 Task: Create a new board in the eCampus Workspace with a specific background and set its visibility to 'Workspace'.
Action: Mouse moved to (228, 201)
Screenshot: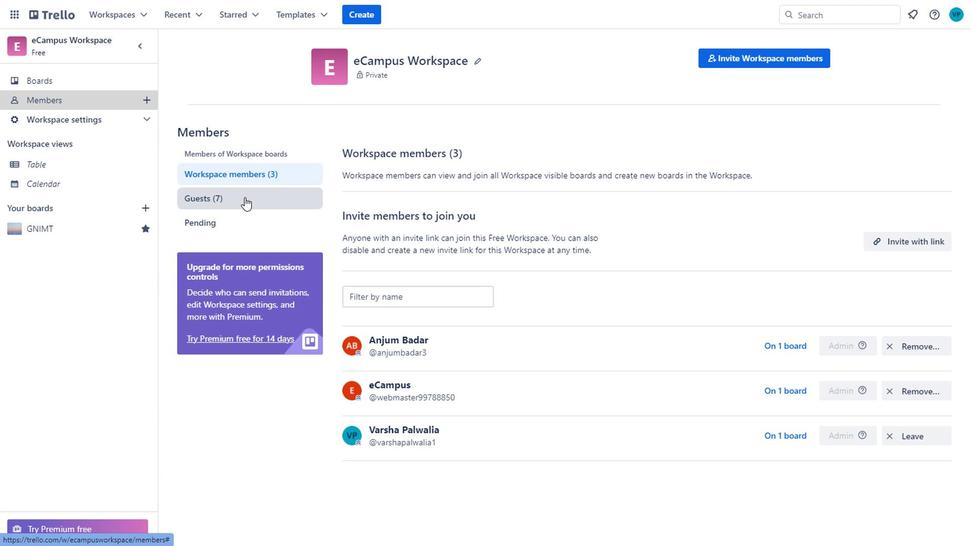 
Action: Mouse pressed left at (228, 201)
Screenshot: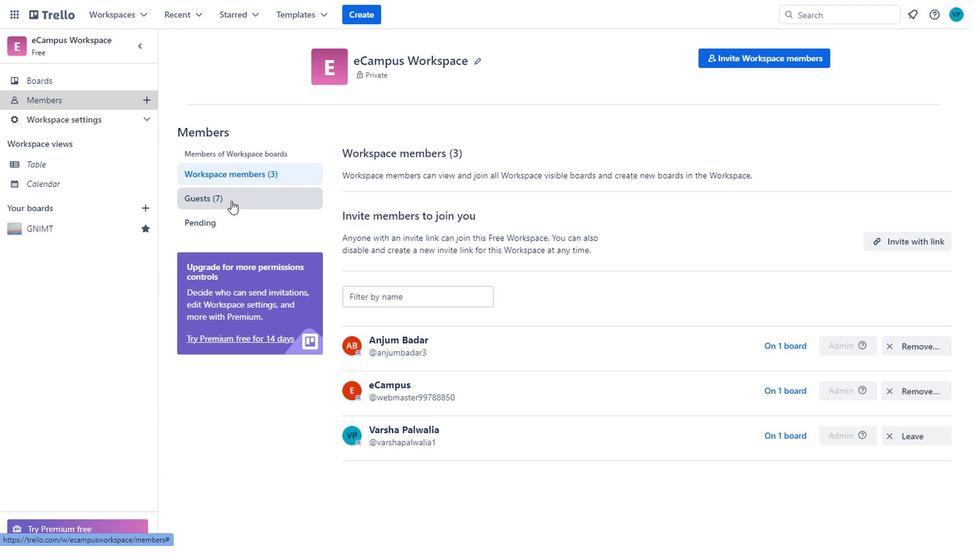 
Action: Mouse moved to (569, 283)
Screenshot: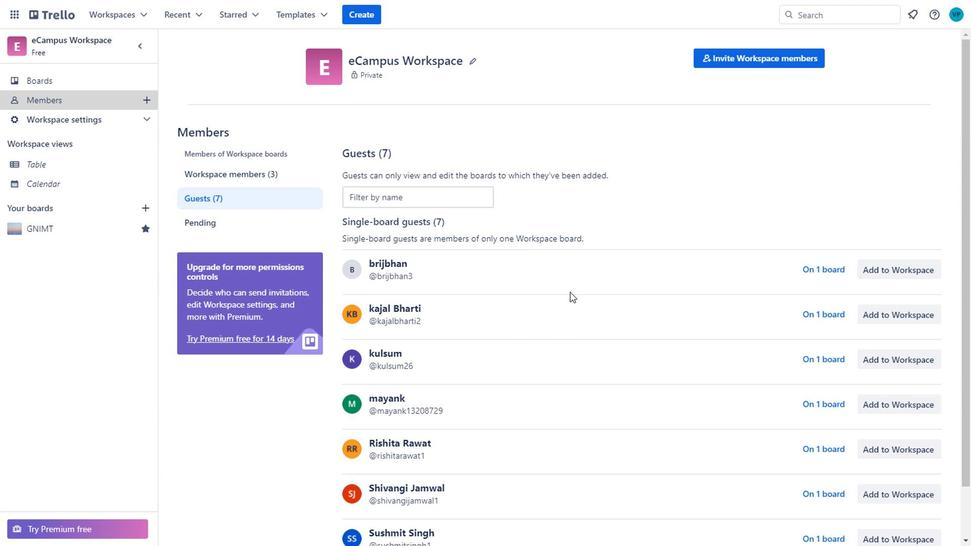 
Action: Mouse scrolled (569, 283) with delta (0, 0)
Screenshot: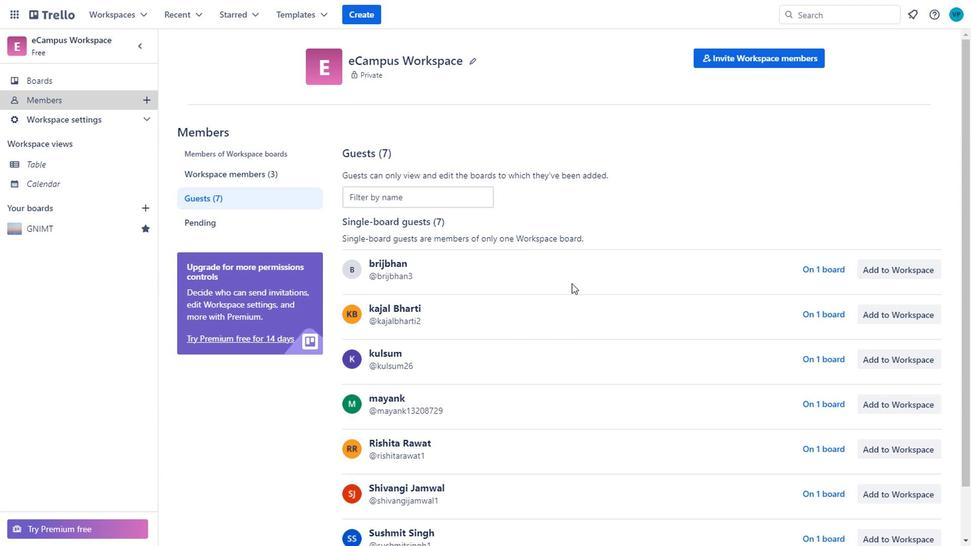 
Action: Mouse scrolled (569, 283) with delta (0, 0)
Screenshot: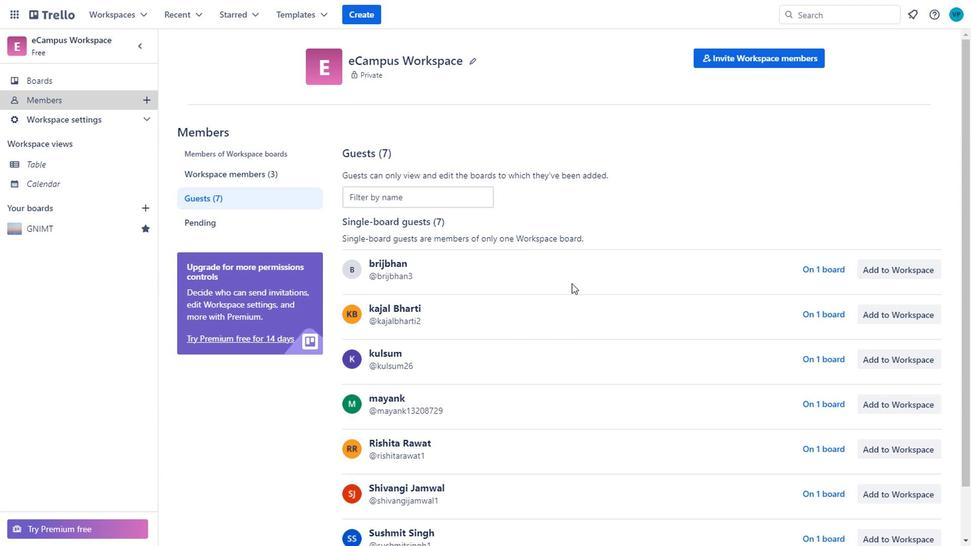 
Action: Mouse moved to (667, 294)
Screenshot: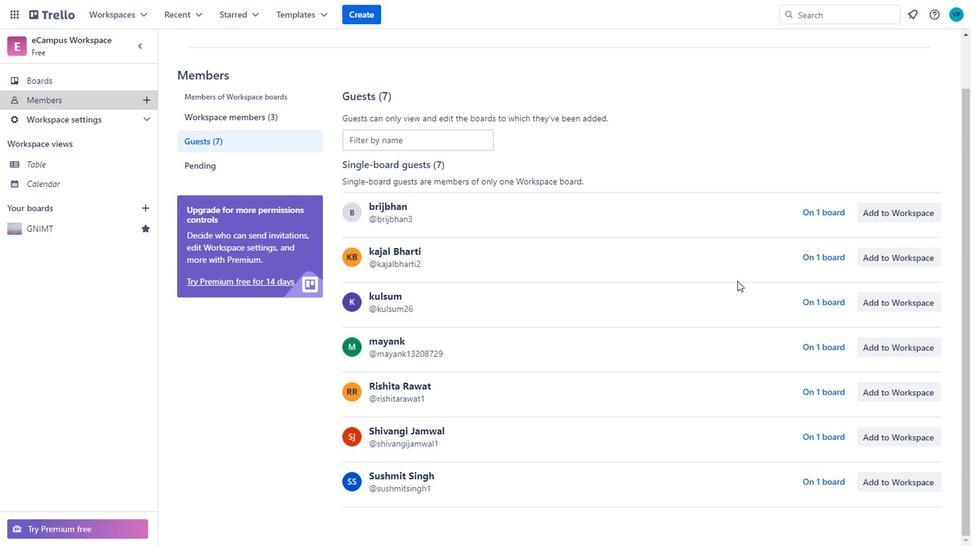 
Action: Mouse scrolled (667, 293) with delta (0, 0)
Screenshot: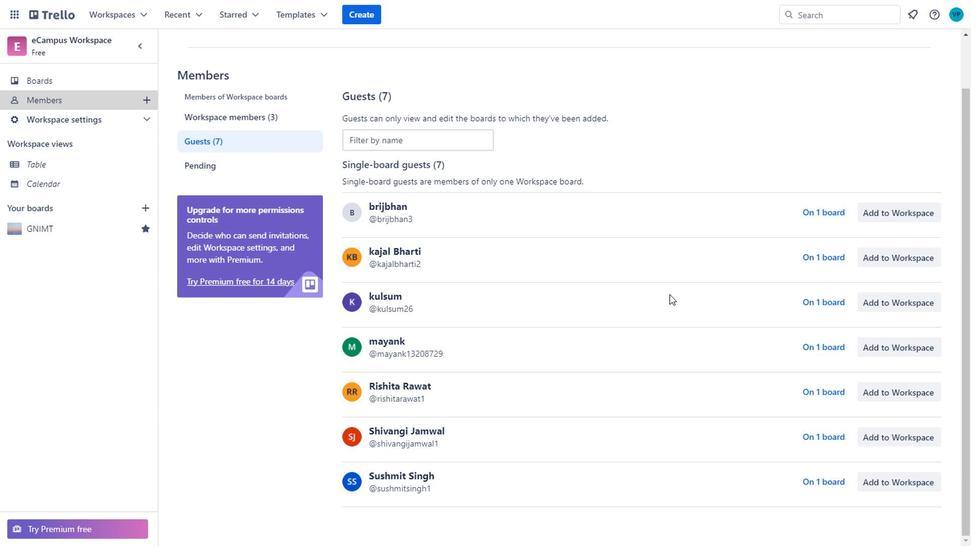 
Action: Mouse scrolled (667, 293) with delta (0, 0)
Screenshot: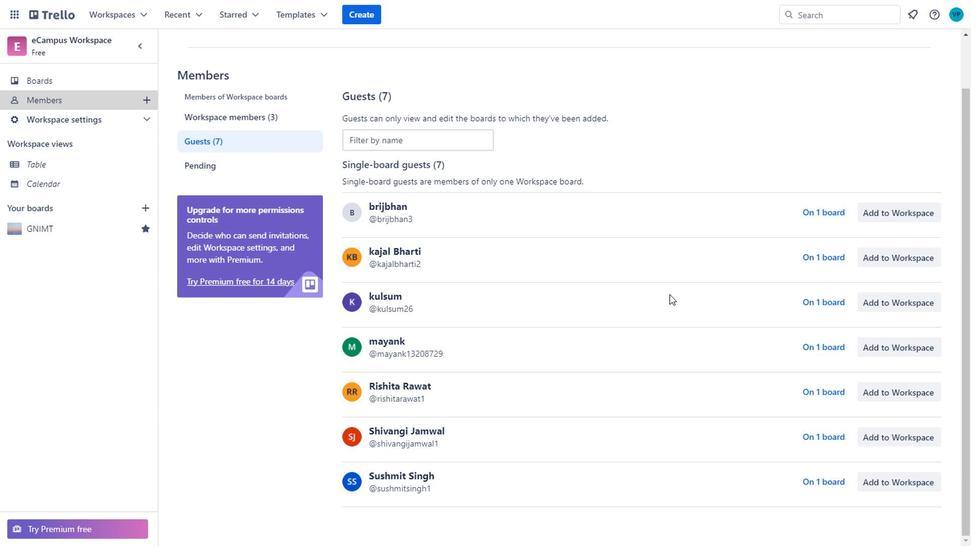 
Action: Mouse scrolled (667, 293) with delta (0, 0)
Screenshot: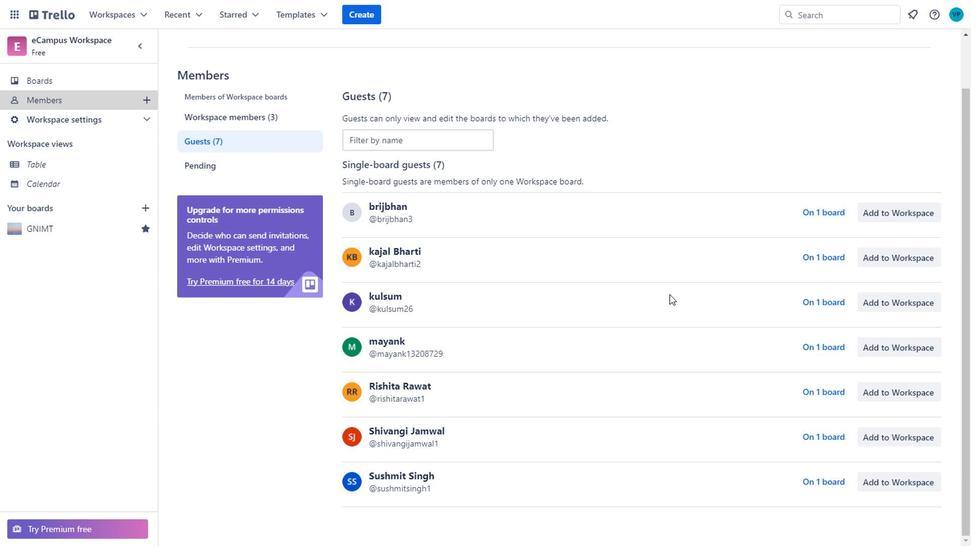 
Action: Mouse moved to (666, 292)
Screenshot: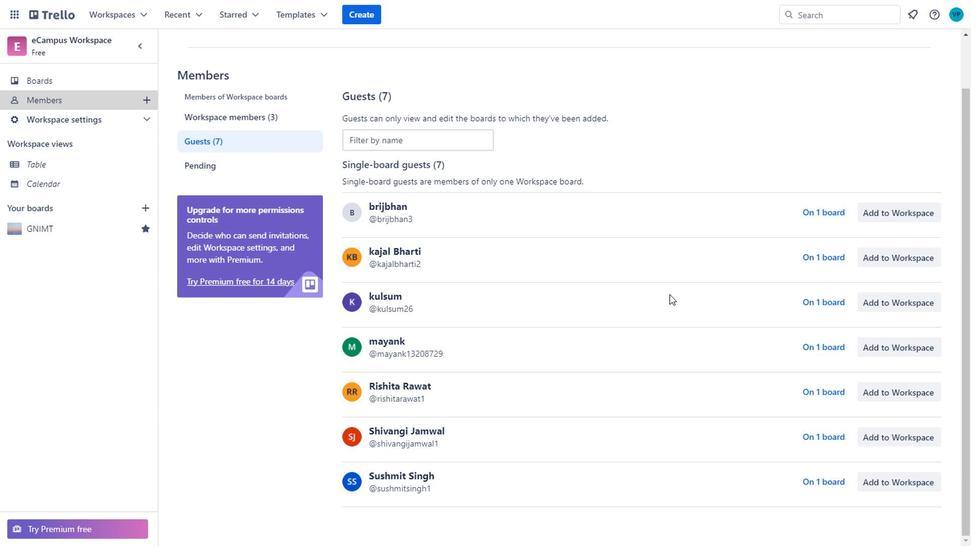 
Action: Mouse scrolled (666, 292) with delta (0, 0)
Screenshot: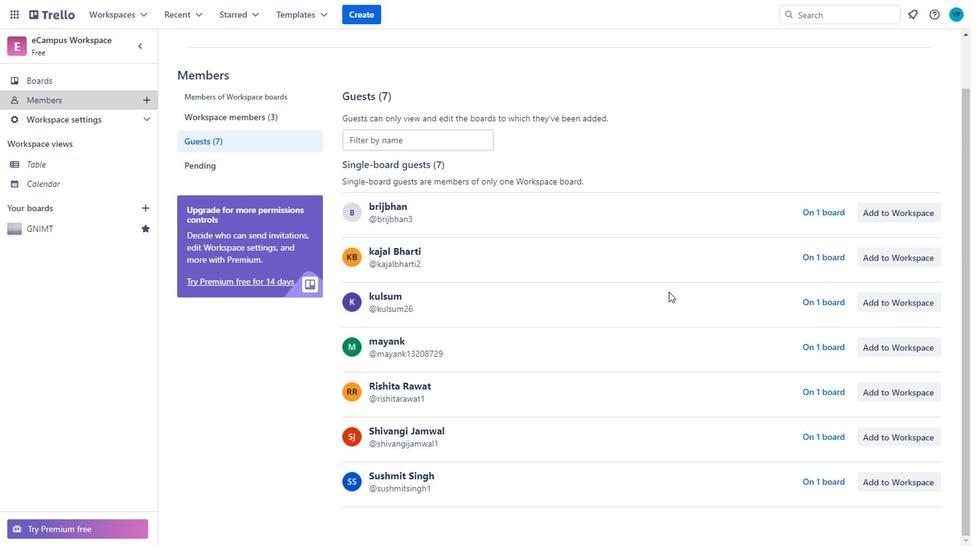 
Action: Mouse moved to (665, 287)
Screenshot: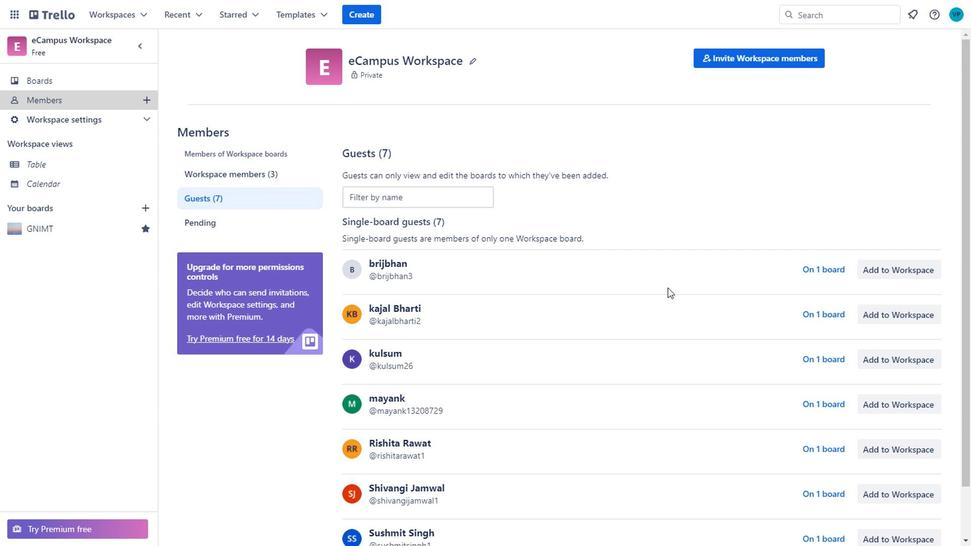 
Action: Mouse scrolled (665, 286) with delta (0, 0)
Screenshot: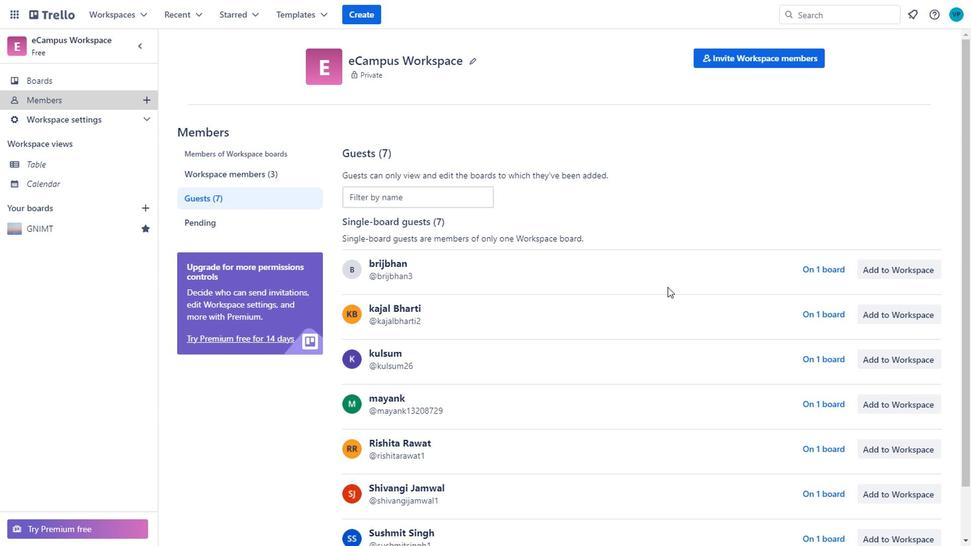 
Action: Mouse scrolled (665, 286) with delta (0, 0)
Screenshot: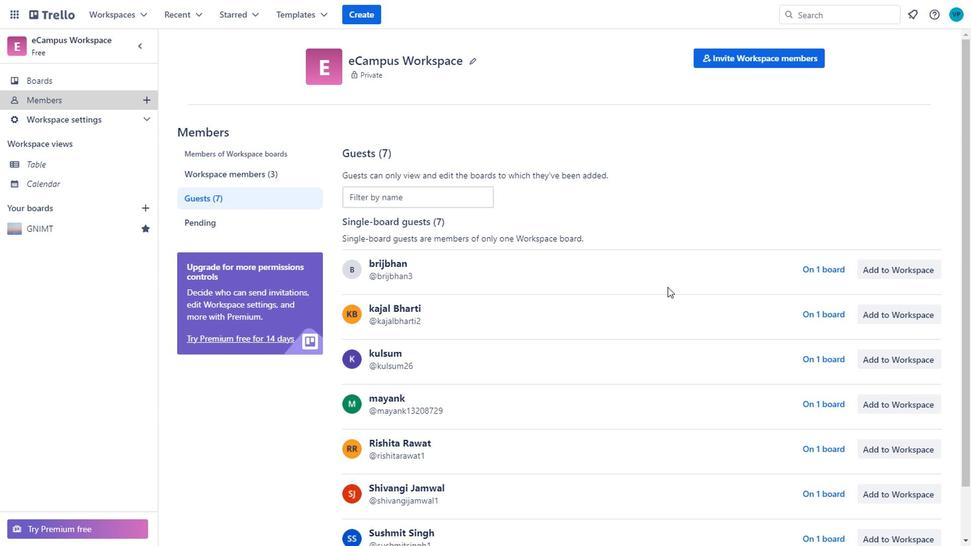 
Action: Mouse moved to (195, 178)
Screenshot: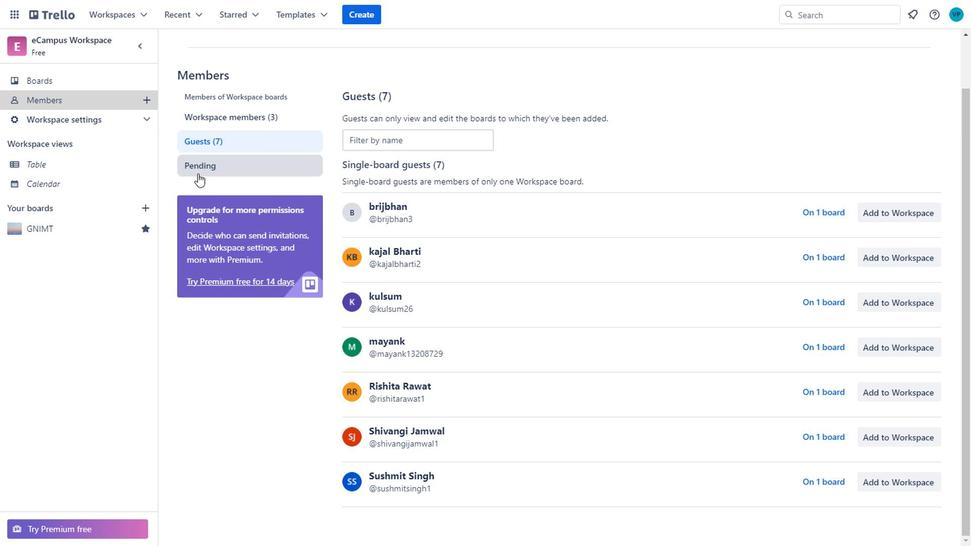 
Action: Mouse pressed left at (195, 178)
Screenshot: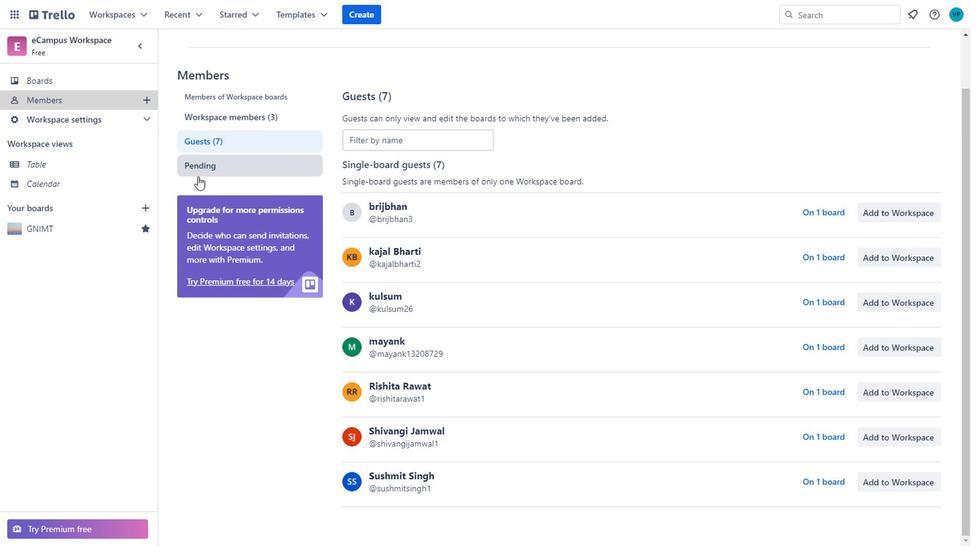 
Action: Mouse moved to (196, 174)
Screenshot: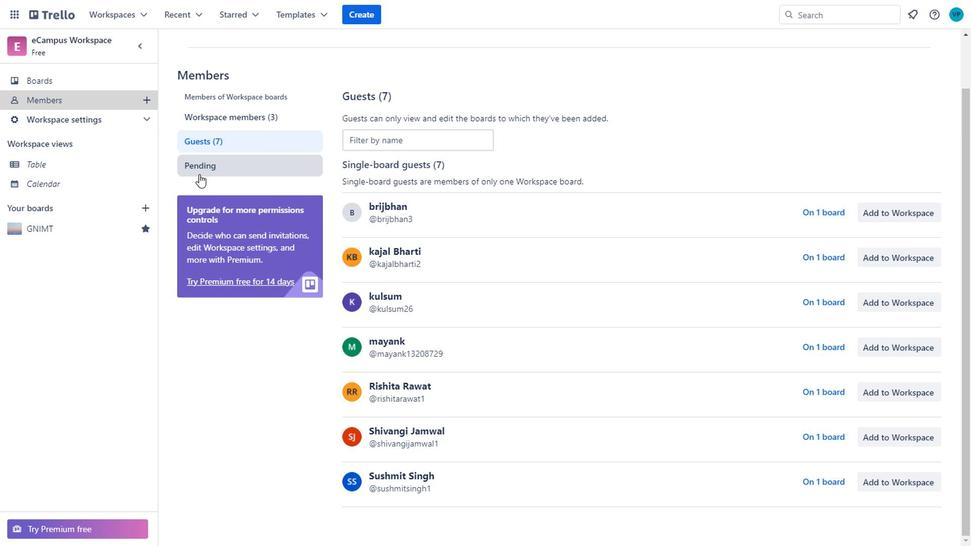 
Action: Mouse pressed left at (196, 174)
Screenshot: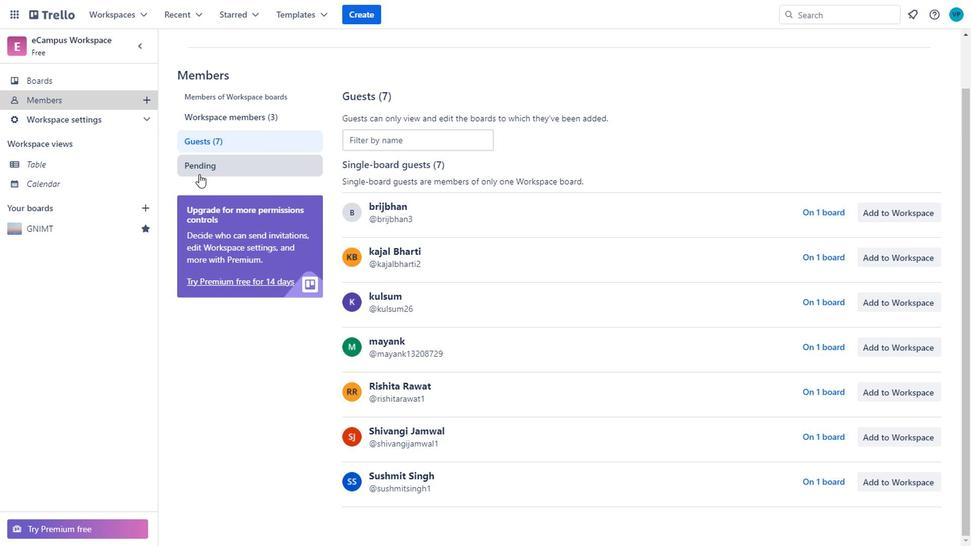
Action: Mouse moved to (474, 262)
Screenshot: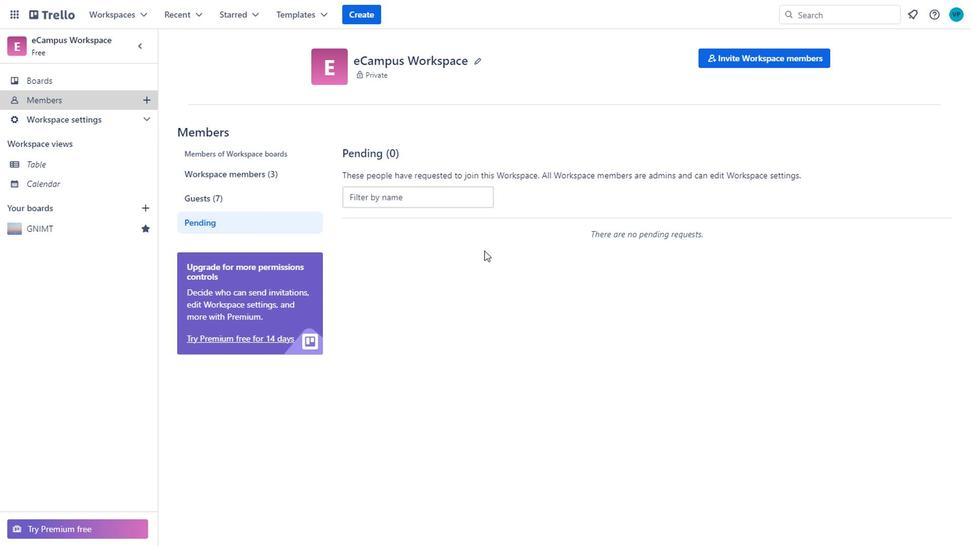
Action: Mouse scrolled (474, 261) with delta (0, 0)
Screenshot: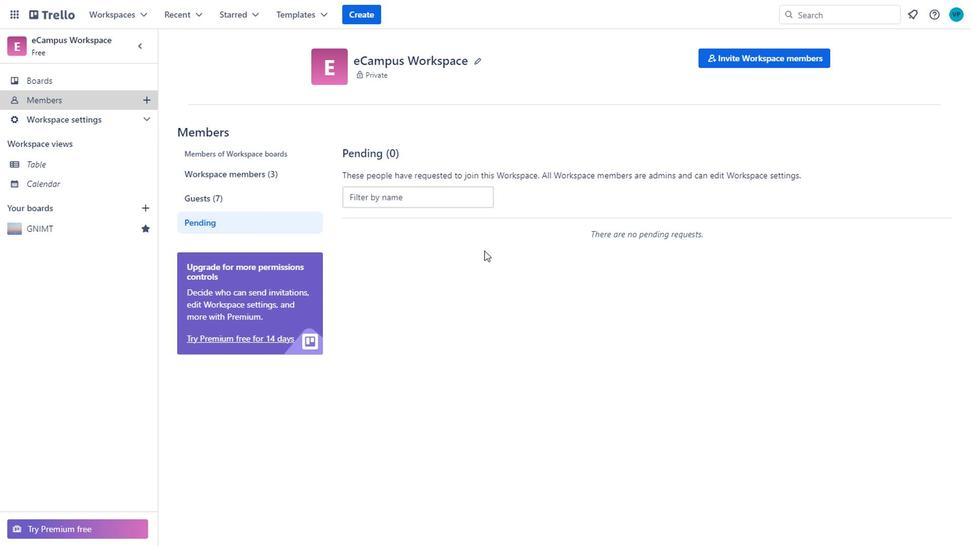 
Action: Mouse moved to (463, 257)
Screenshot: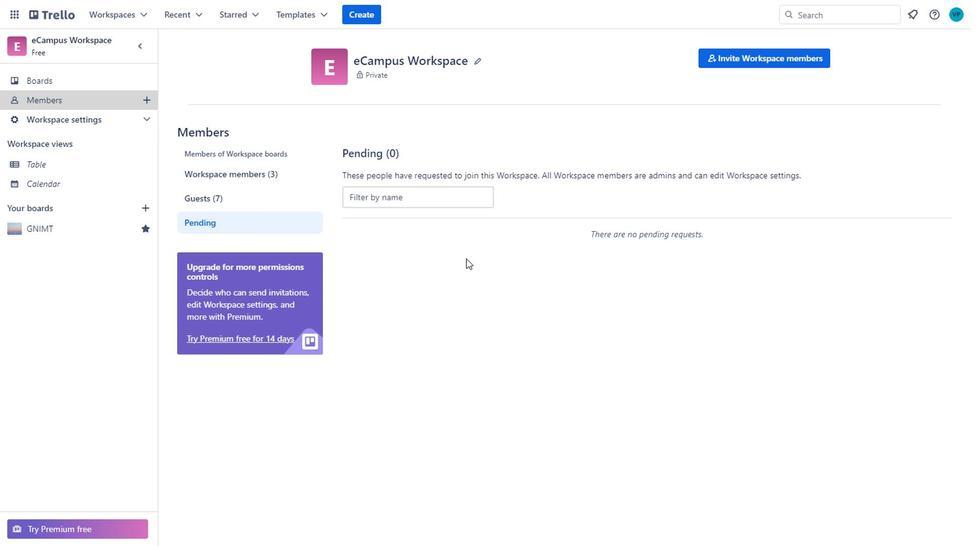 
Action: Mouse scrolled (463, 258) with delta (0, 0)
Screenshot: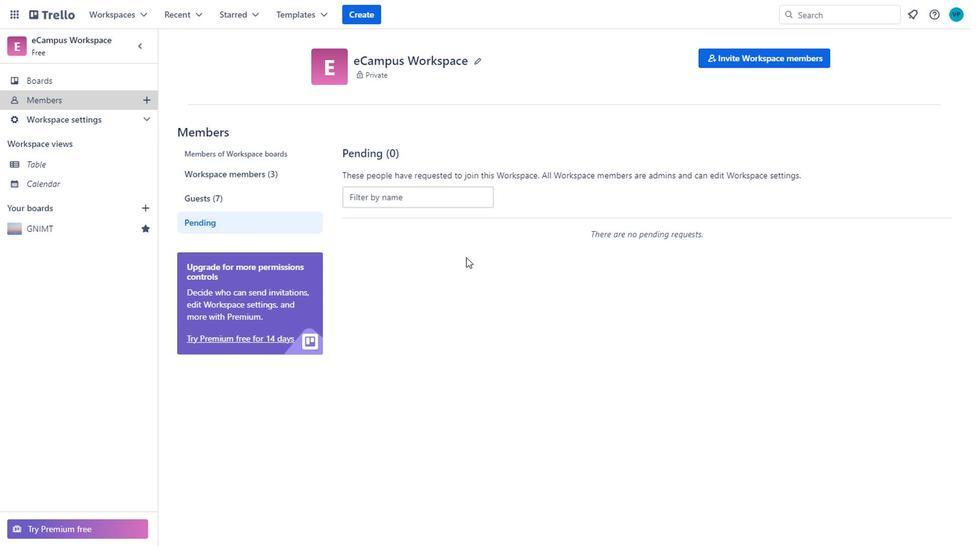 
Action: Mouse moved to (133, 48)
Screenshot: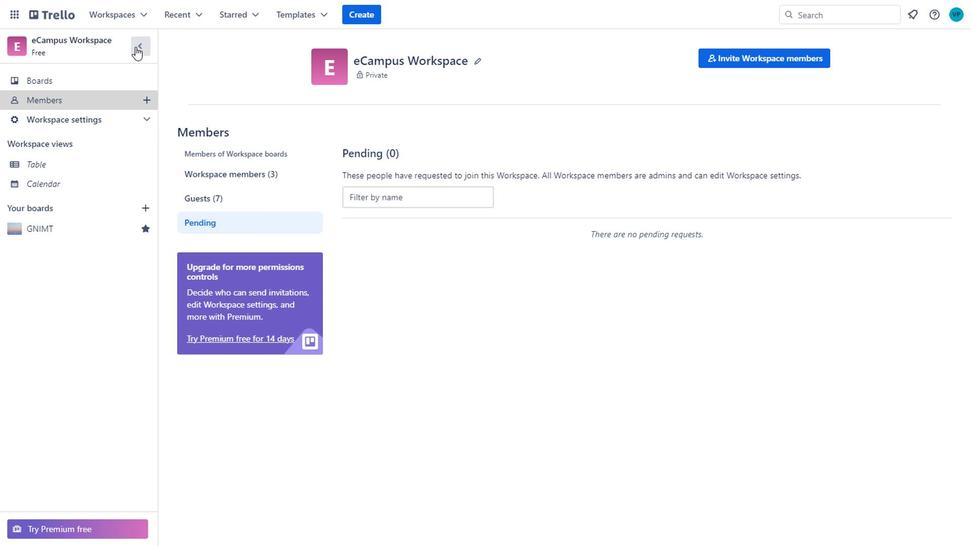 
Action: Mouse pressed left at (133, 48)
Screenshot: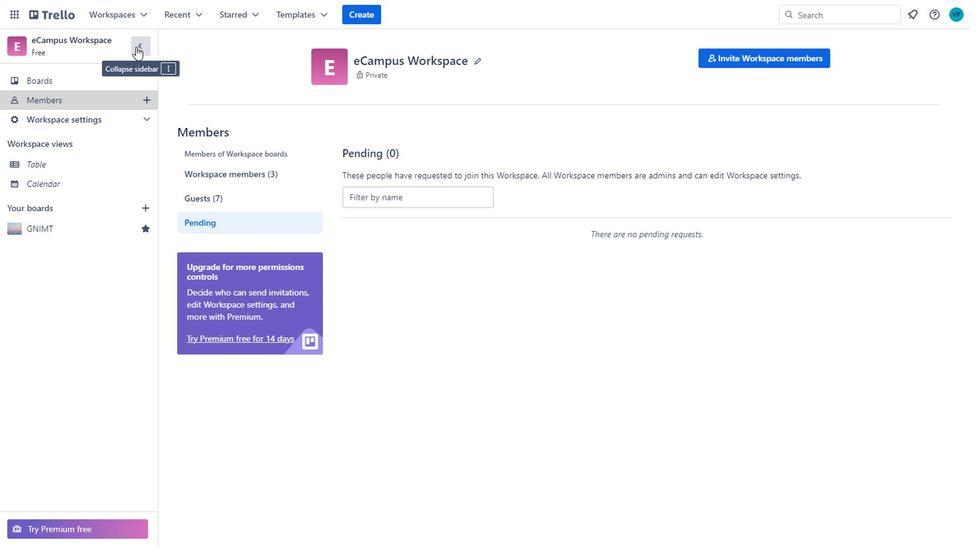 
Action: Mouse moved to (7, 52)
Screenshot: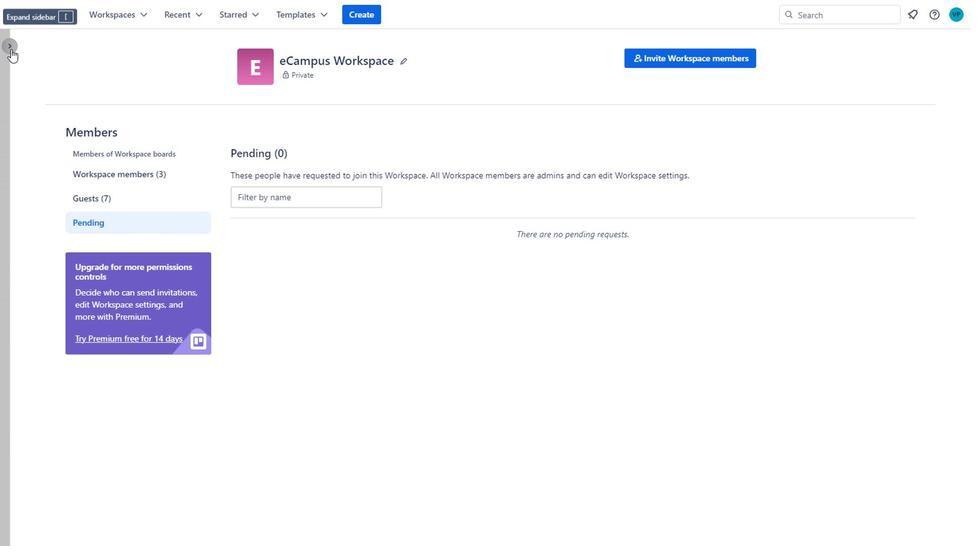 
Action: Mouse pressed left at (7, 52)
Screenshot: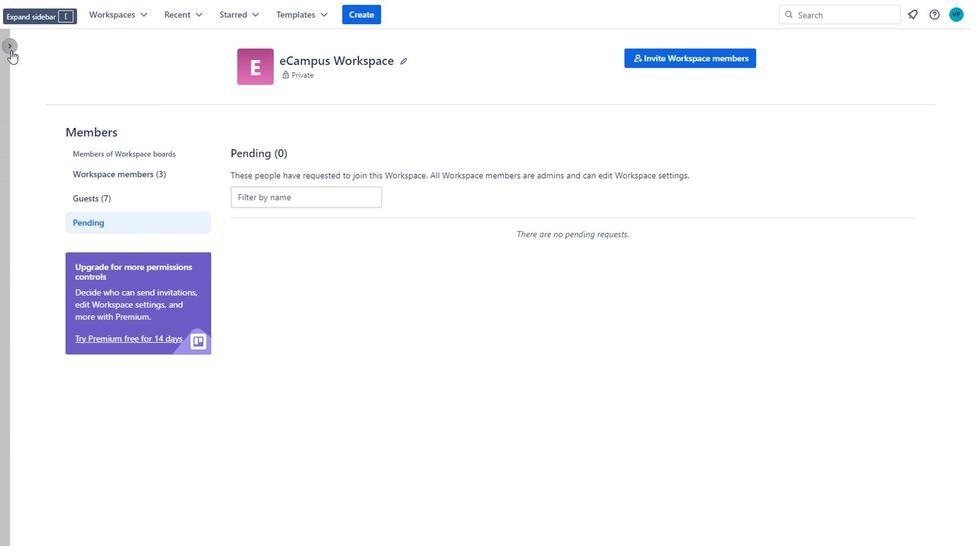 
Action: Mouse moved to (38, 83)
Screenshot: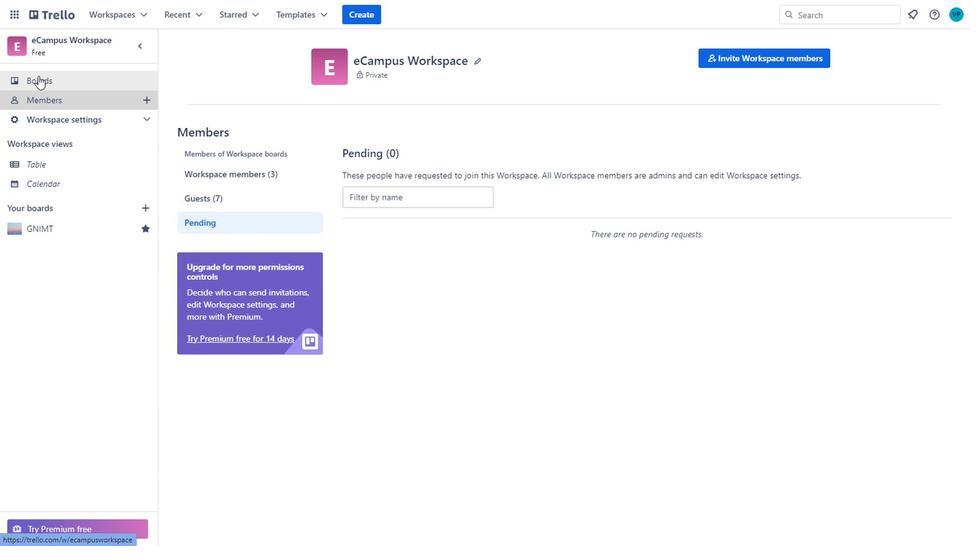 
Action: Mouse pressed left at (38, 83)
Screenshot: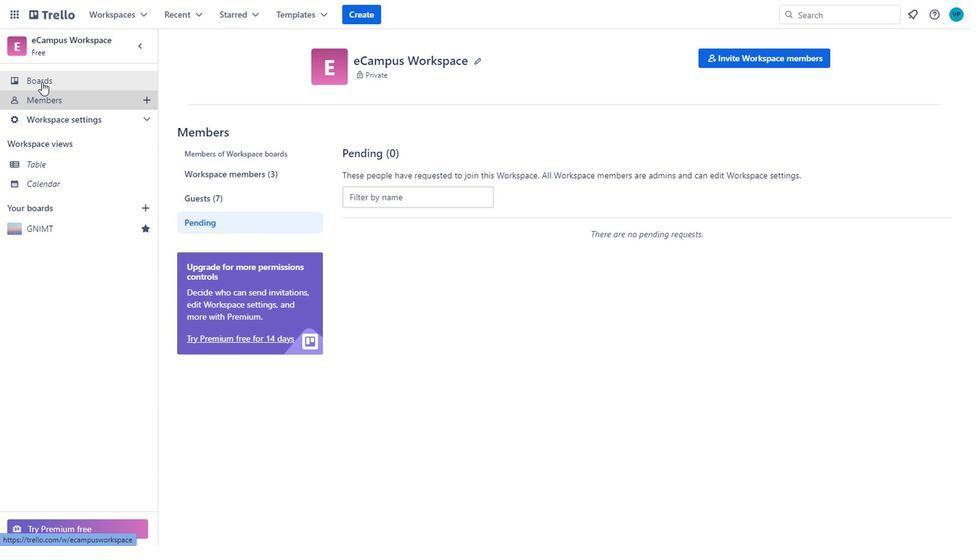 
Action: Mouse moved to (580, 236)
Screenshot: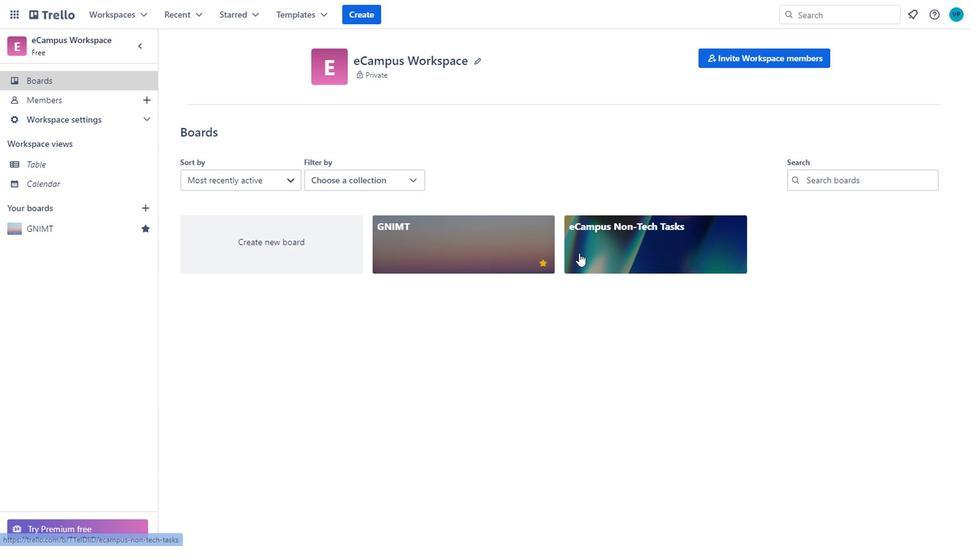 
Action: Mouse pressed left at (580, 236)
Screenshot: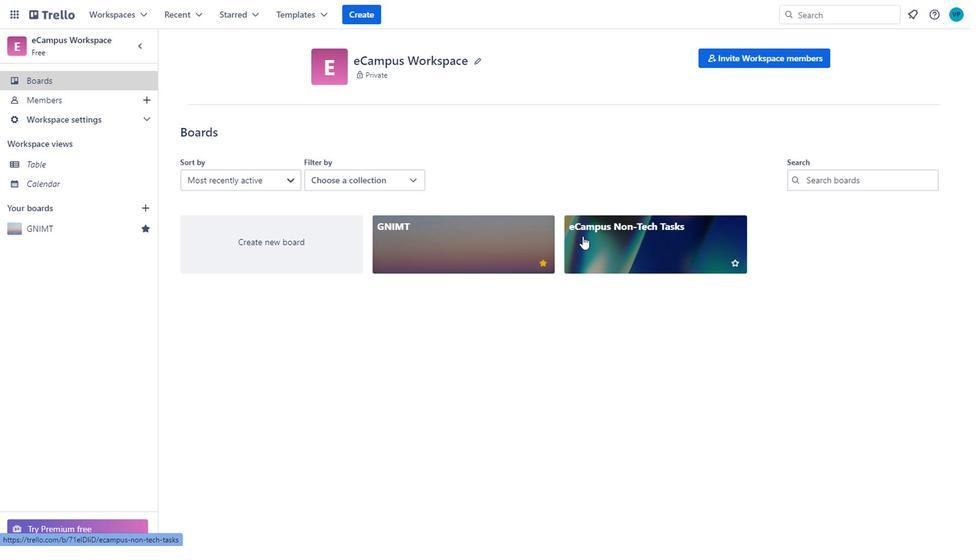 
Action: Mouse moved to (67, 51)
Screenshot: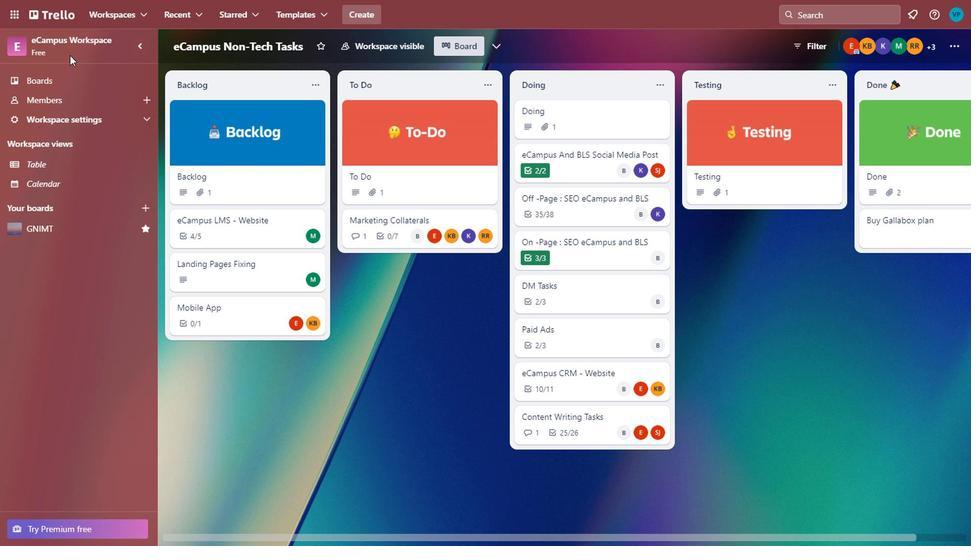 
Action: Mouse pressed left at (67, 51)
Screenshot: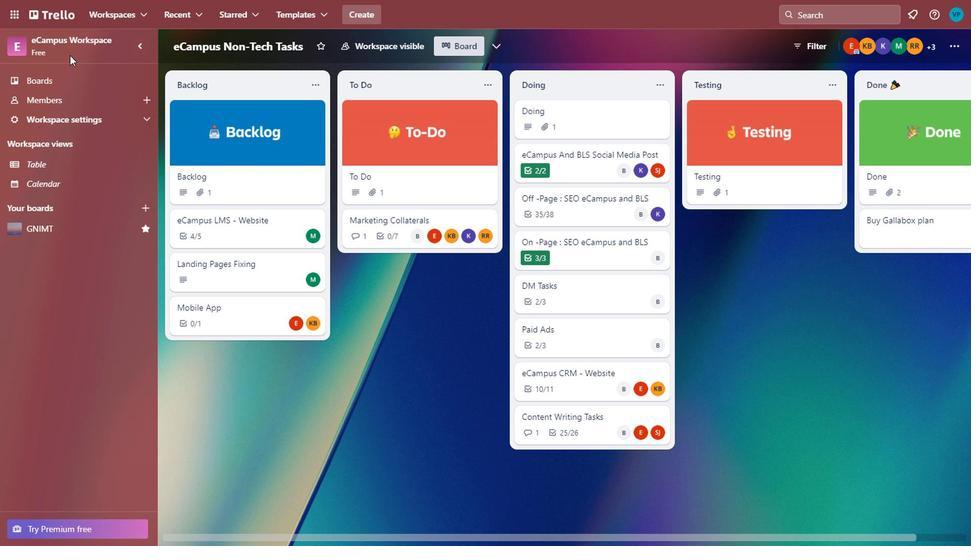 
Action: Mouse moved to (13, 50)
Screenshot: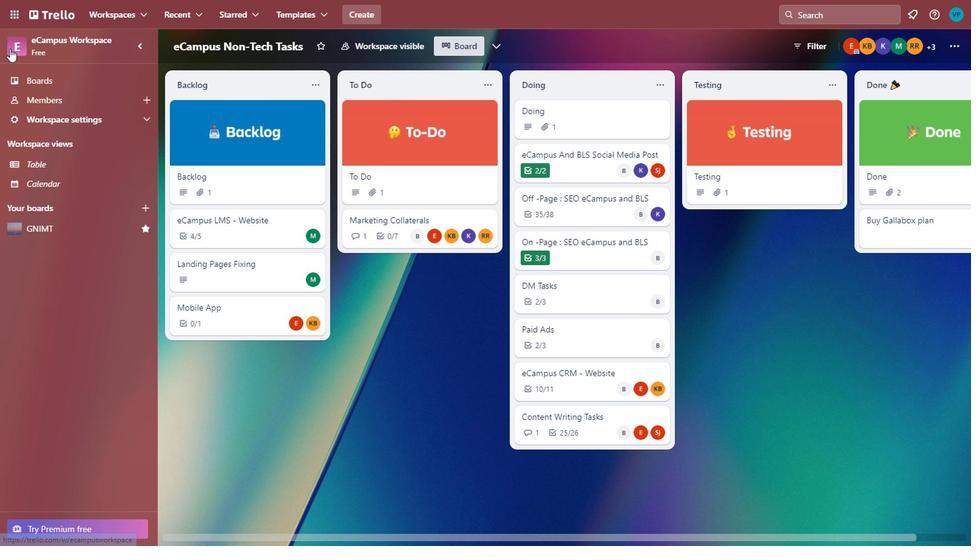 
Action: Mouse pressed left at (13, 50)
Screenshot: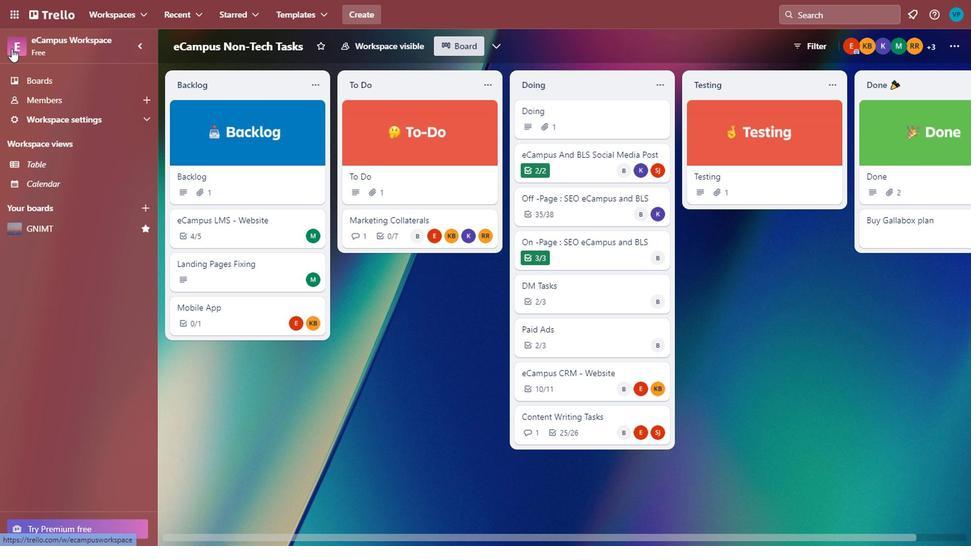 
Action: Mouse moved to (456, 255)
Screenshot: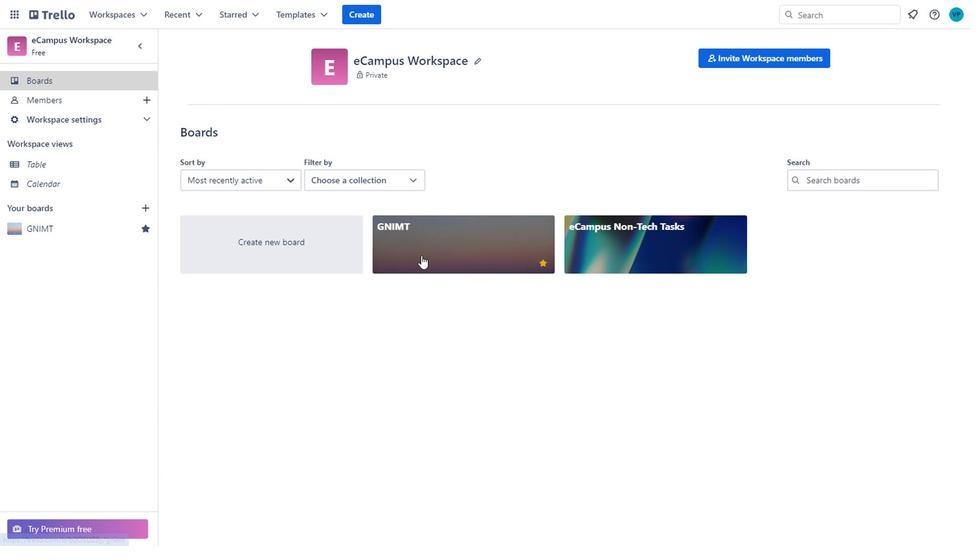 
Action: Mouse pressed left at (456, 255)
Screenshot: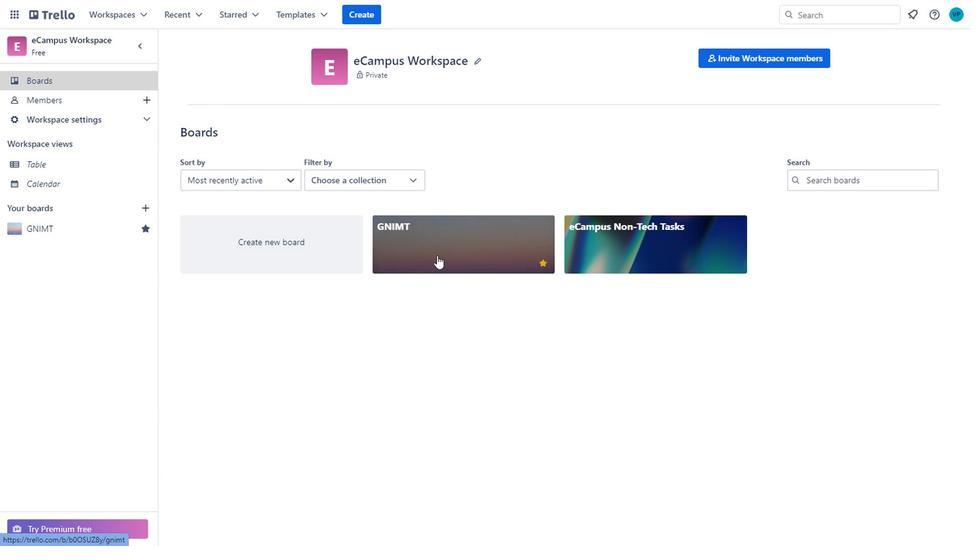 
Action: Mouse moved to (494, 226)
Screenshot: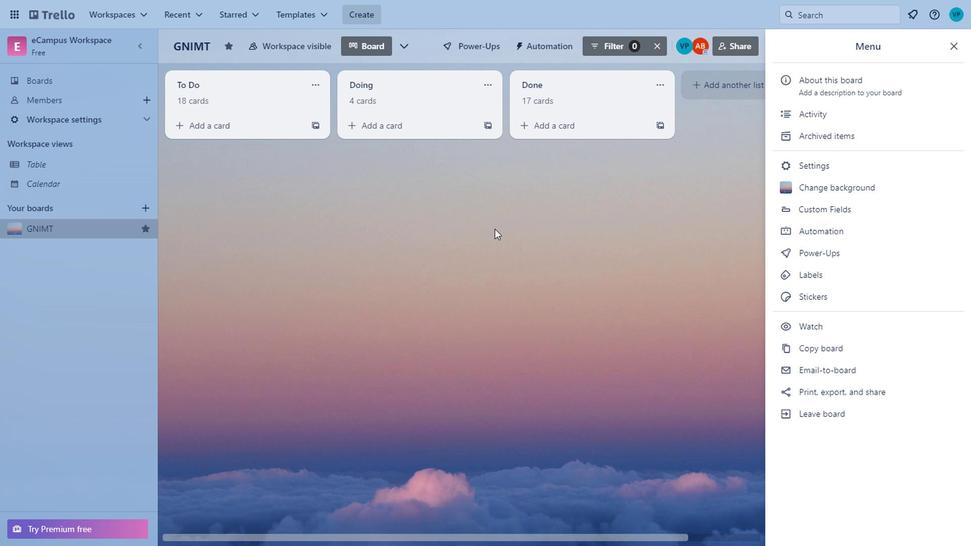 
Action: Mouse scrolled (494, 225) with delta (0, -1)
Screenshot: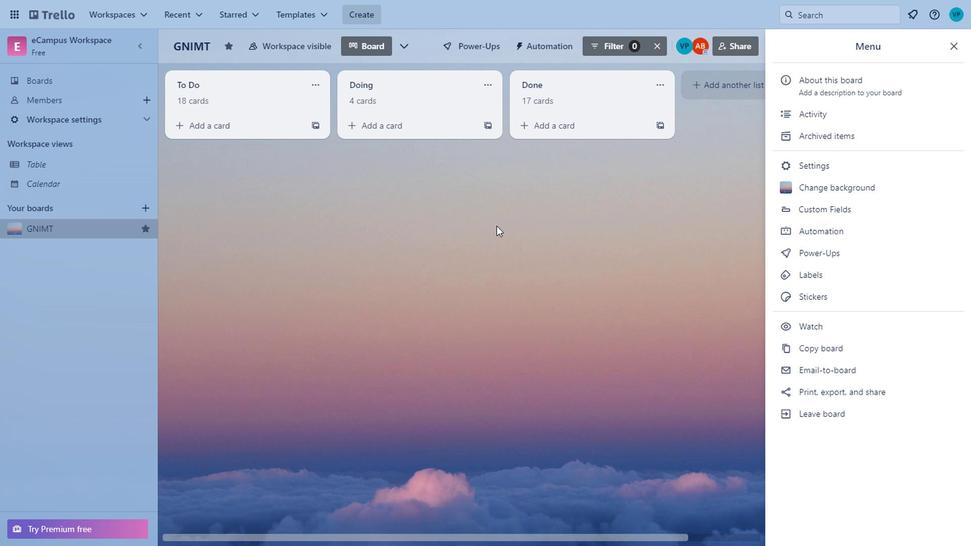 
Action: Mouse scrolled (494, 225) with delta (0, -1)
Screenshot: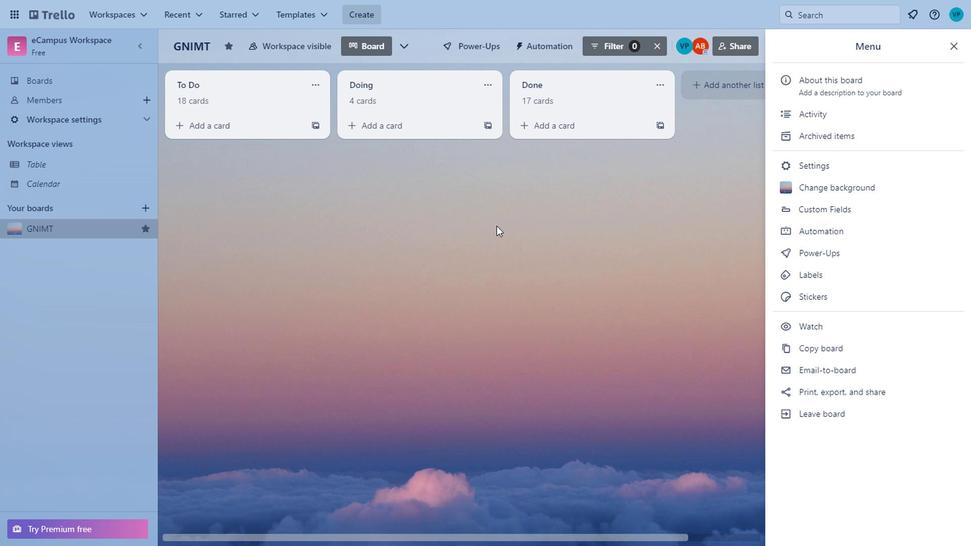 
Action: Mouse scrolled (494, 225) with delta (0, -1)
Screenshot: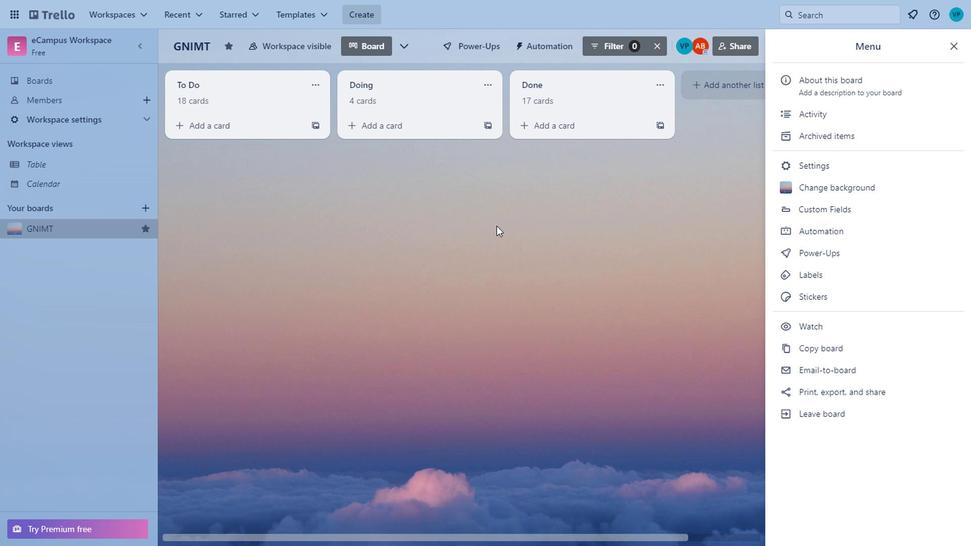 
Action: Mouse moved to (73, 115)
Screenshot: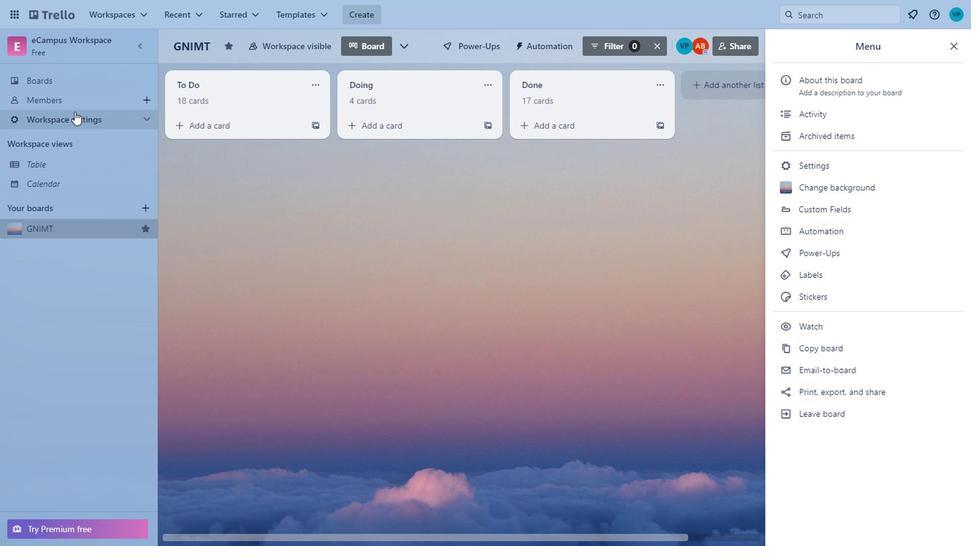 
Action: Mouse pressed left at (73, 115)
Screenshot: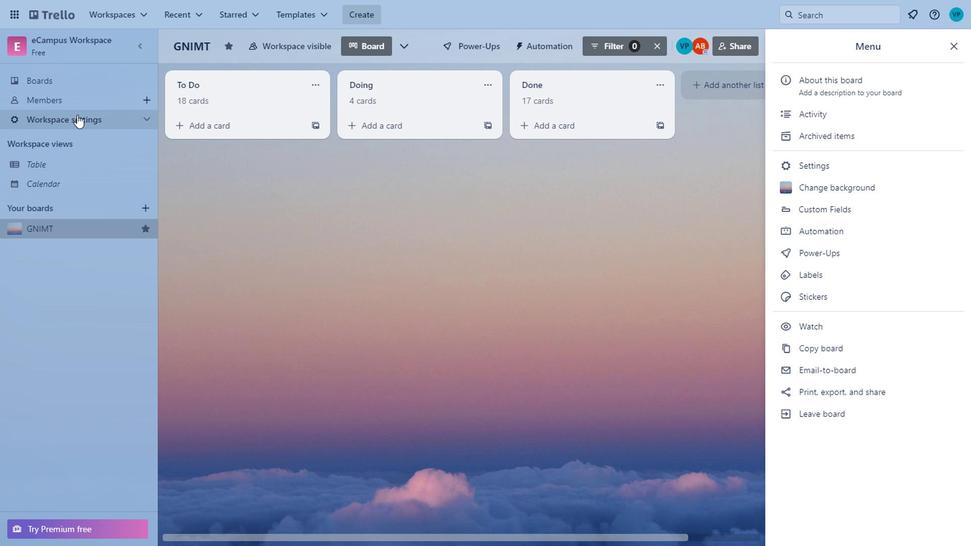 
Action: Mouse moved to (200, 152)
Screenshot: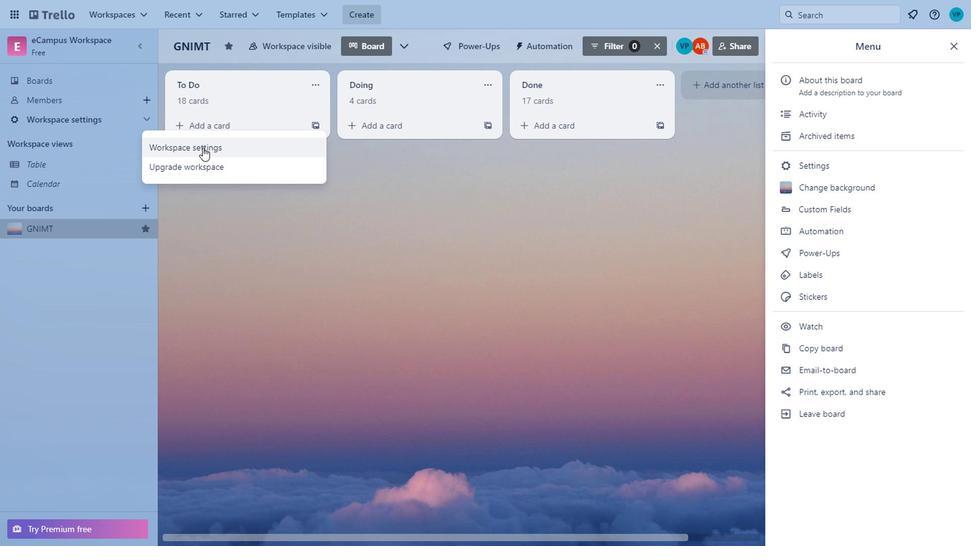 
Action: Mouse pressed left at (200, 152)
Screenshot: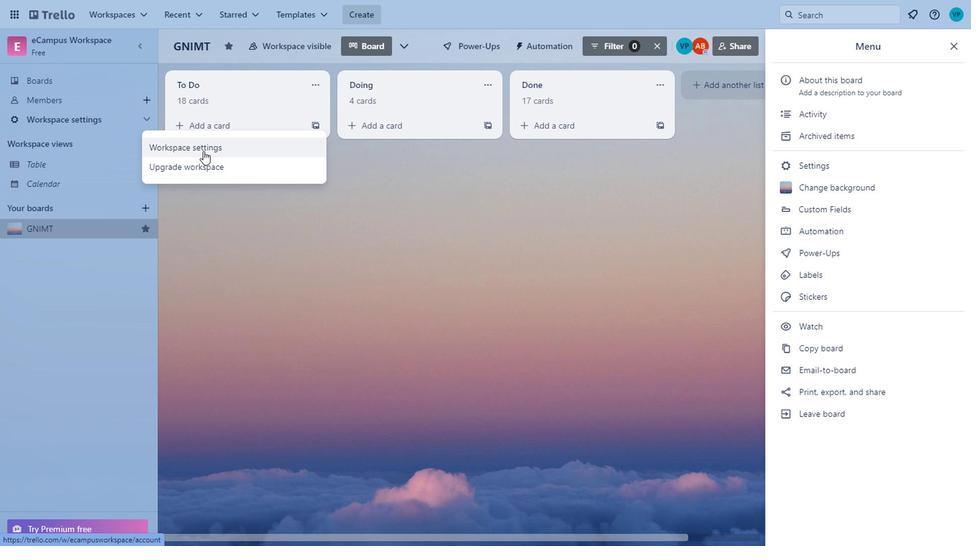 
Action: Mouse moved to (419, 279)
Screenshot: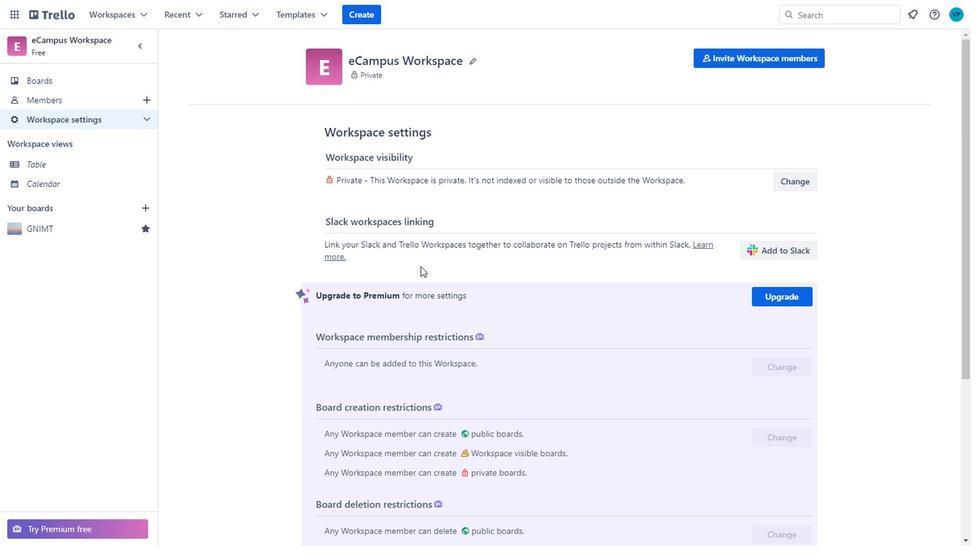 
Action: Mouse scrolled (419, 278) with delta (0, -1)
Screenshot: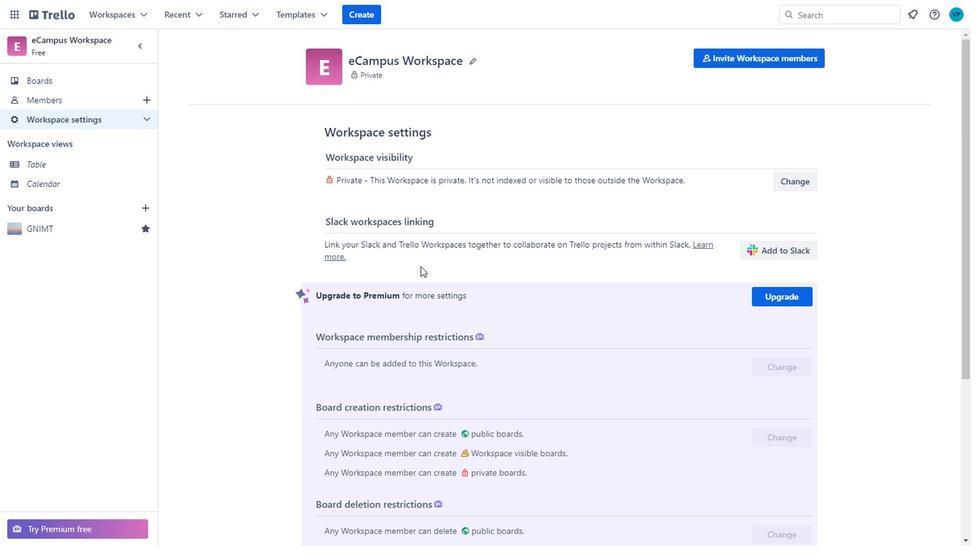 
Action: Mouse moved to (420, 281)
Screenshot: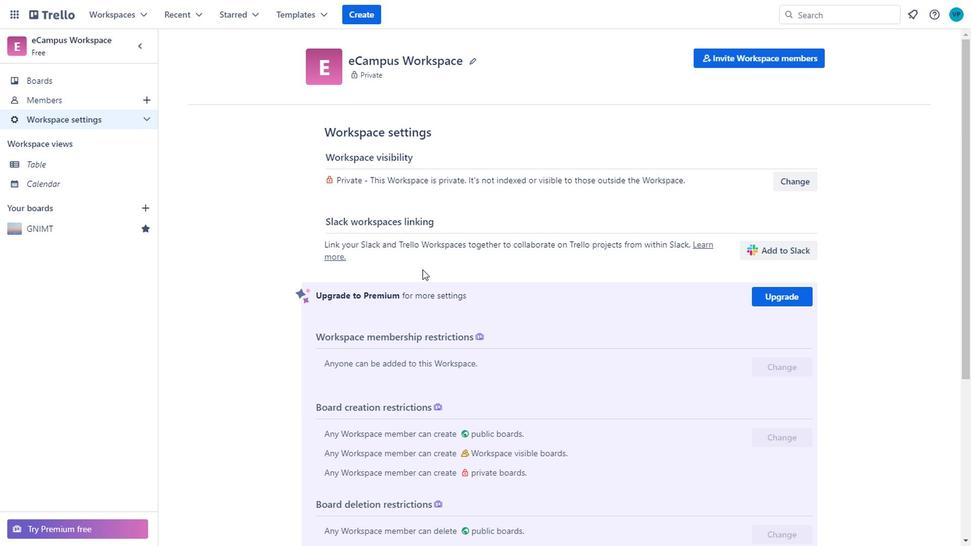 
Action: Mouse scrolled (420, 280) with delta (0, 0)
Screenshot: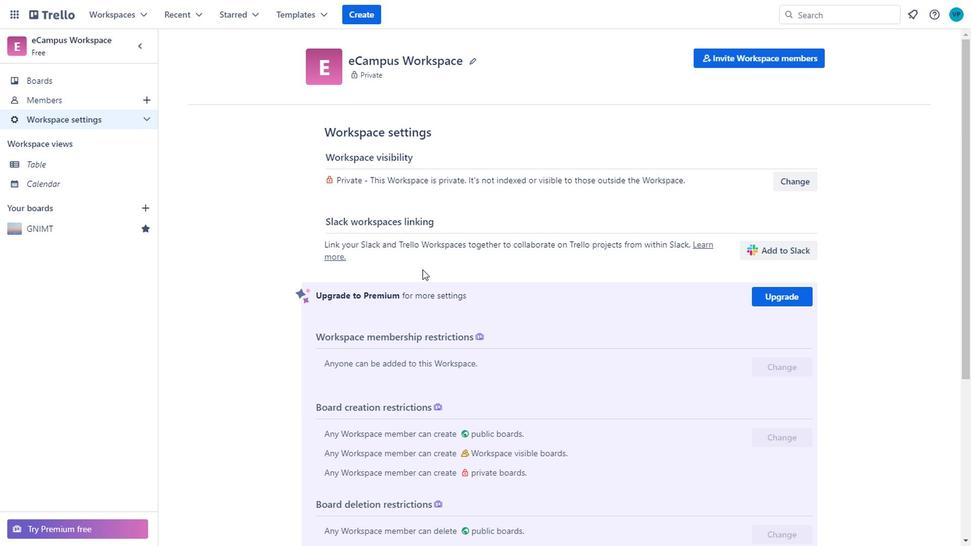 
Action: Mouse scrolled (420, 280) with delta (0, 0)
Screenshot: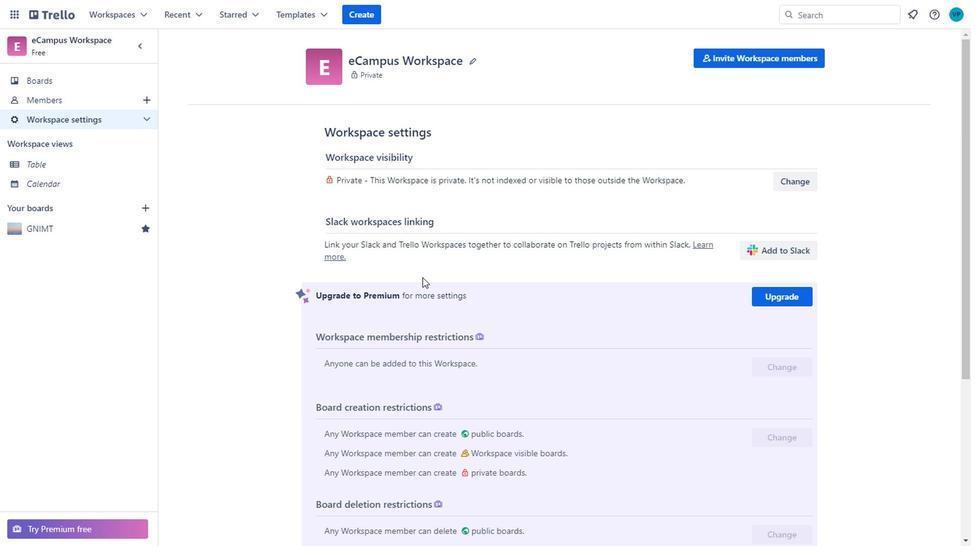 
Action: Mouse scrolled (420, 280) with delta (0, 0)
Screenshot: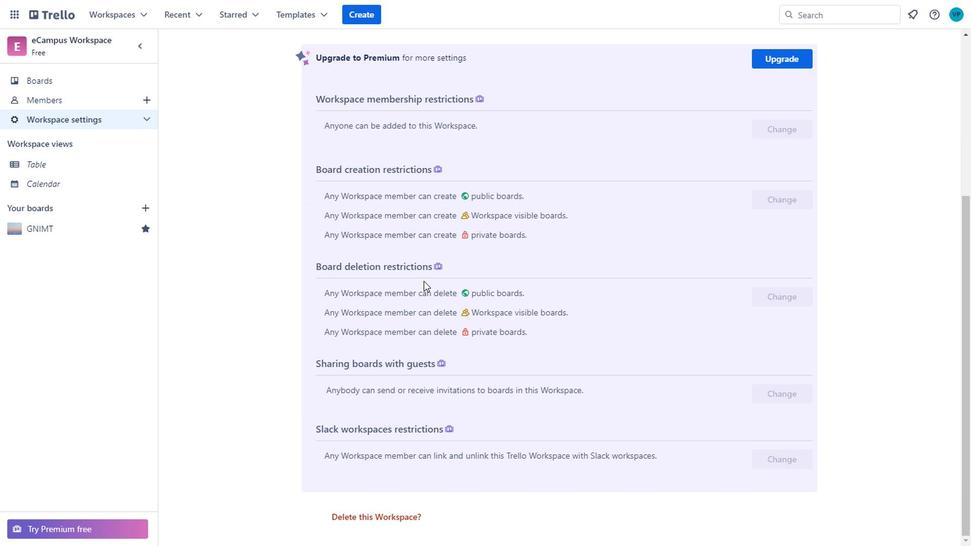 
Action: Mouse scrolled (420, 280) with delta (0, 0)
Screenshot: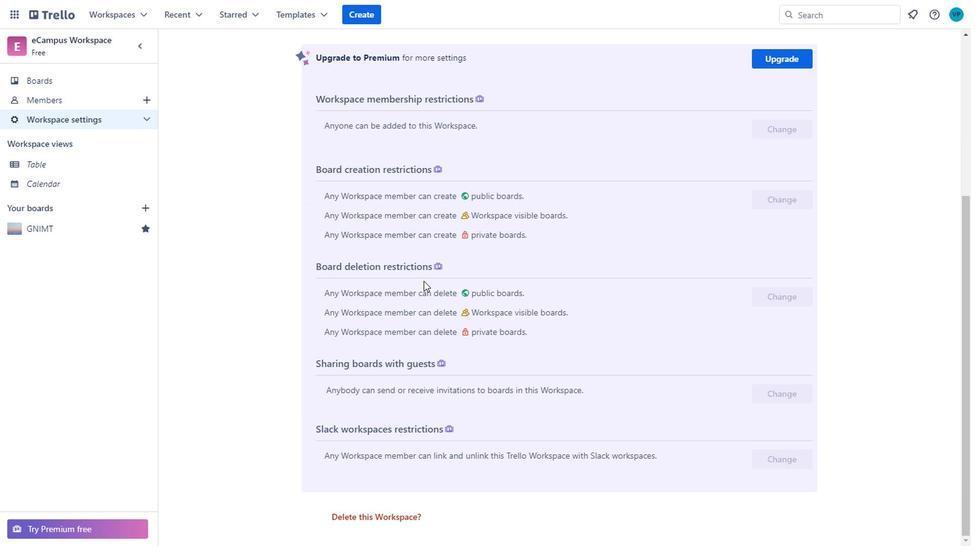 
Action: Mouse scrolled (420, 280) with delta (0, 0)
Screenshot: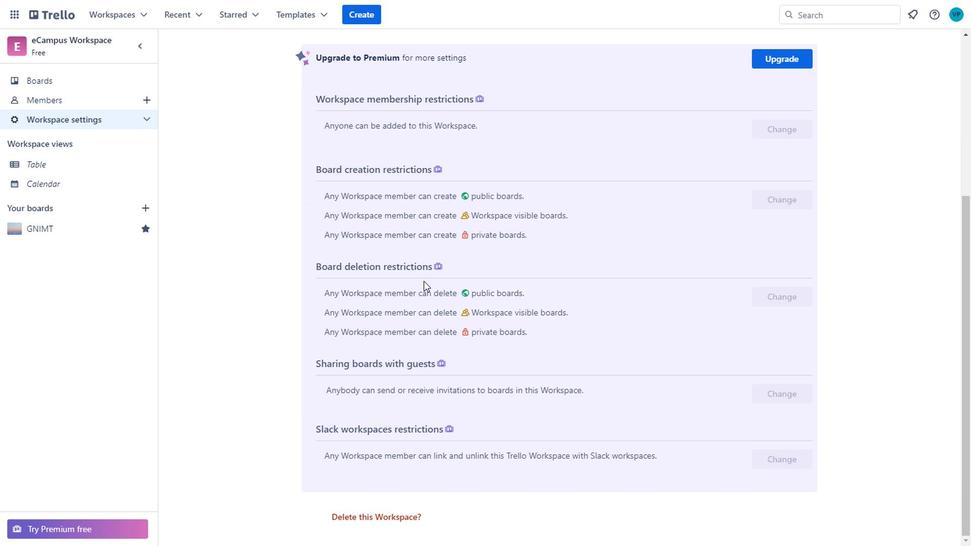 
Action: Mouse moved to (357, 323)
Screenshot: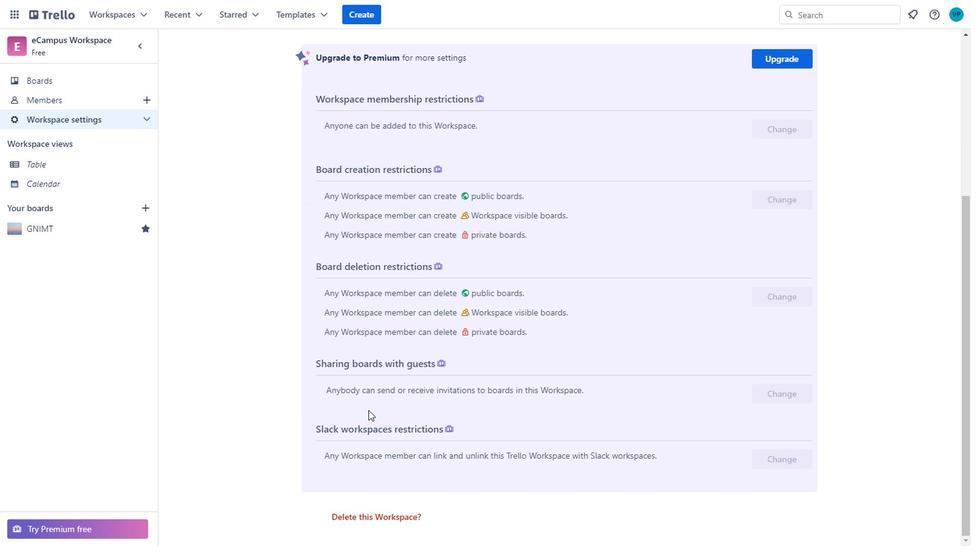 
Action: Mouse scrolled (357, 324) with delta (0, 0)
Screenshot: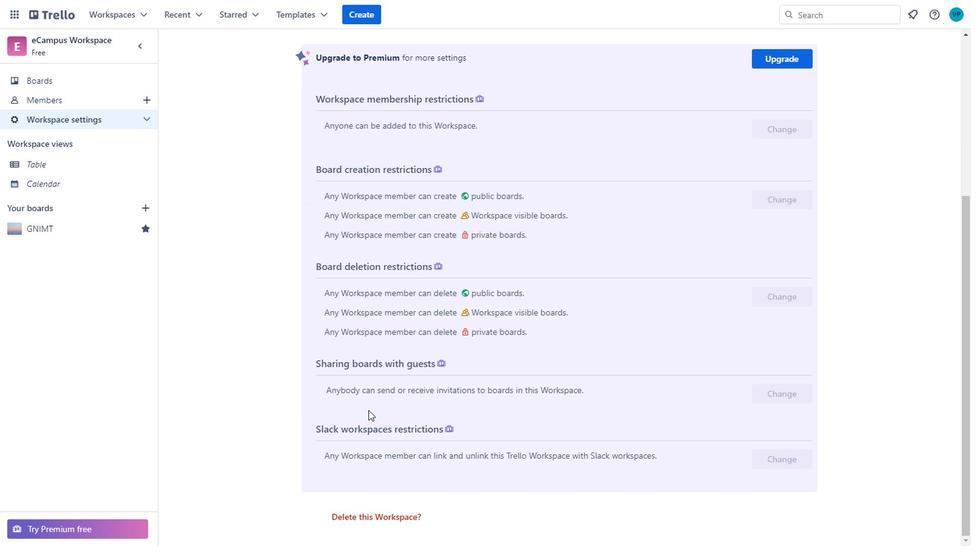 
Action: Mouse moved to (353, 314)
Screenshot: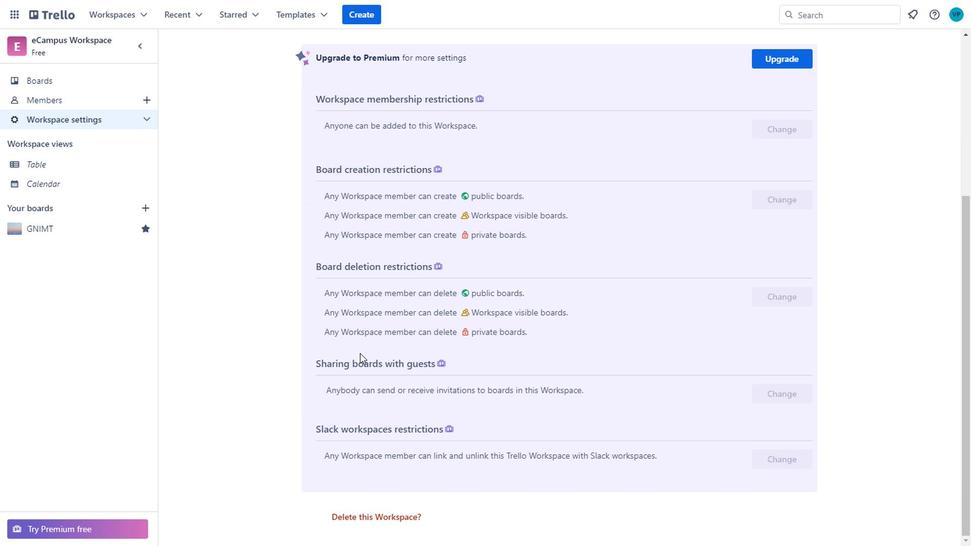 
Action: Mouse scrolled (353, 314) with delta (0, 0)
Screenshot: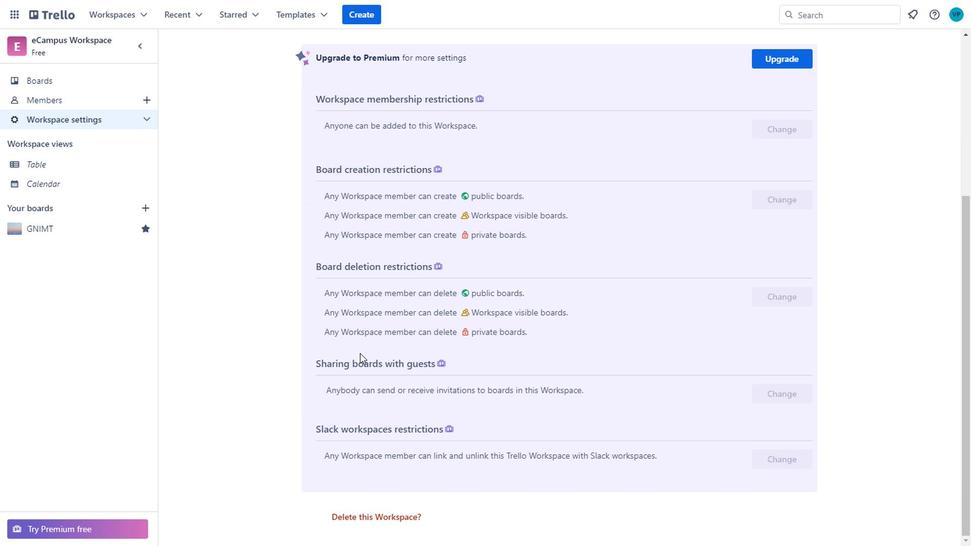 
Action: Mouse moved to (49, 227)
Screenshot: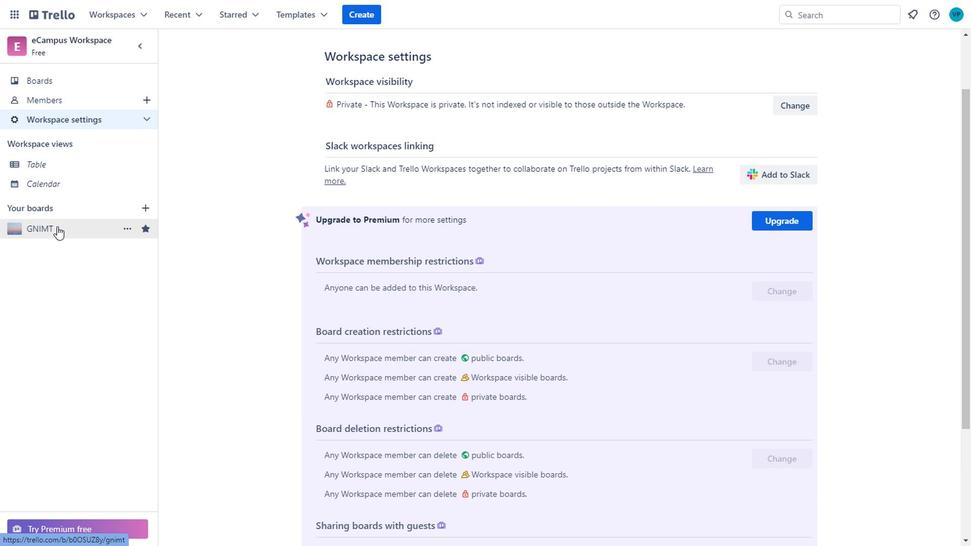 
Action: Mouse pressed left at (49, 227)
Screenshot: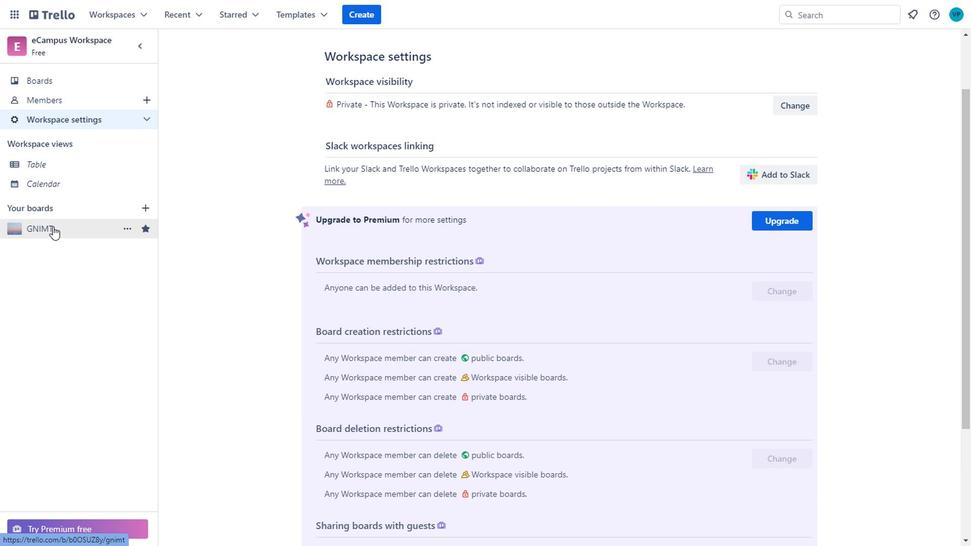 
Action: Mouse moved to (654, 50)
Screenshot: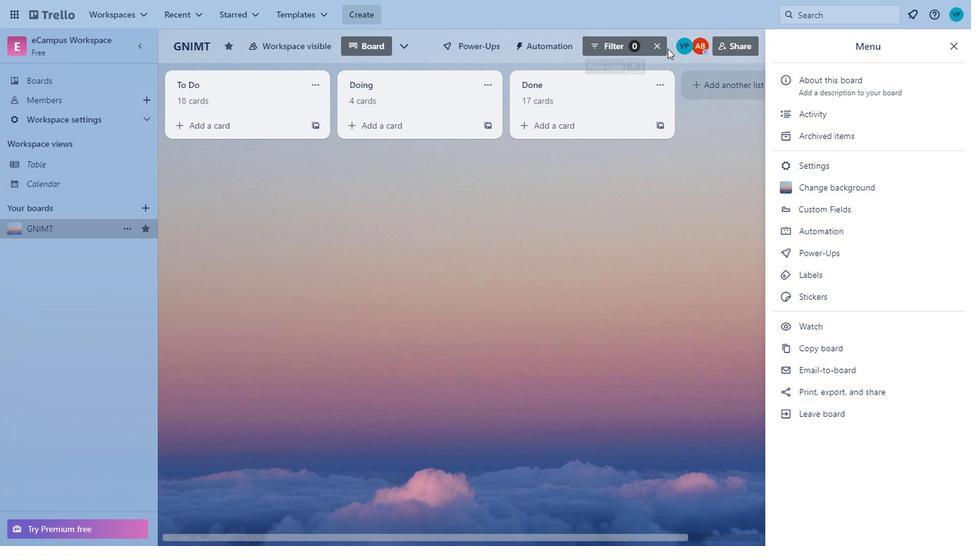 
Action: Mouse pressed left at (654, 50)
Screenshot: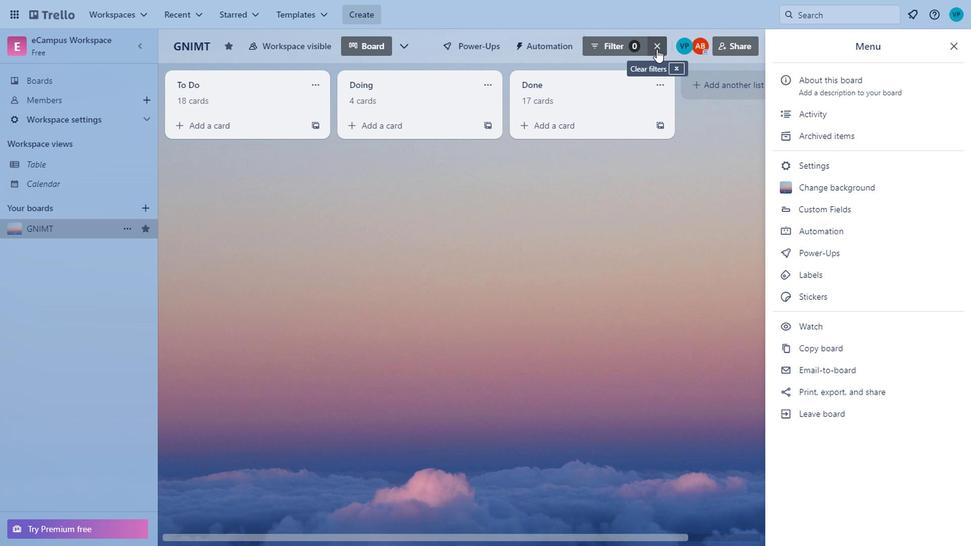
Action: Mouse moved to (390, 212)
Screenshot: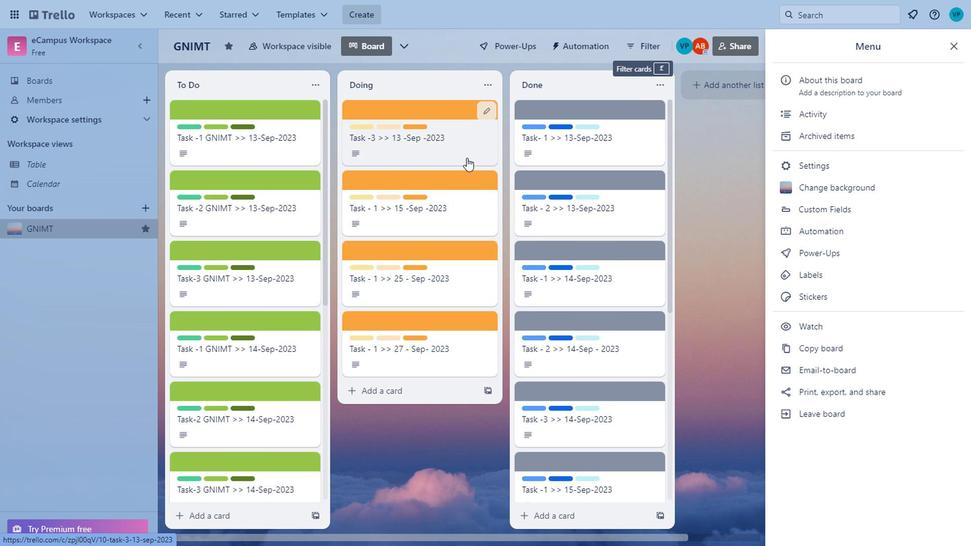 
Action: Mouse scrolled (390, 212) with delta (0, 0)
Screenshot: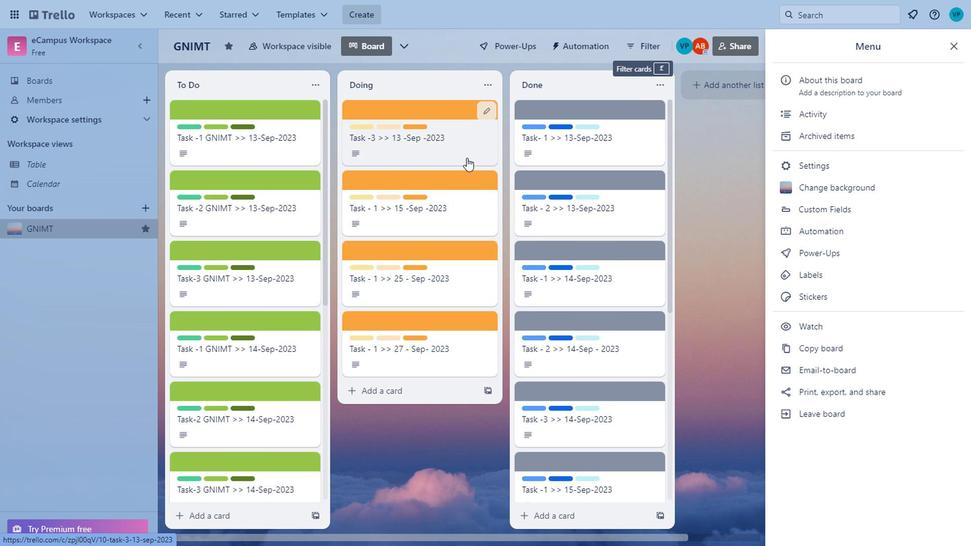 
Action: Mouse moved to (381, 228)
Screenshot: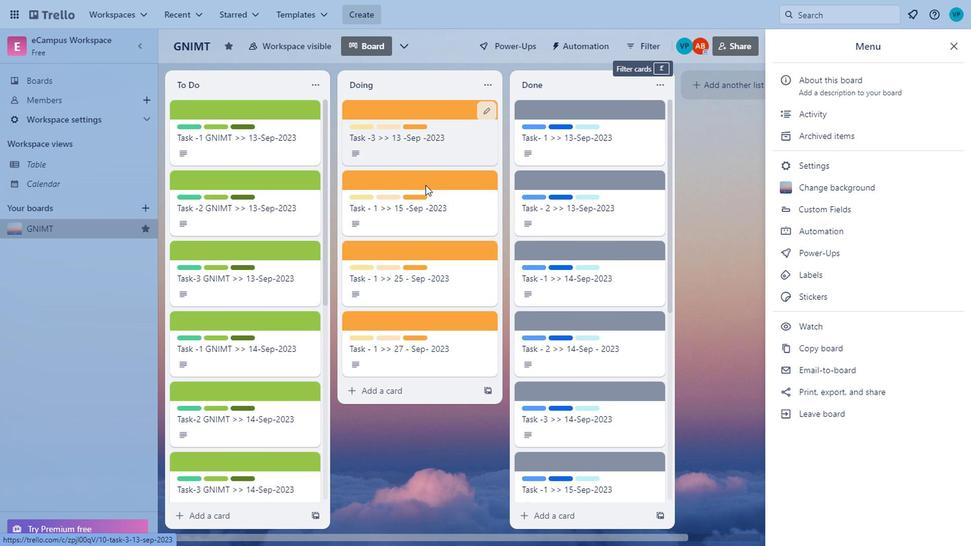 
Action: Mouse scrolled (381, 228) with delta (0, 0)
Screenshot: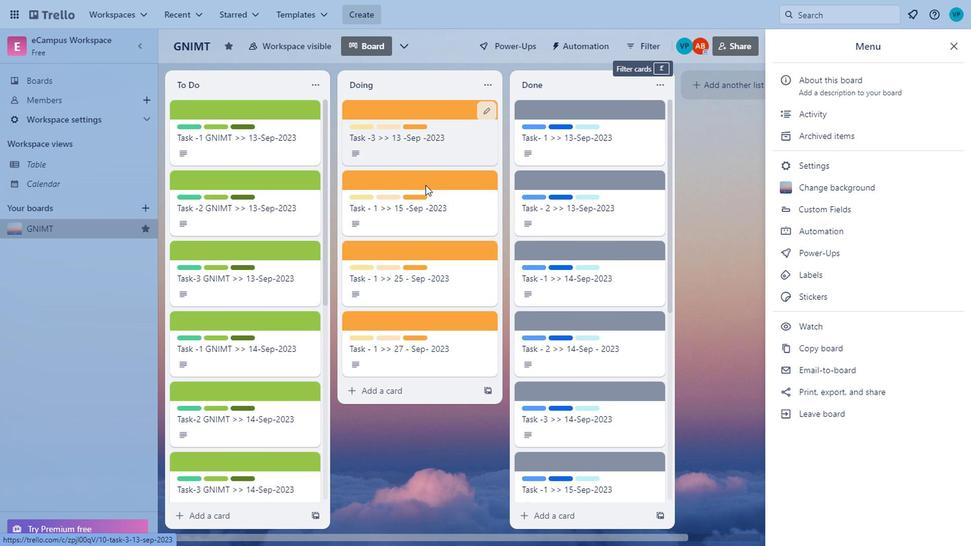 
Action: Mouse moved to (377, 239)
Screenshot: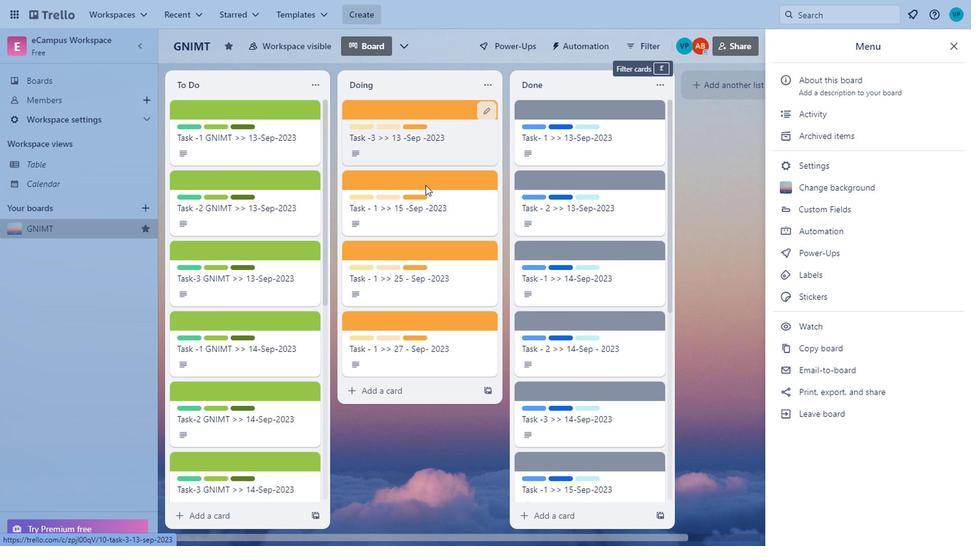 
Action: Mouse scrolled (377, 238) with delta (0, -1)
Screenshot: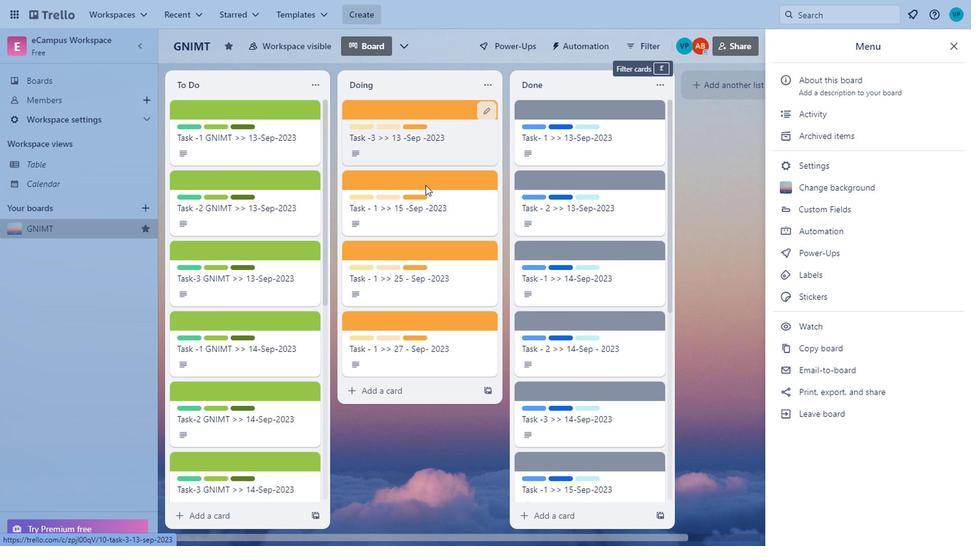 
Action: Mouse moved to (374, 243)
Screenshot: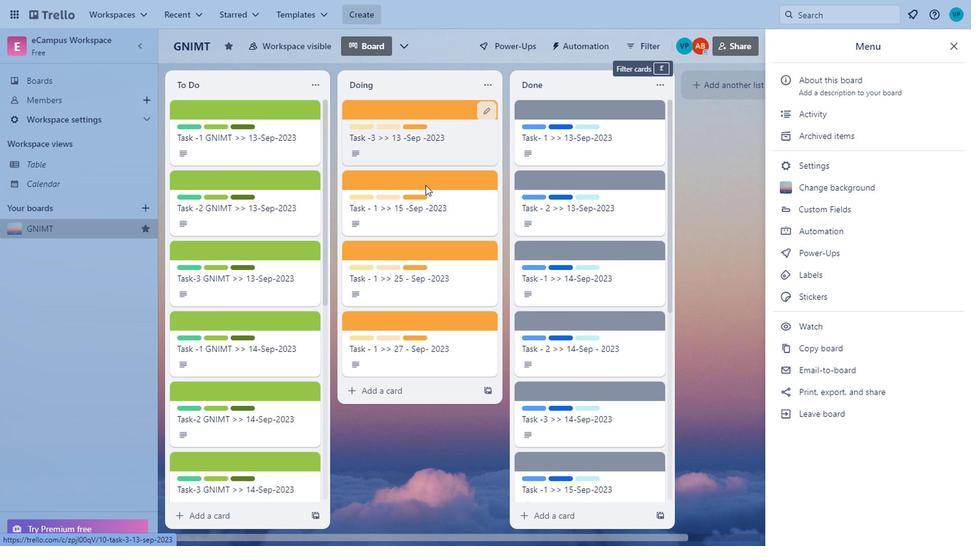 
Action: Mouse scrolled (374, 242) with delta (0, 0)
Screenshot: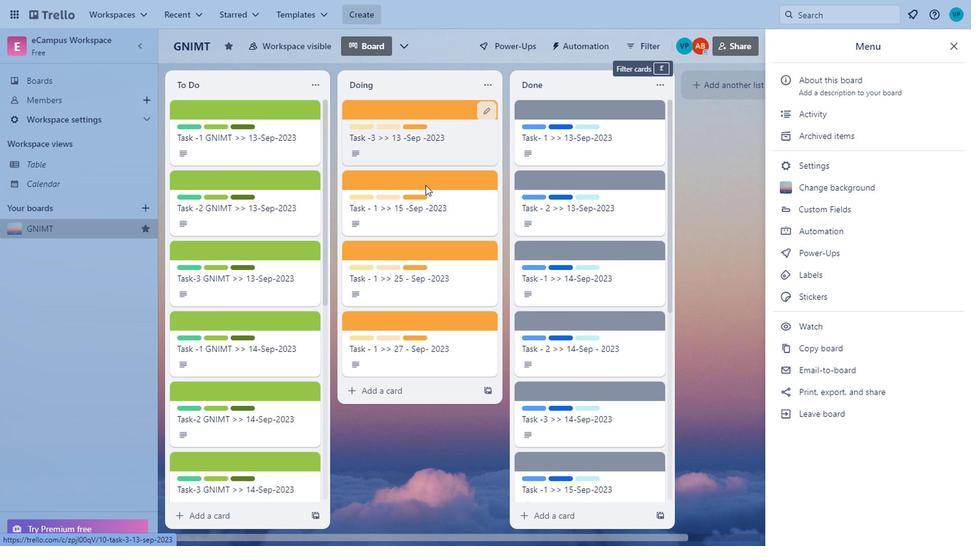
Action: Mouse moved to (368, 255)
Screenshot: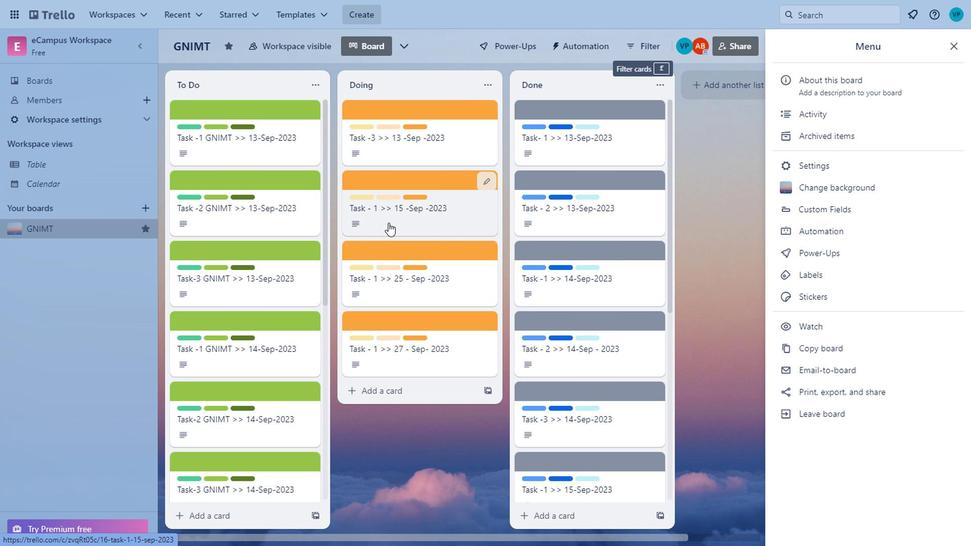 
Action: Mouse scrolled (368, 254) with delta (0, 0)
Screenshot: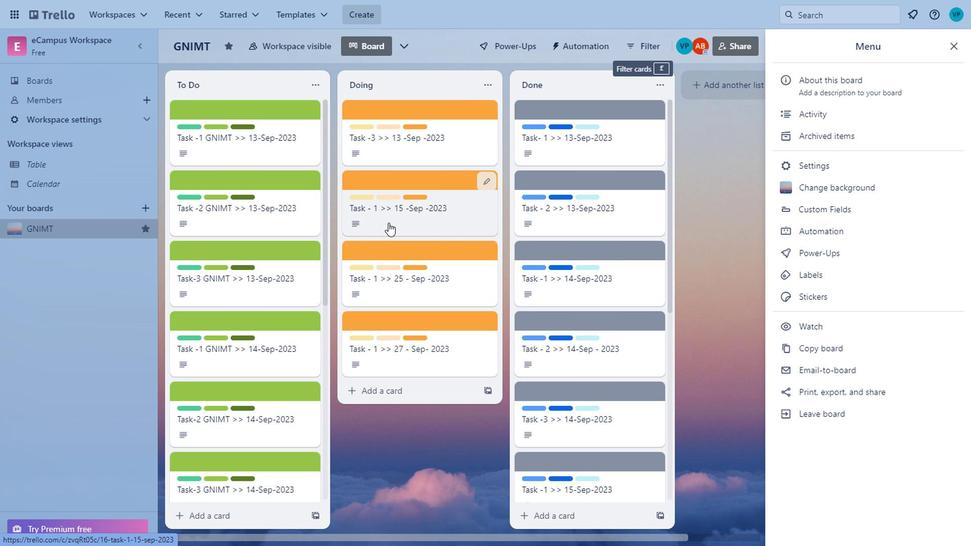 
Action: Mouse moved to (466, 425)
Screenshot: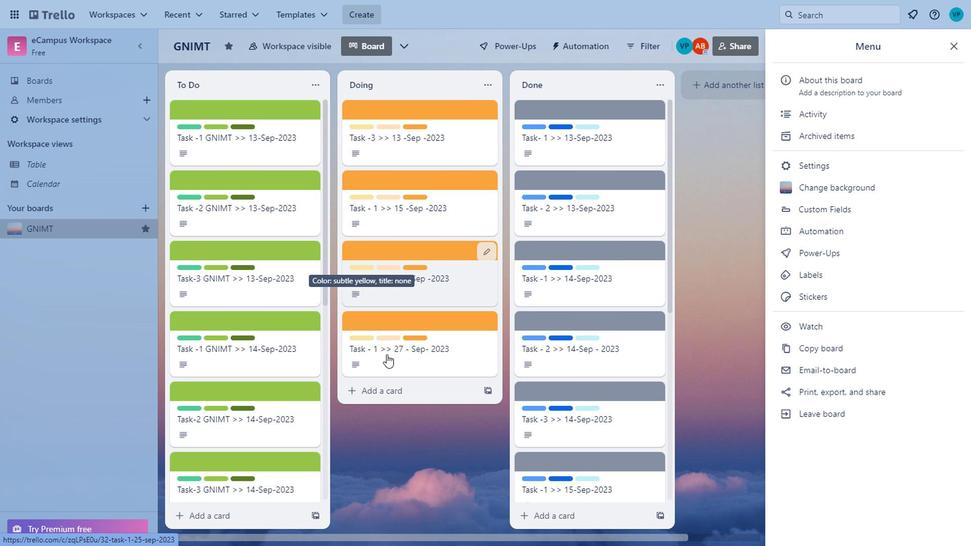 
Action: Mouse scrolled (466, 424) with delta (0, 0)
Screenshot: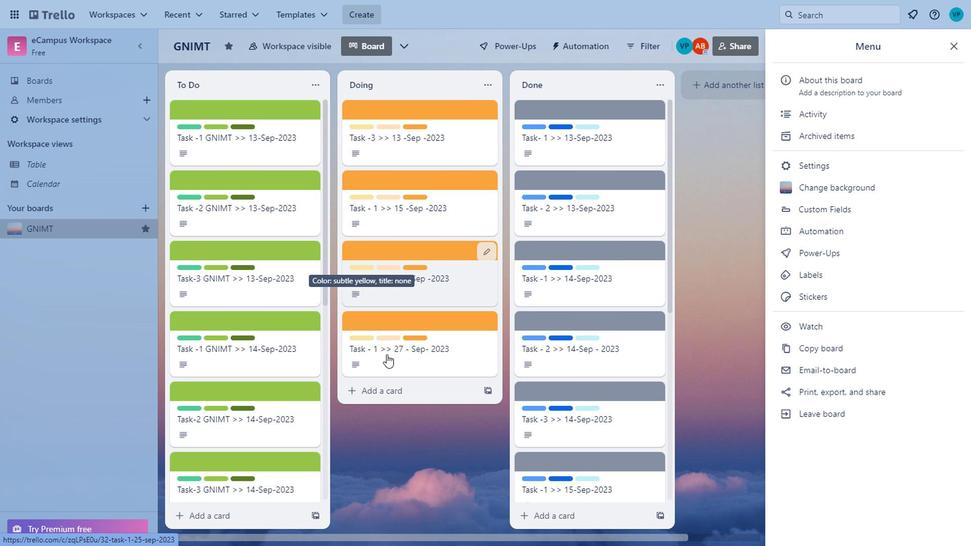 
Action: Mouse moved to (485, 438)
Screenshot: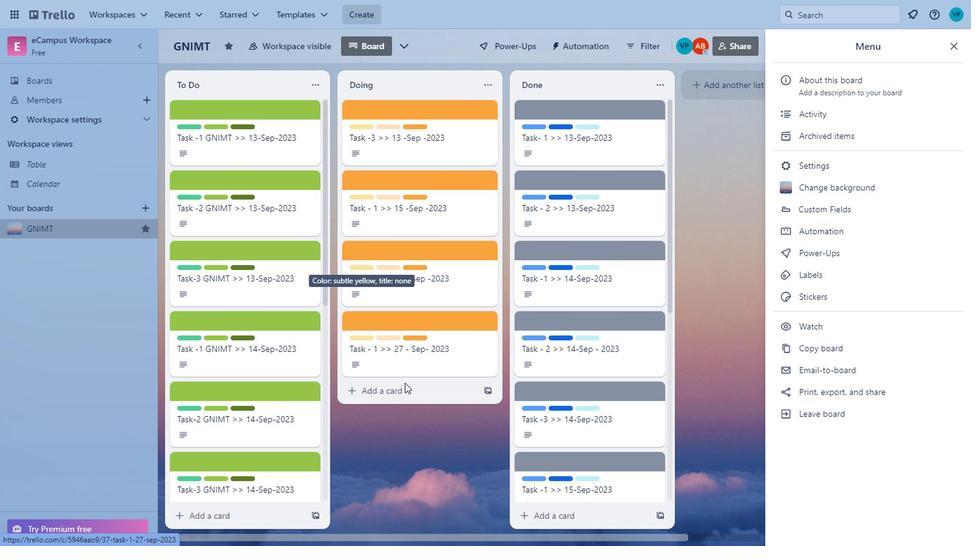 
Action: Mouse scrolled (485, 437) with delta (0, 0)
Screenshot: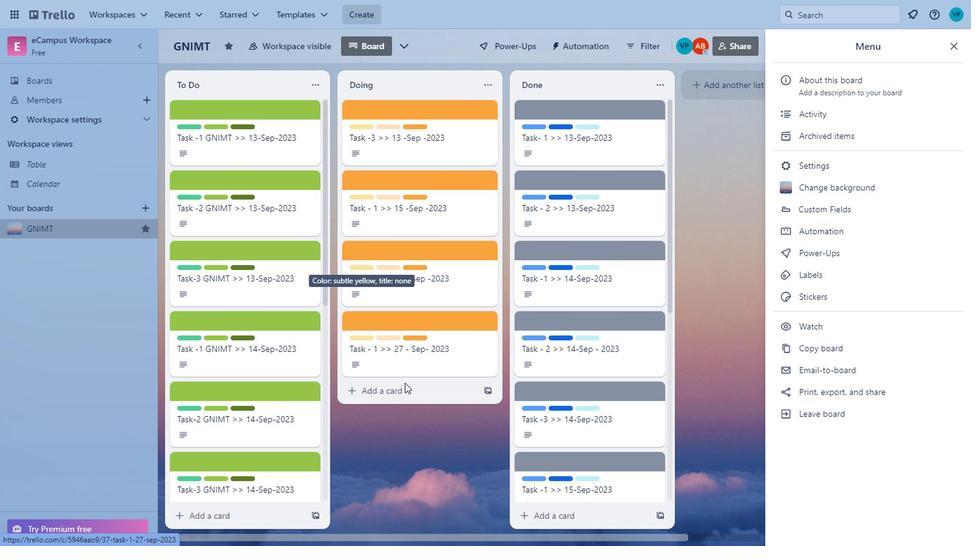 
Action: Mouse moved to (488, 444)
Screenshot: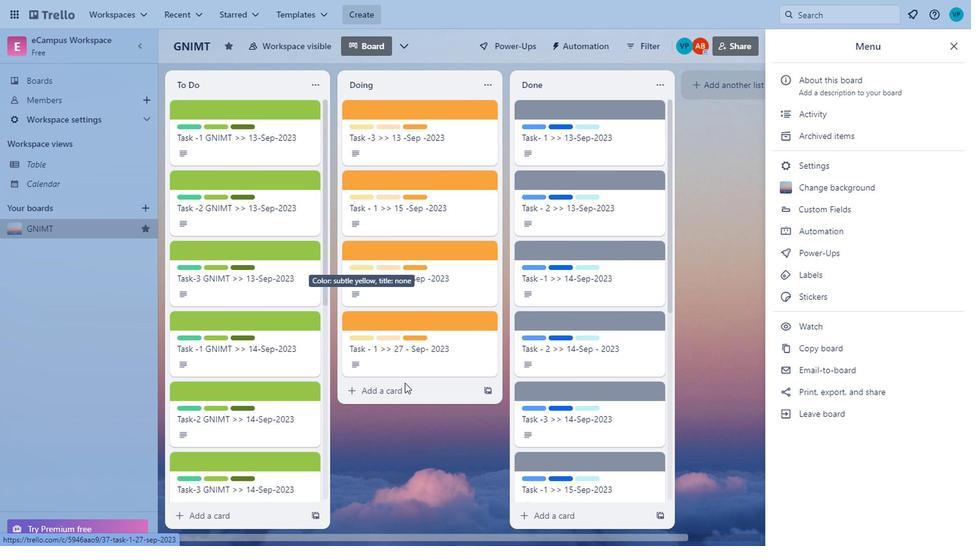 
Action: Mouse scrolled (488, 443) with delta (0, 0)
Screenshot: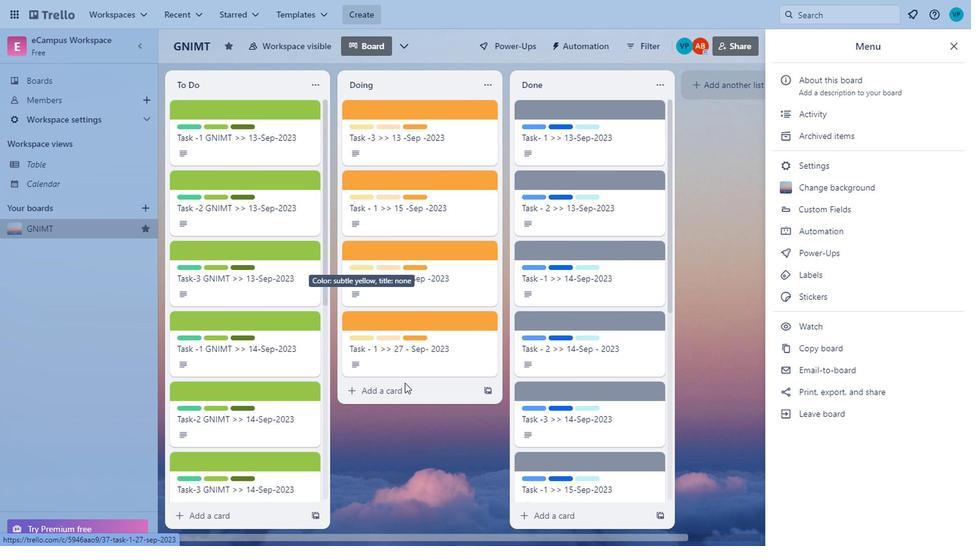 
Action: Mouse moved to (606, 482)
Screenshot: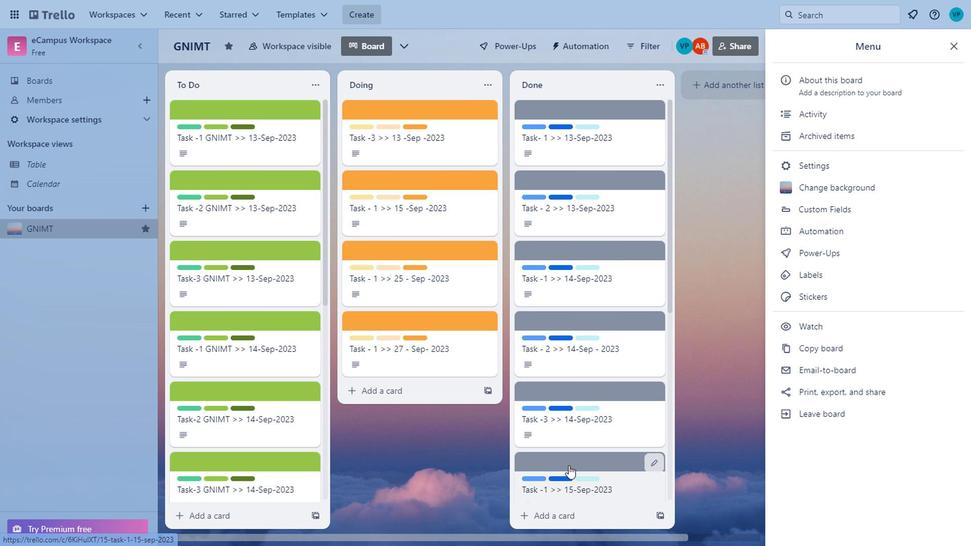 
Action: Mouse scrolled (606, 482) with delta (0, 0)
Screenshot: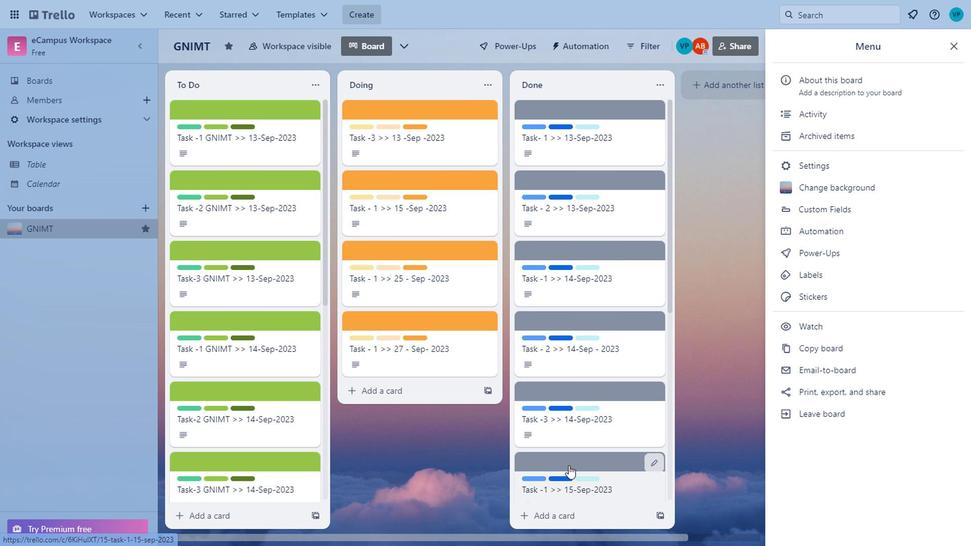 
Action: Mouse moved to (606, 483)
Screenshot: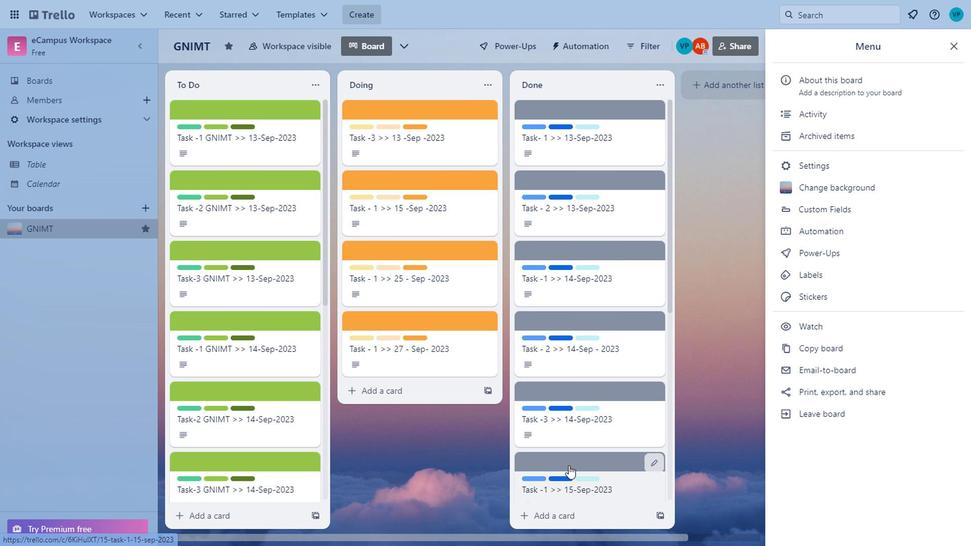 
Action: Mouse scrolled (606, 482) with delta (0, -1)
Screenshot: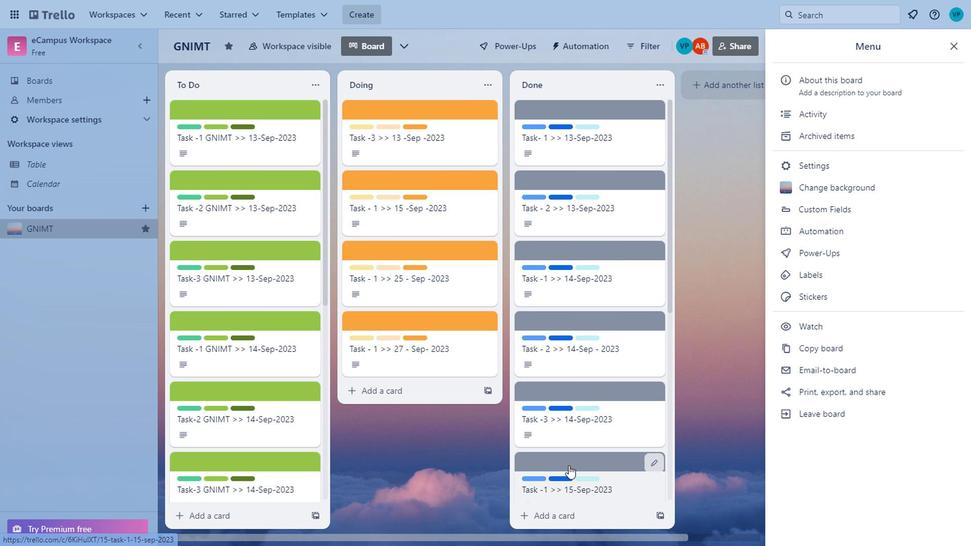 
Action: Mouse moved to (610, 490)
Screenshot: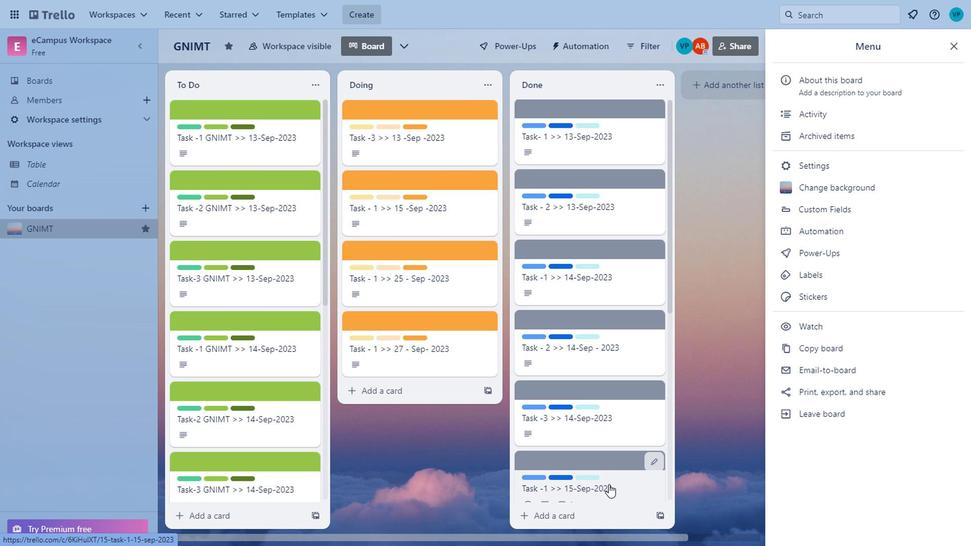 
Action: Mouse scrolled (610, 489) with delta (0, 0)
Screenshot: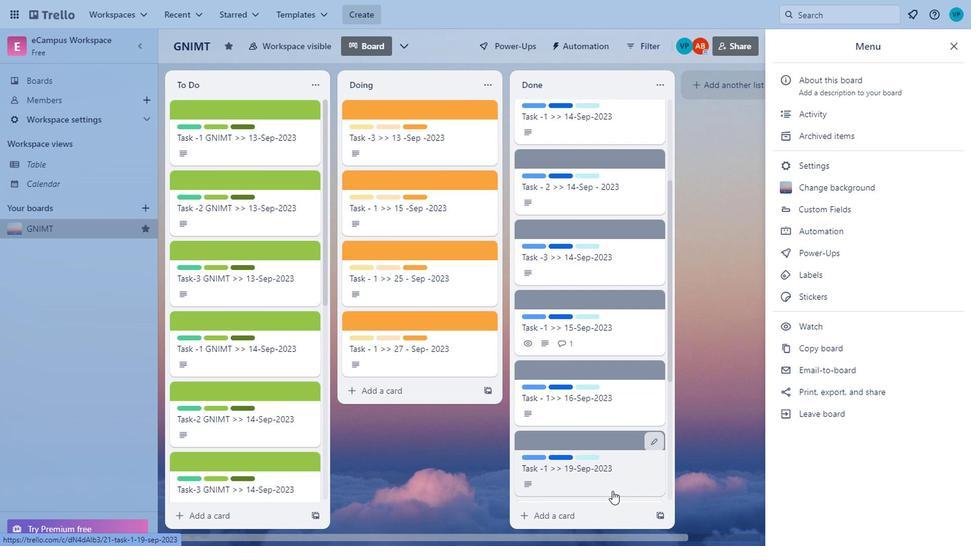 
Action: Mouse scrolled (610, 489) with delta (0, 0)
Screenshot: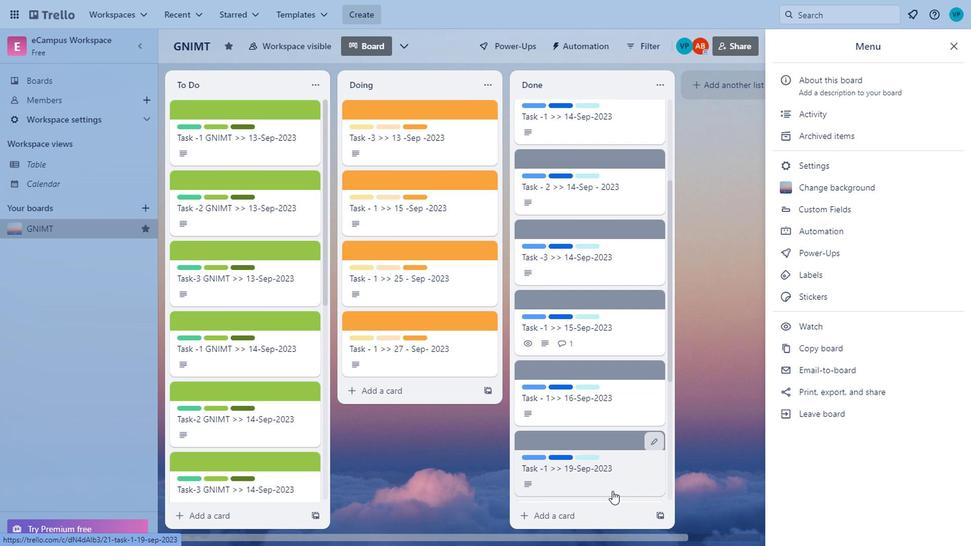 
Action: Mouse moved to (610, 491)
Screenshot: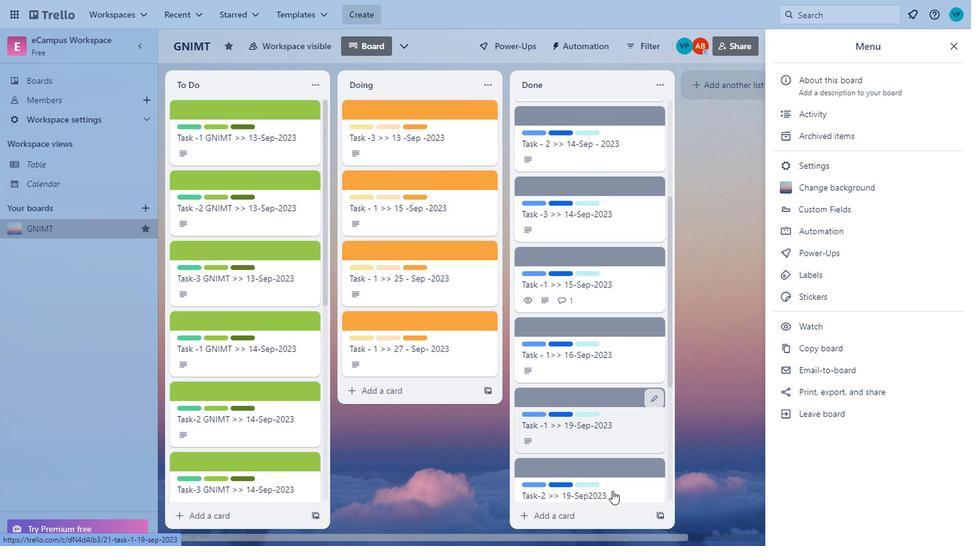 
Action: Mouse scrolled (610, 490) with delta (0, 0)
Screenshot: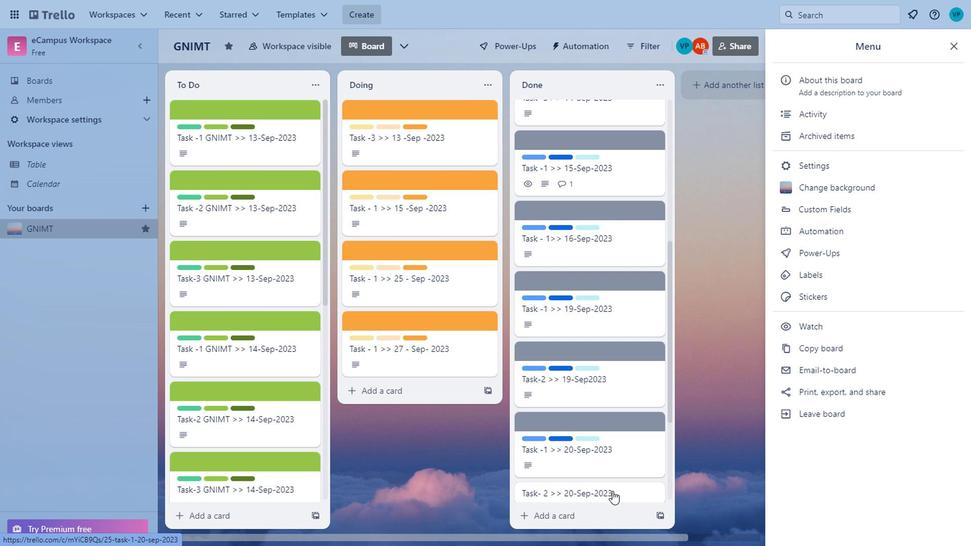 
Action: Mouse scrolled (610, 490) with delta (0, 0)
Screenshot: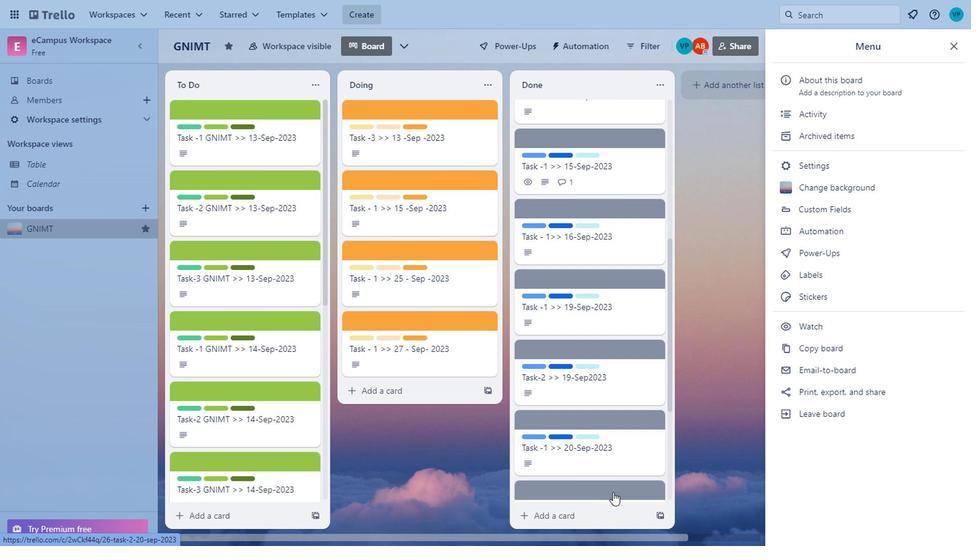 
Action: Mouse scrolled (610, 490) with delta (0, 0)
Screenshot: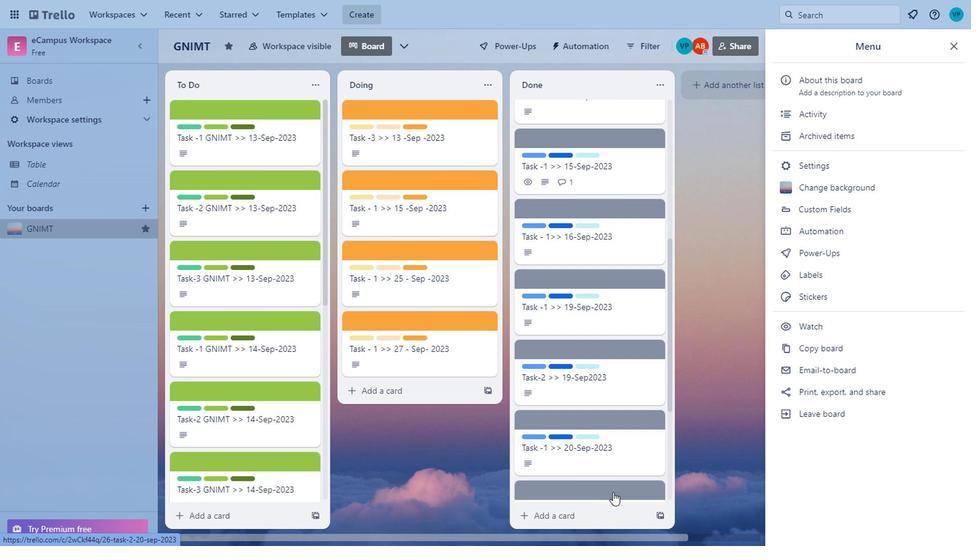 
Action: Mouse moved to (611, 490)
Screenshot: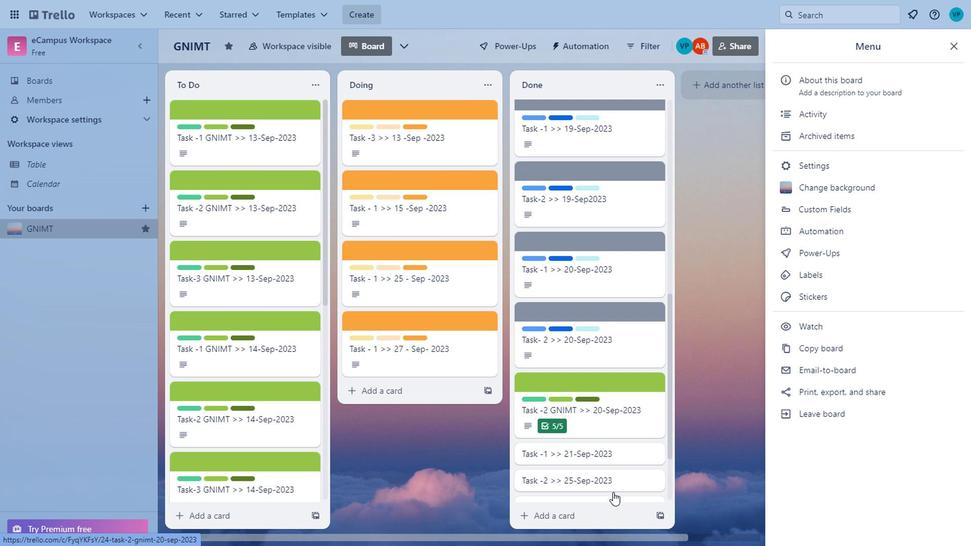 
Action: Mouse scrolled (611, 490) with delta (0, 0)
Screenshot: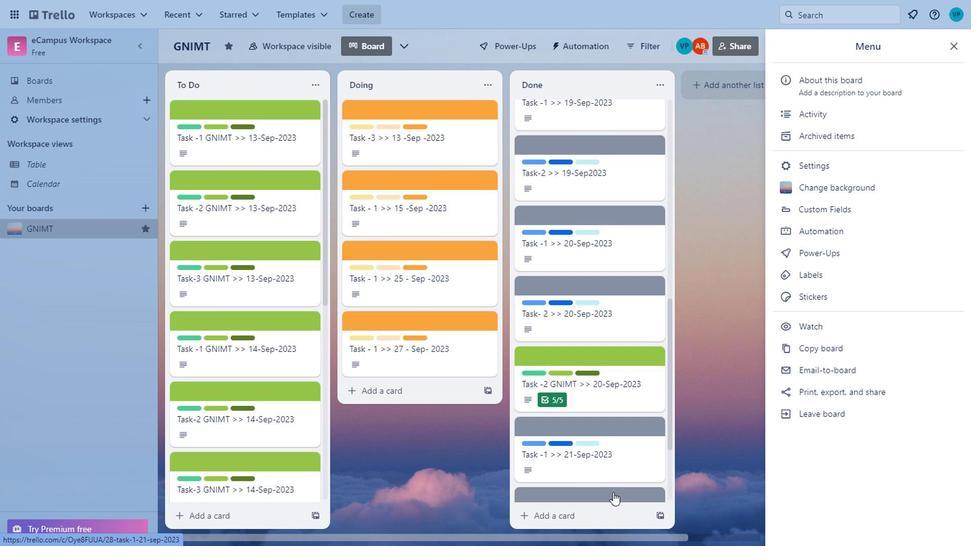 
Action: Mouse scrolled (611, 490) with delta (0, 0)
Screenshot: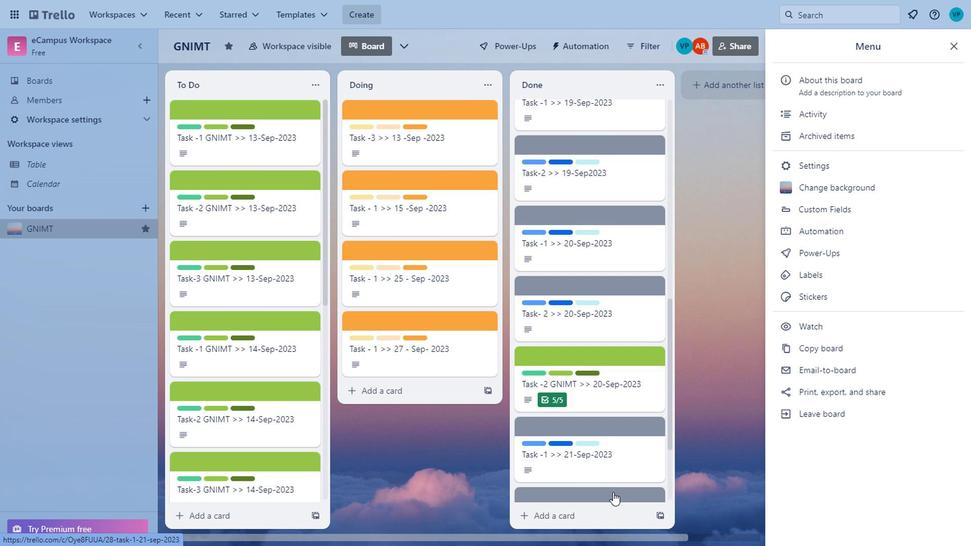 
Action: Mouse scrolled (611, 490) with delta (0, 0)
Screenshot: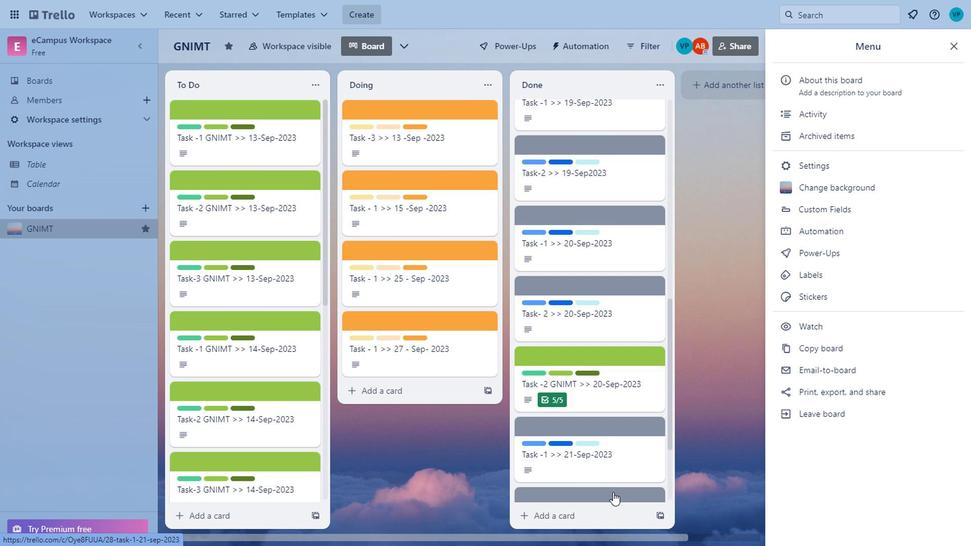 
Action: Mouse scrolled (611, 490) with delta (0, 0)
Screenshot: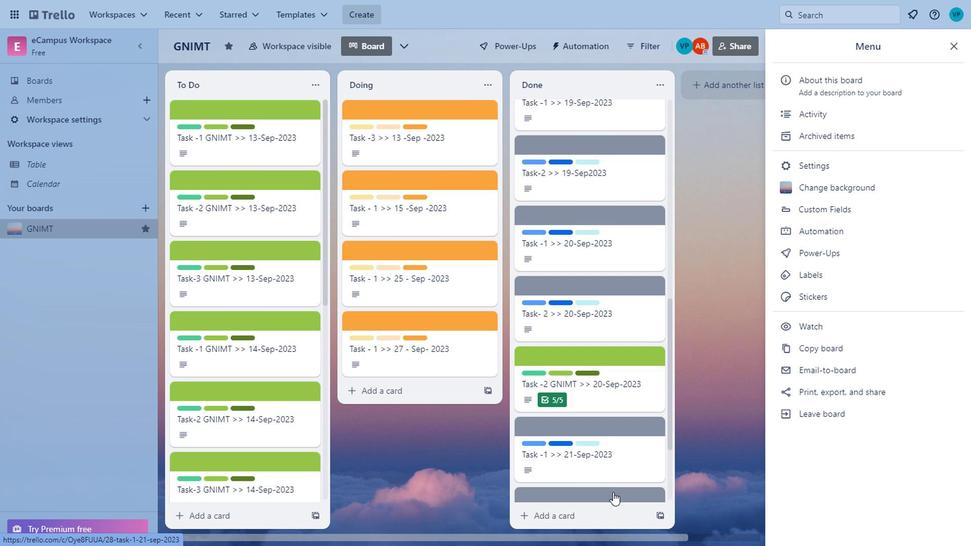 
Action: Mouse moved to (597, 441)
Screenshot: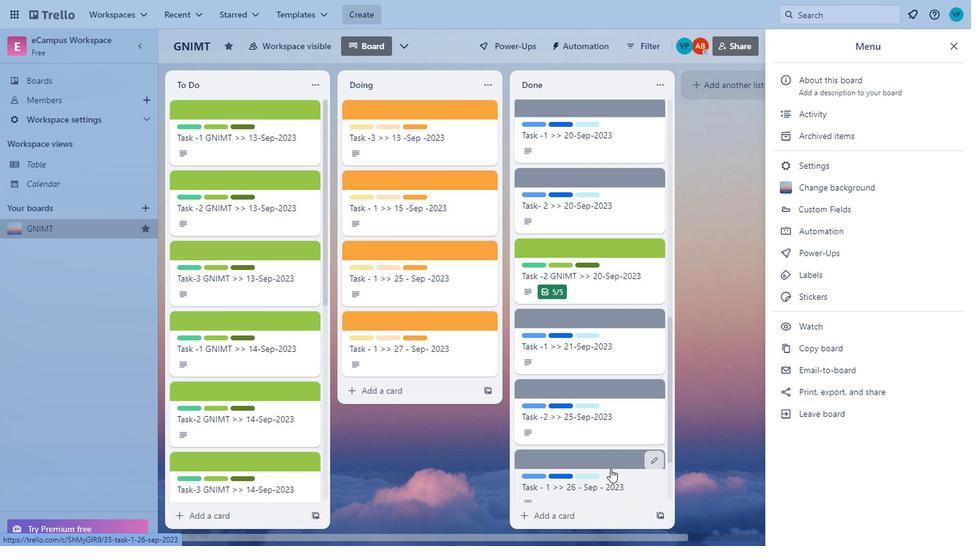 
Action: Mouse scrolled (597, 440) with delta (0, 0)
Screenshot: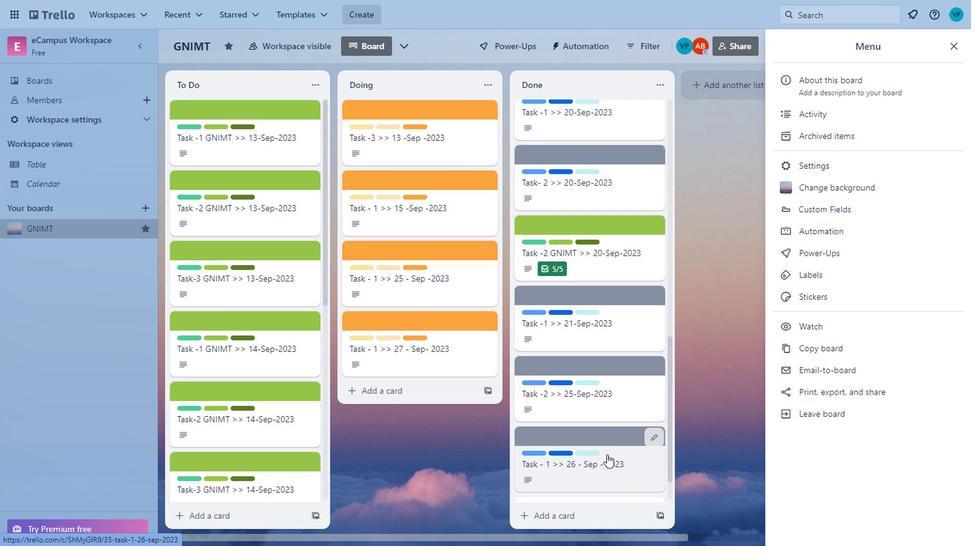 
Action: Mouse scrolled (597, 440) with delta (0, 0)
Screenshot: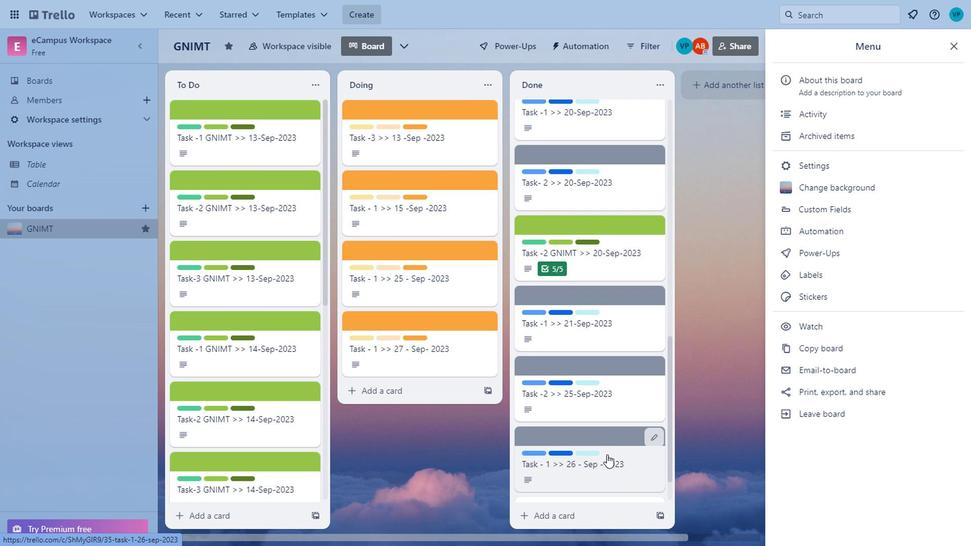 
Action: Mouse scrolled (597, 440) with delta (0, 0)
Screenshot: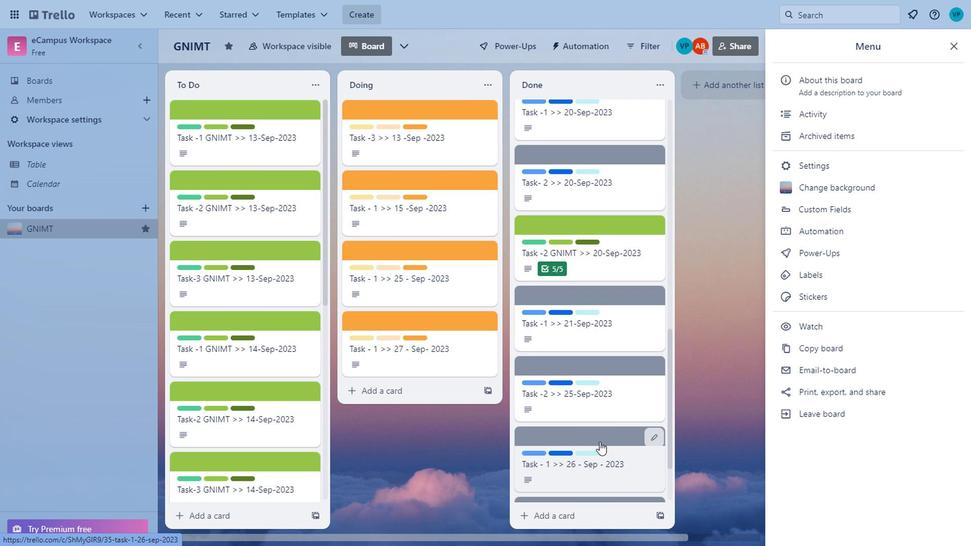 
Action: Mouse moved to (588, 426)
Screenshot: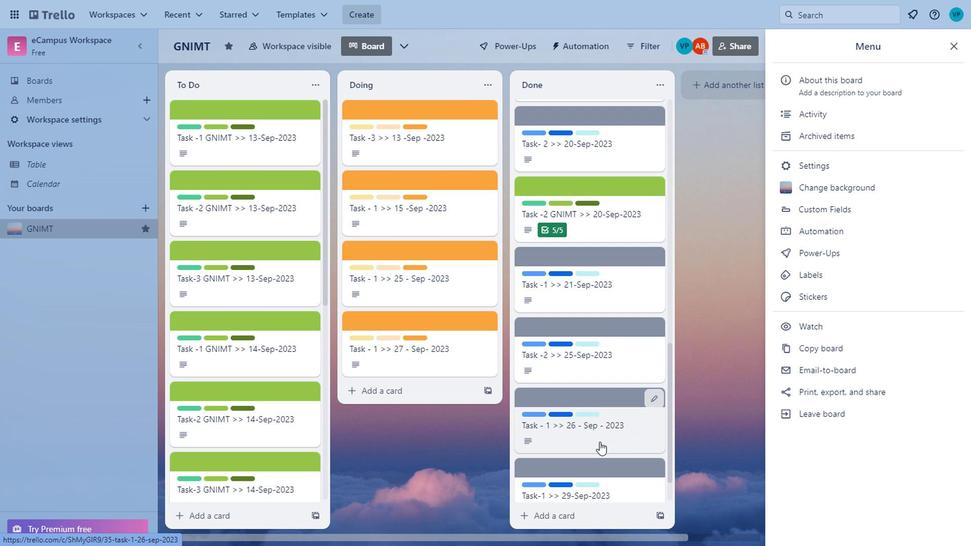 
Action: Mouse scrolled (588, 425) with delta (0, -1)
Screenshot: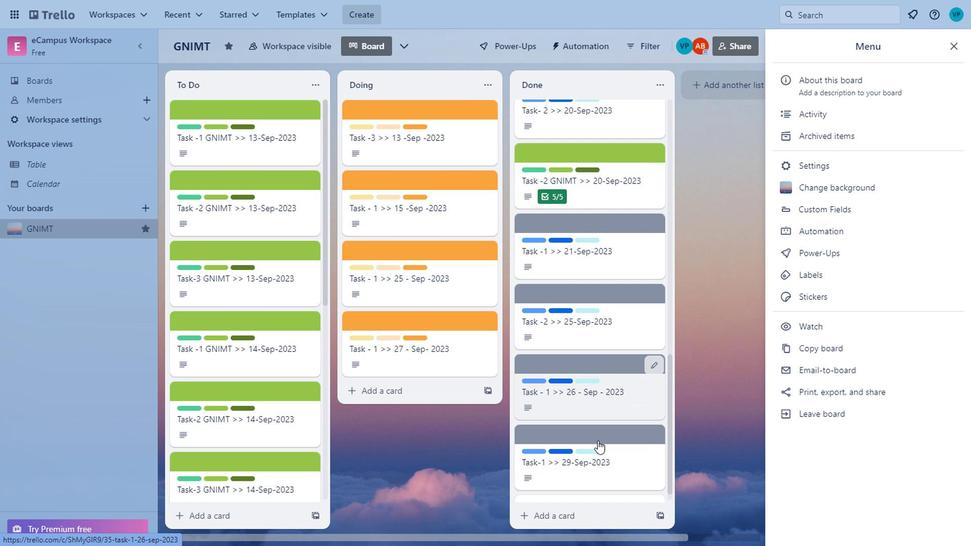 
Action: Mouse scrolled (588, 425) with delta (0, -1)
Screenshot: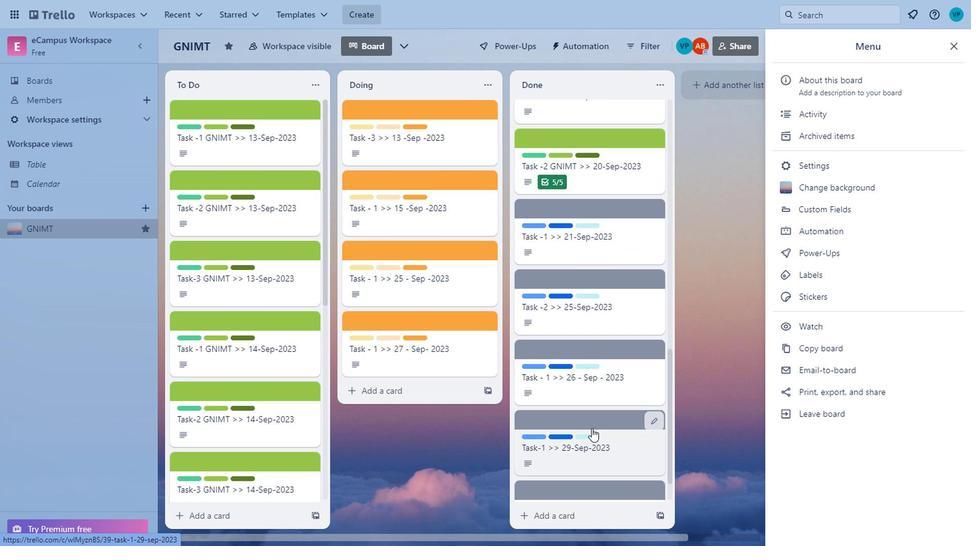 
Action: Mouse scrolled (588, 425) with delta (0, -1)
Screenshot: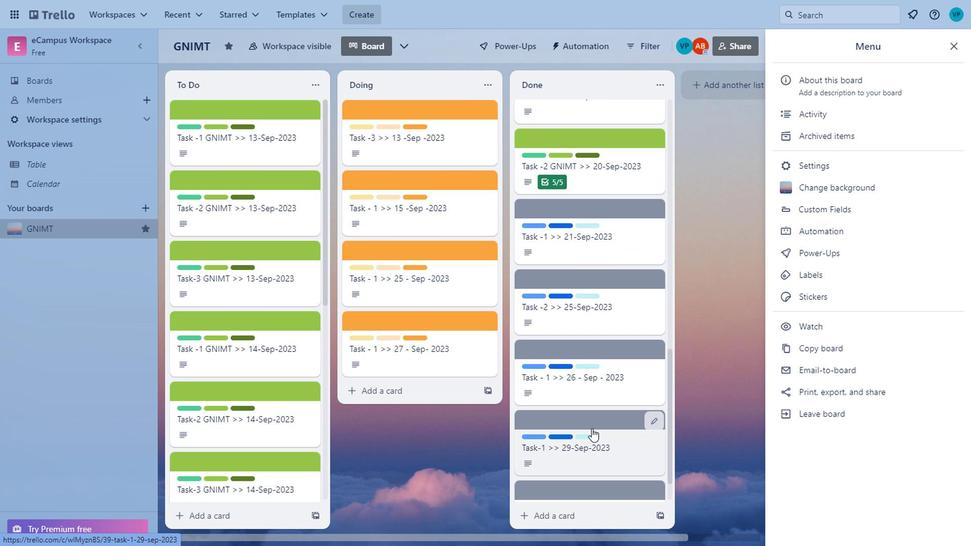 
Action: Mouse scrolled (588, 427) with delta (0, 0)
Screenshot: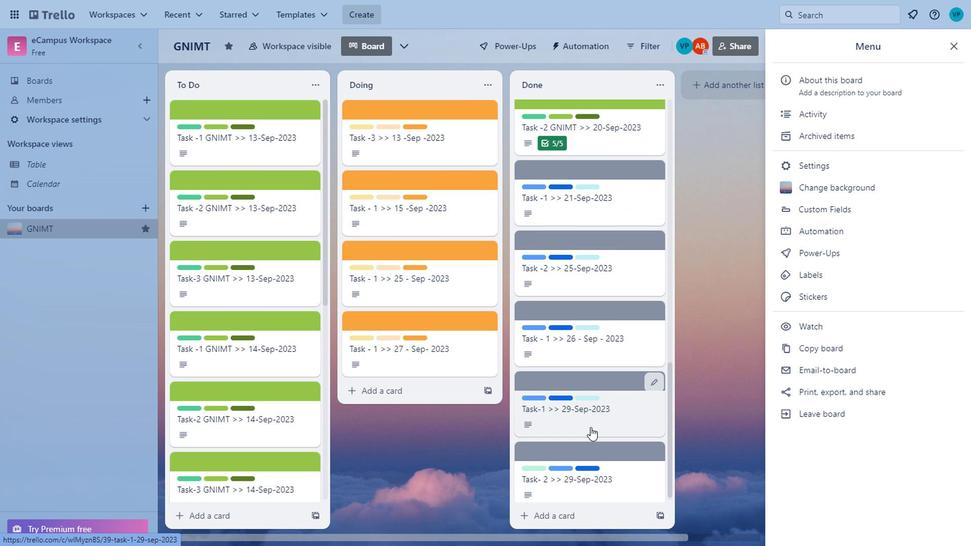 
Action: Mouse scrolled (588, 427) with delta (0, 0)
Screenshot: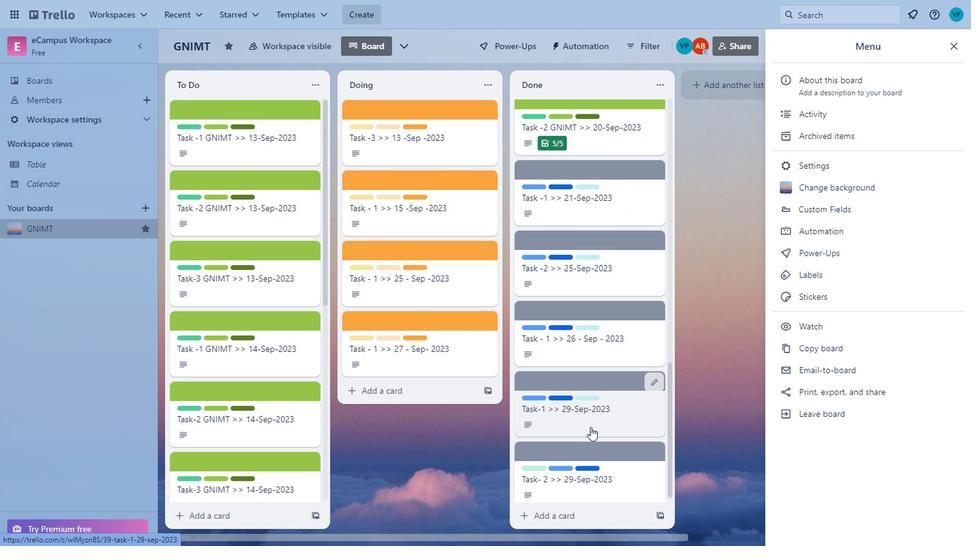 
Action: Mouse scrolled (588, 427) with delta (0, 0)
Screenshot: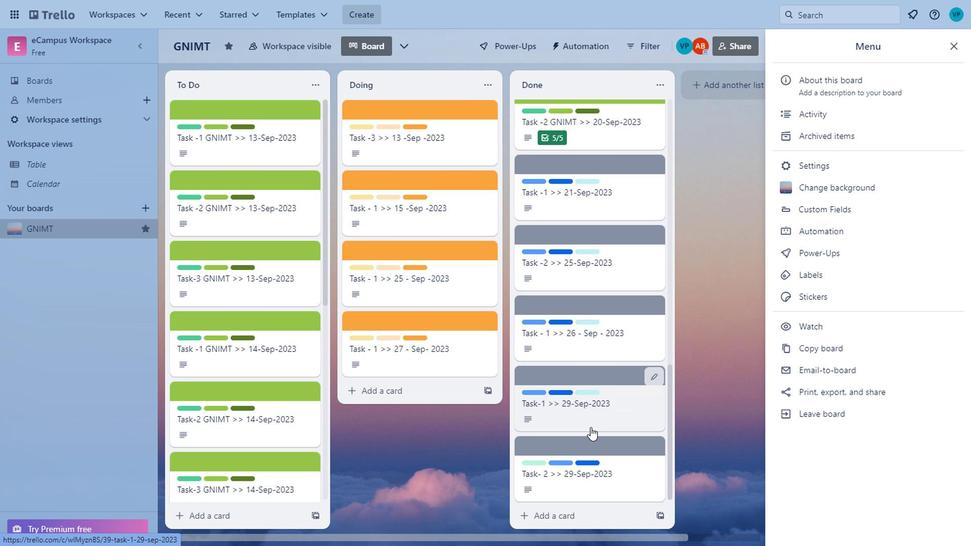 
Action: Mouse moved to (581, 415)
Screenshot: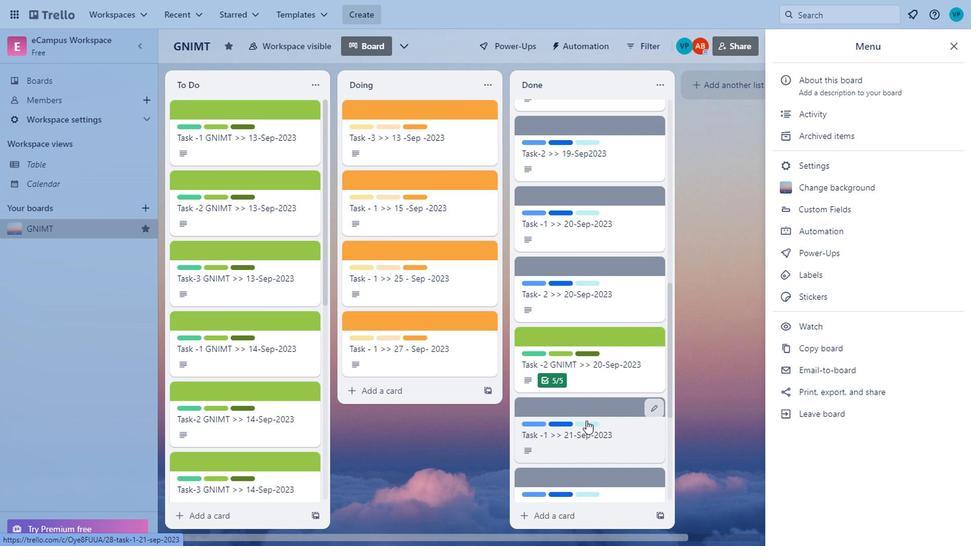 
Action: Mouse scrolled (581, 416) with delta (0, 0)
Screenshot: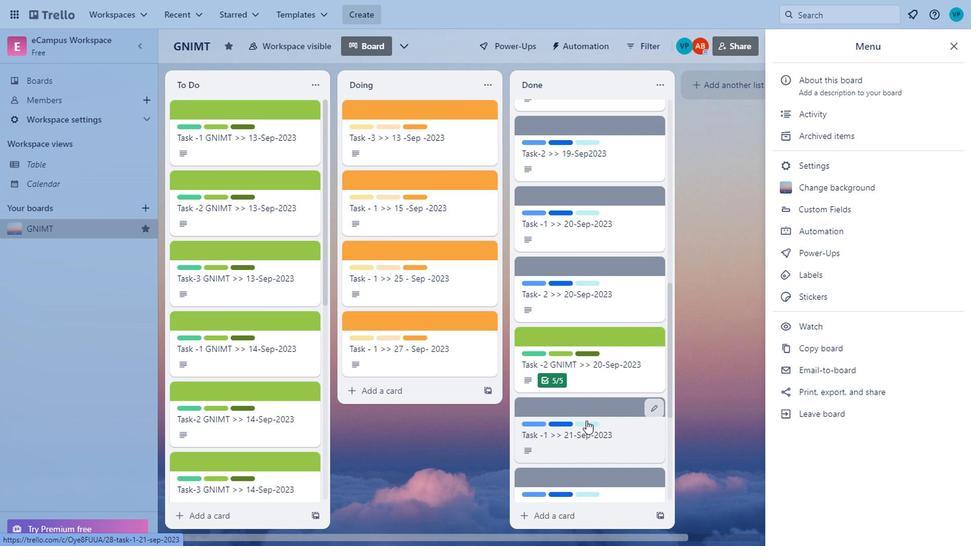 
Action: Mouse scrolled (581, 416) with delta (0, 0)
Screenshot: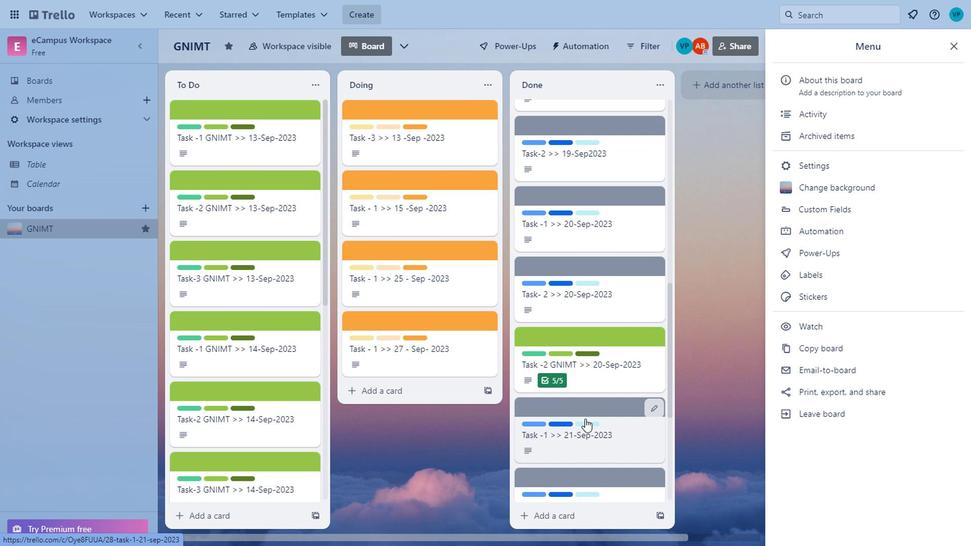 
Action: Mouse moved to (579, 415)
Screenshot: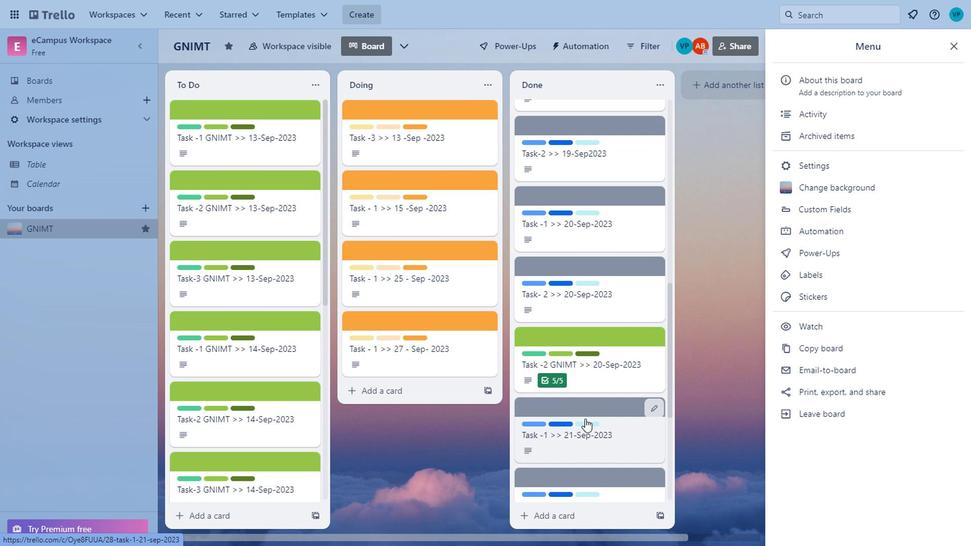 
Action: Mouse scrolled (579, 415) with delta (0, 0)
Screenshot: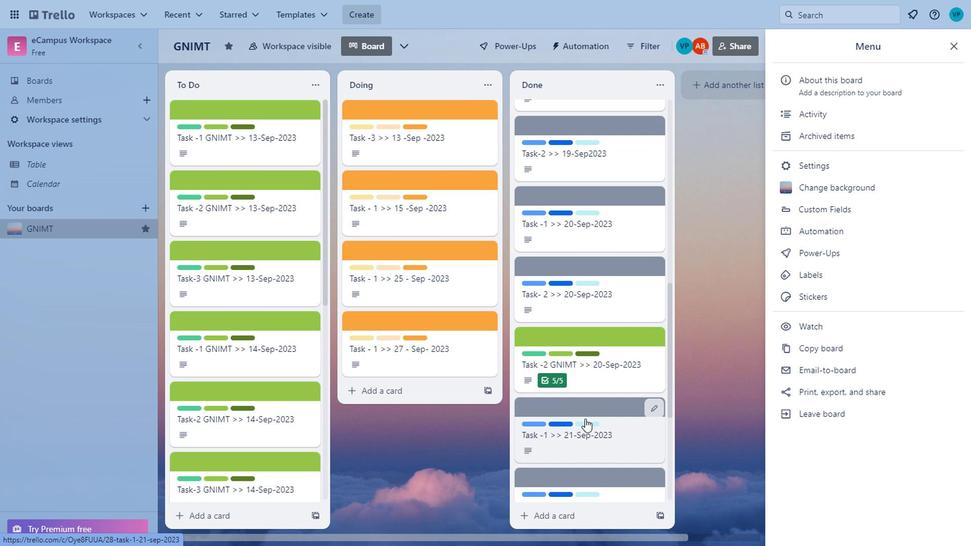 
Action: Mouse moved to (560, 380)
Screenshot: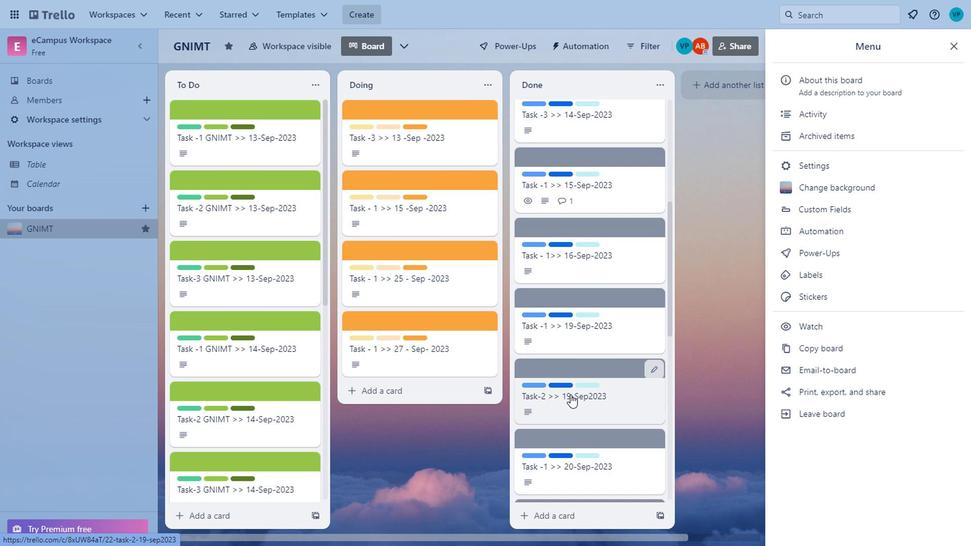 
Action: Mouse scrolled (560, 381) with delta (0, 0)
Screenshot: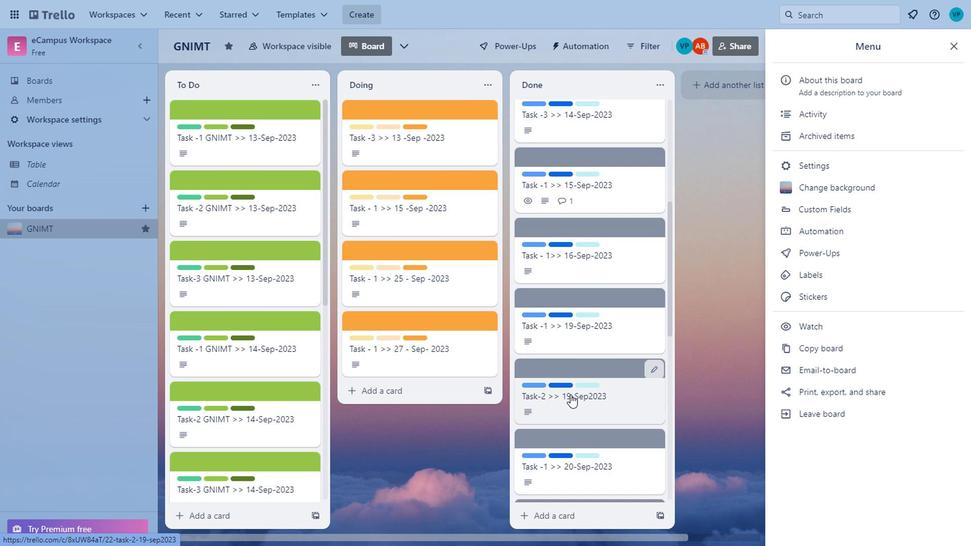 
Action: Mouse moved to (557, 373)
Screenshot: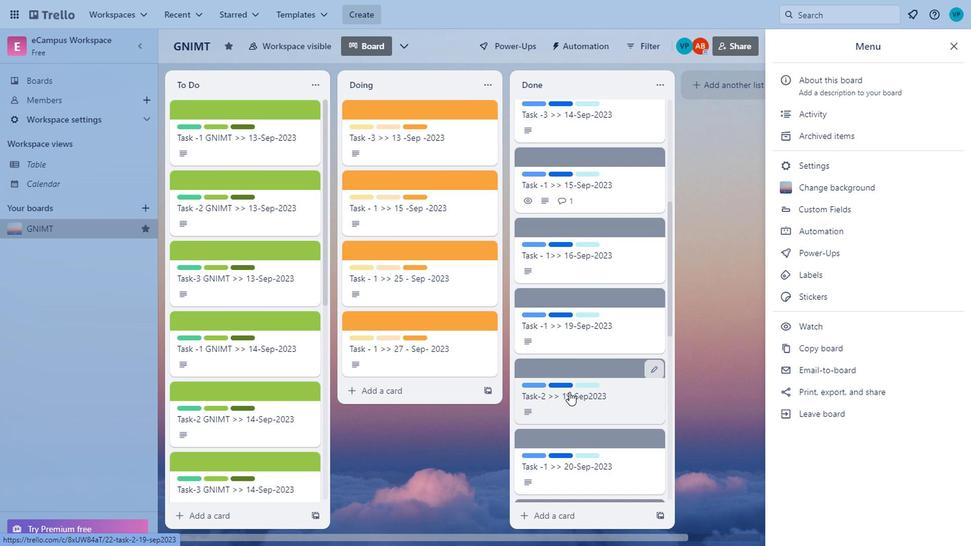 
Action: Mouse scrolled (557, 374) with delta (0, 0)
Screenshot: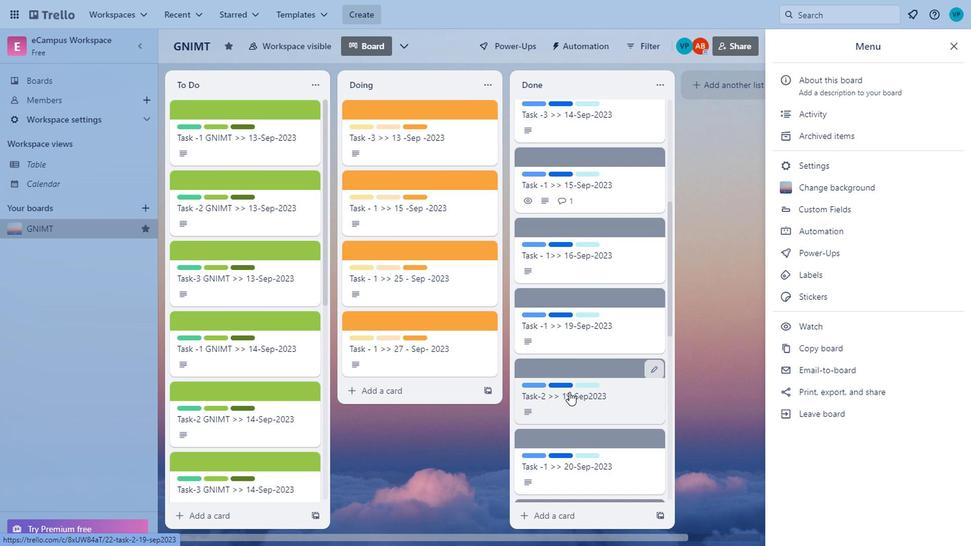 
Action: Mouse moved to (555, 349)
Screenshot: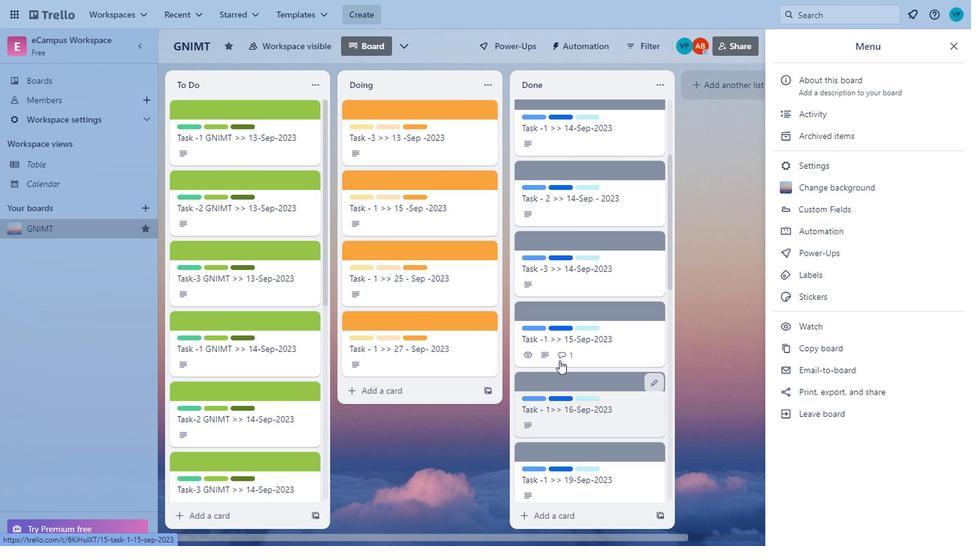 
Action: Mouse scrolled (555, 350) with delta (0, 0)
Screenshot: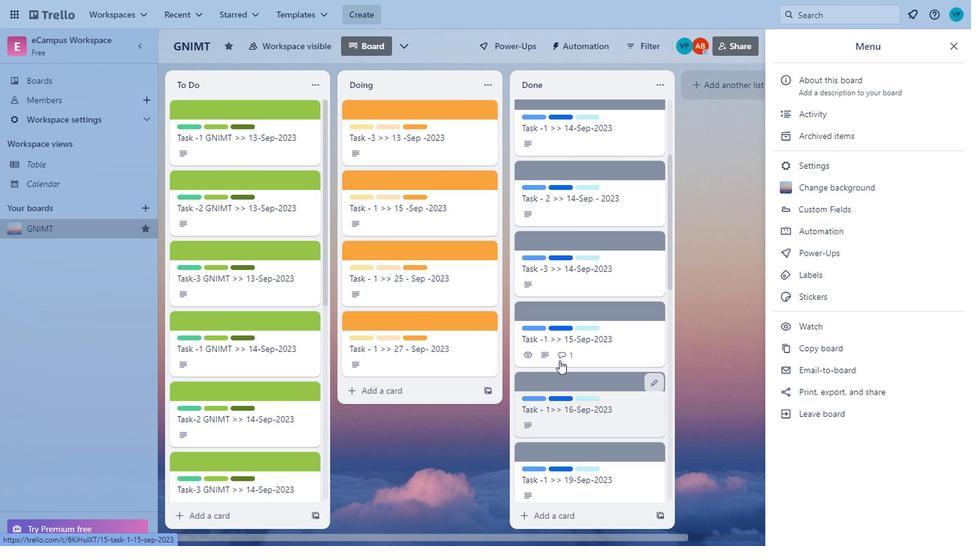 
Action: Mouse moved to (555, 342)
Screenshot: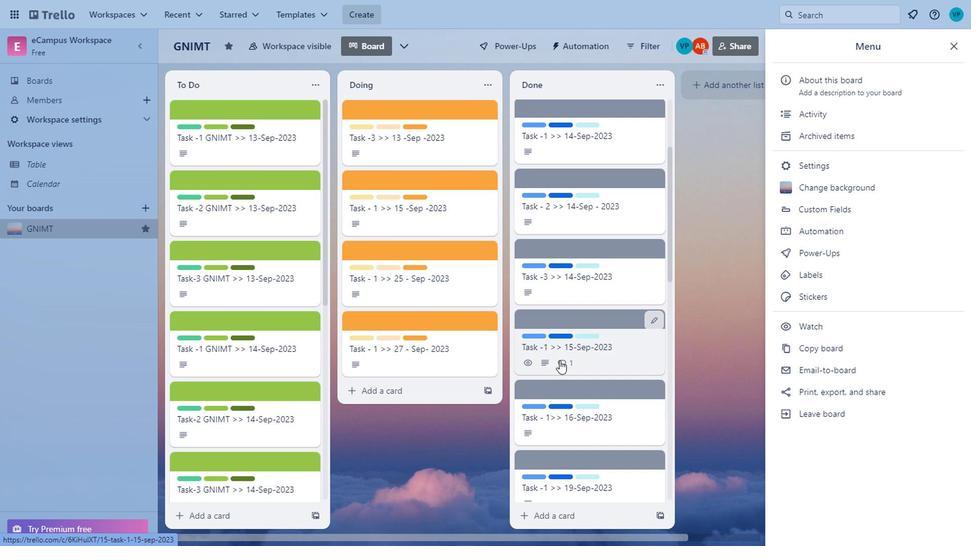 
Action: Mouse scrolled (555, 343) with delta (0, 0)
Screenshot: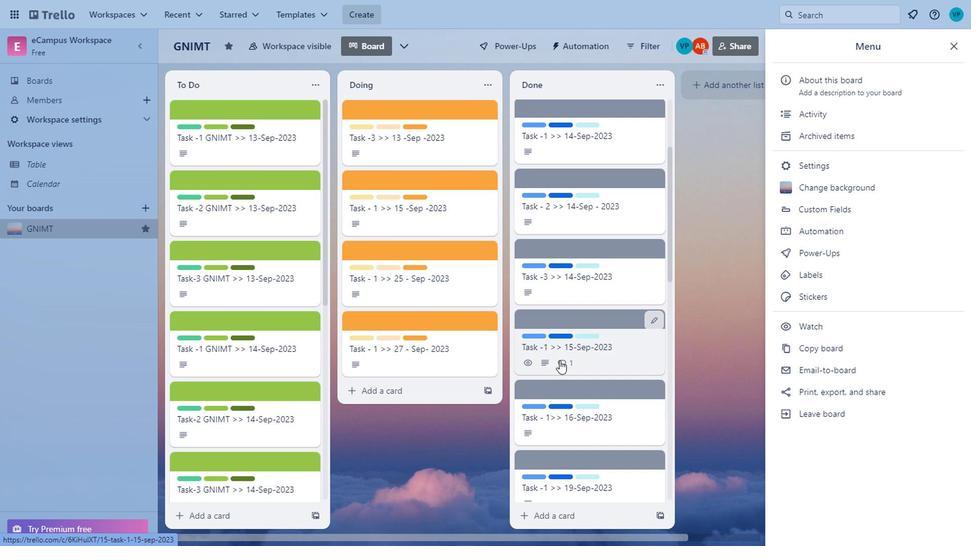 
Action: Mouse moved to (554, 327)
Screenshot: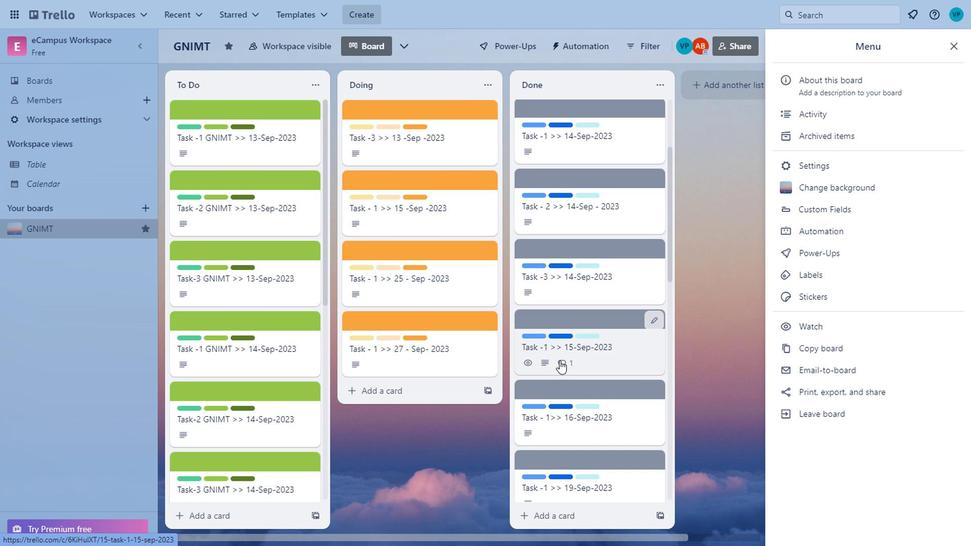 
Action: Mouse scrolled (554, 328) with delta (0, 0)
Screenshot: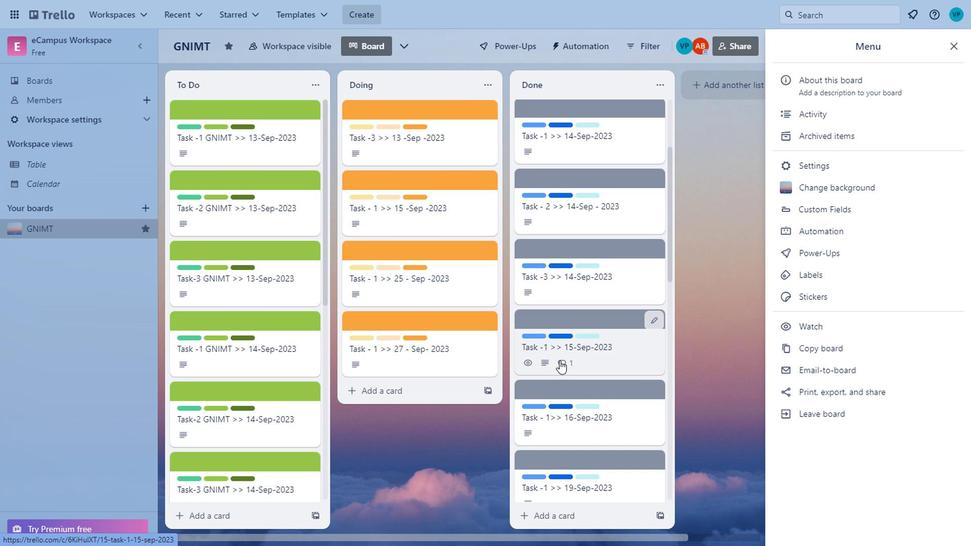 
Action: Mouse moved to (546, 290)
Screenshot: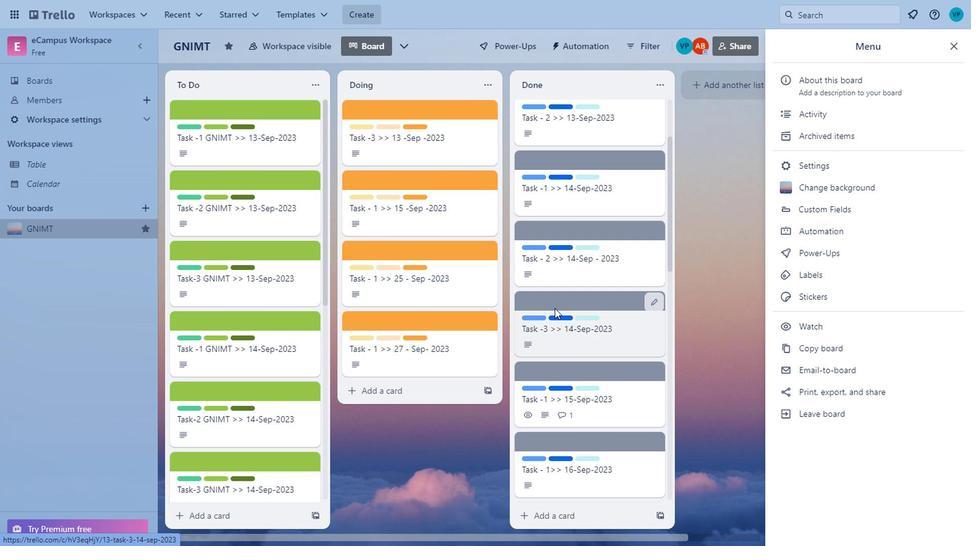 
Action: Mouse scrolled (546, 289) with delta (0, 0)
Screenshot: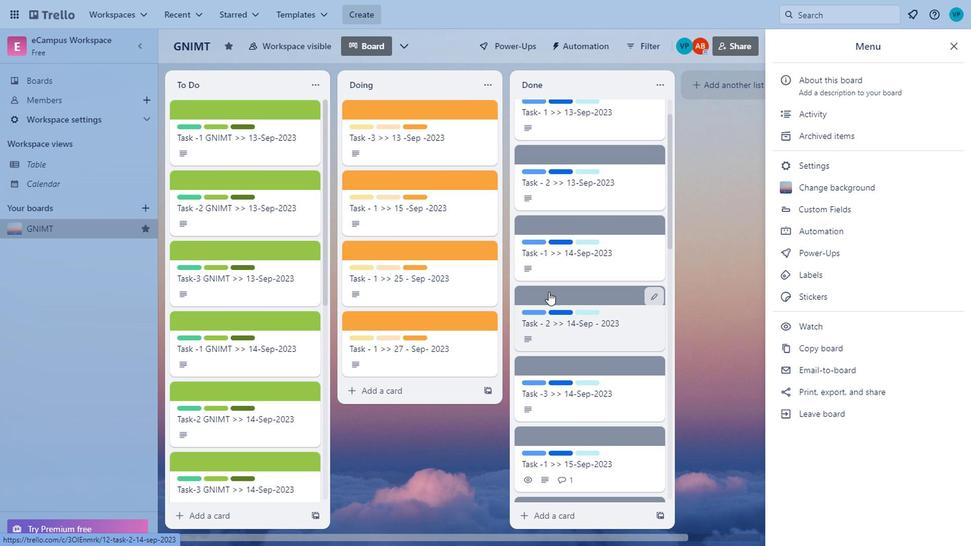 
Action: Mouse scrolled (546, 289) with delta (0, 0)
Screenshot: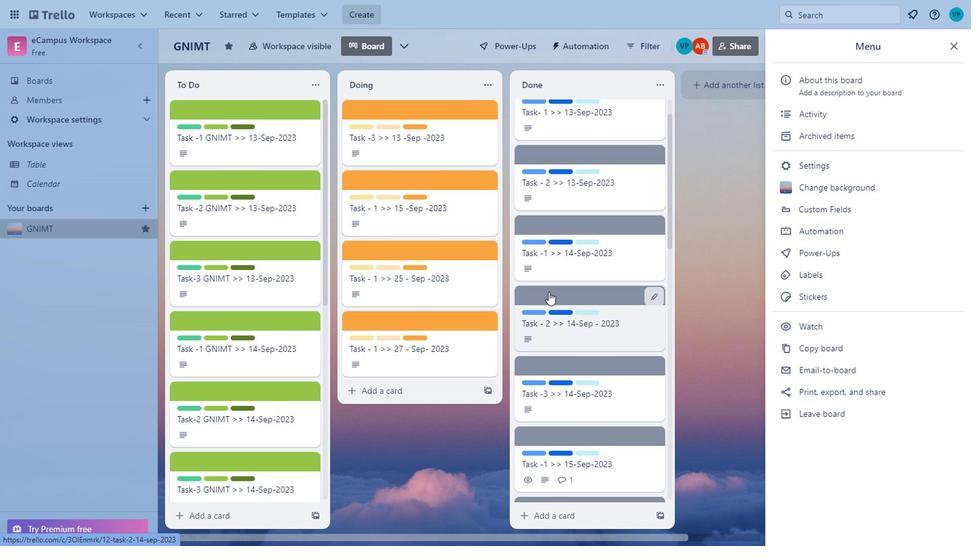 
Action: Mouse scrolled (546, 289) with delta (0, 0)
Screenshot: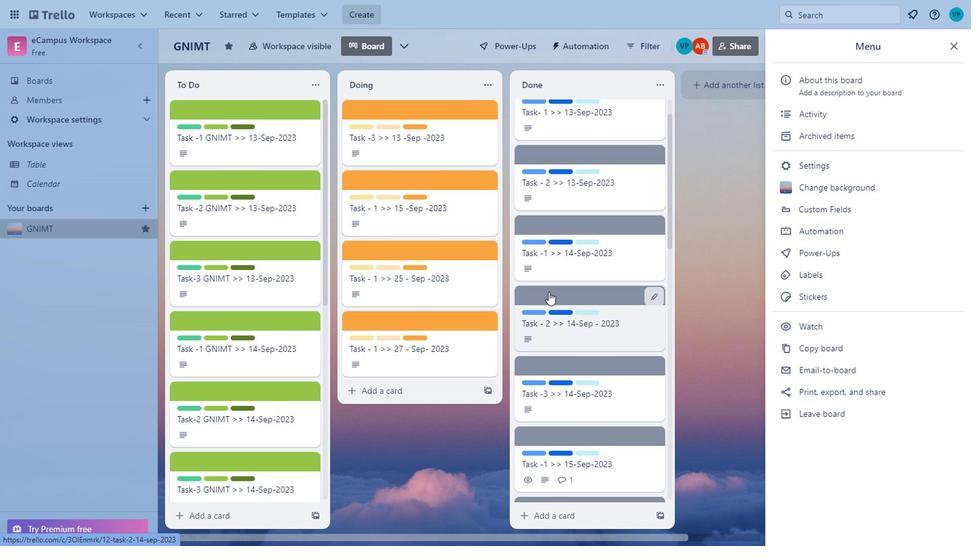 
Action: Mouse scrolled (546, 289) with delta (0, 0)
Screenshot: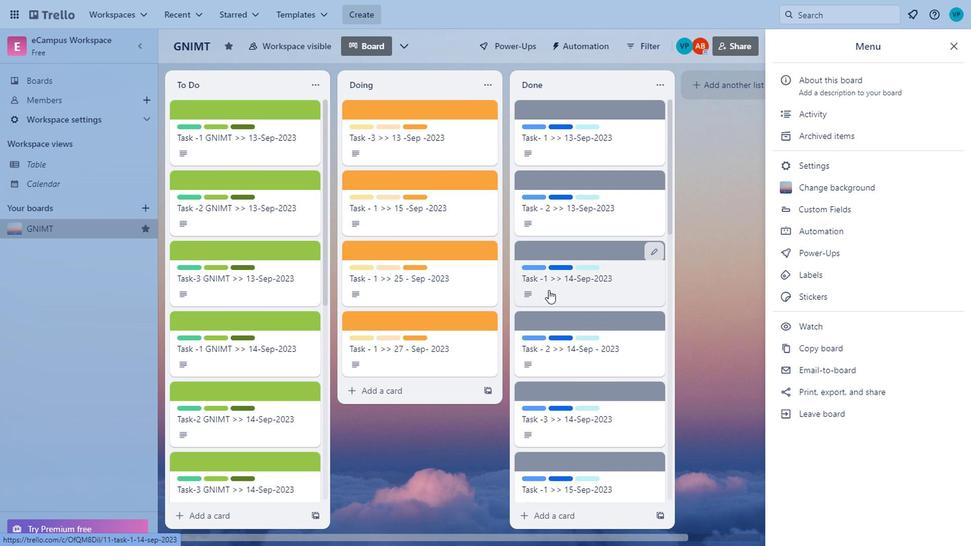 
Action: Mouse scrolled (546, 289) with delta (0, 0)
Screenshot: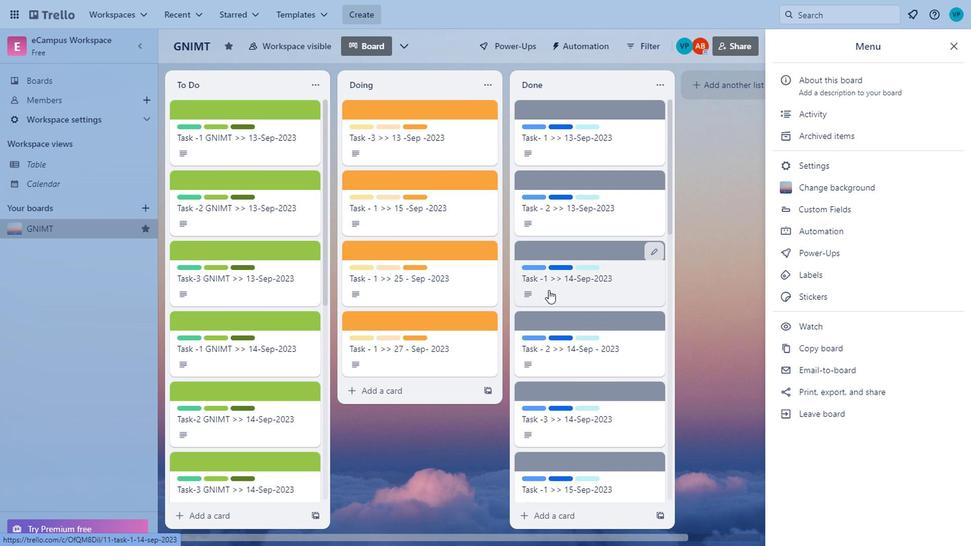 
Action: Mouse moved to (548, 289)
Screenshot: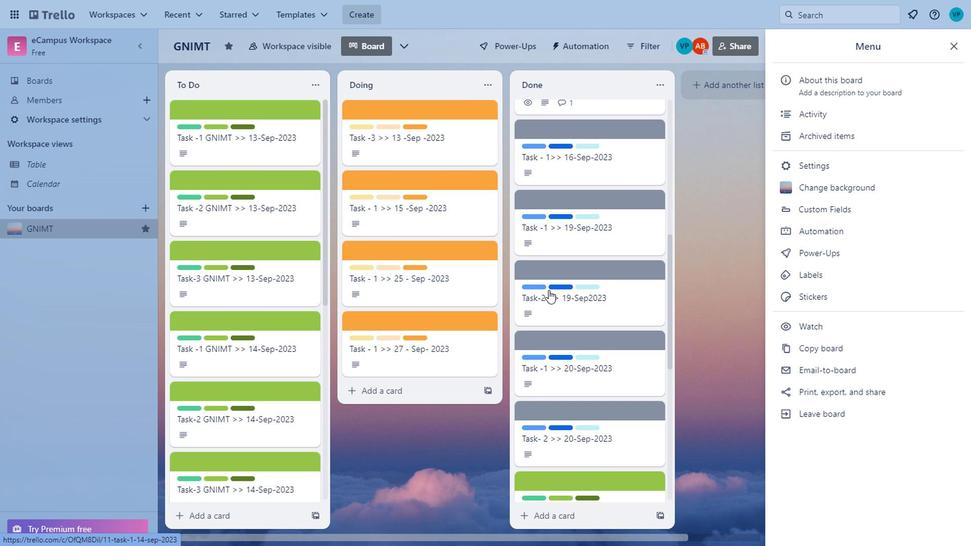 
Action: Mouse scrolled (548, 289) with delta (0, 0)
Screenshot: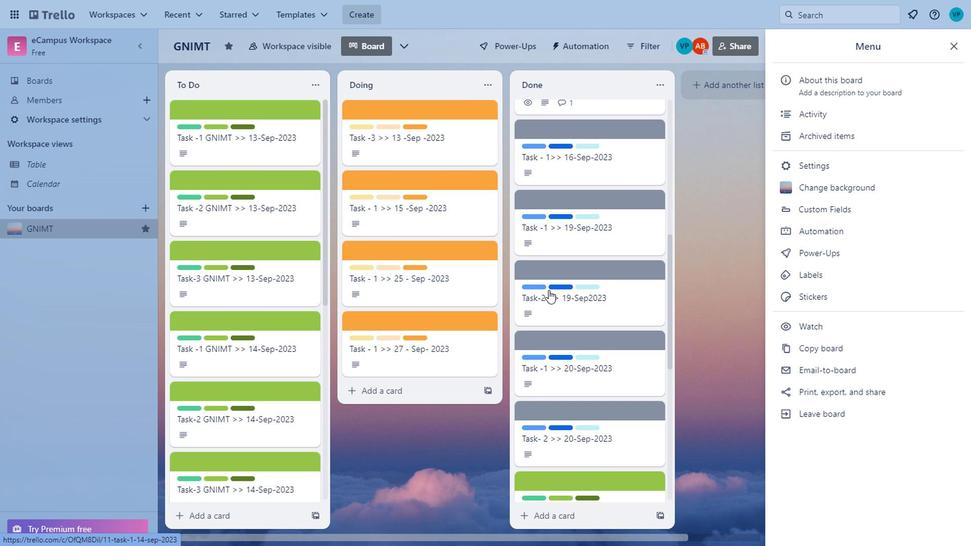 
Action: Mouse scrolled (548, 289) with delta (0, 0)
Screenshot: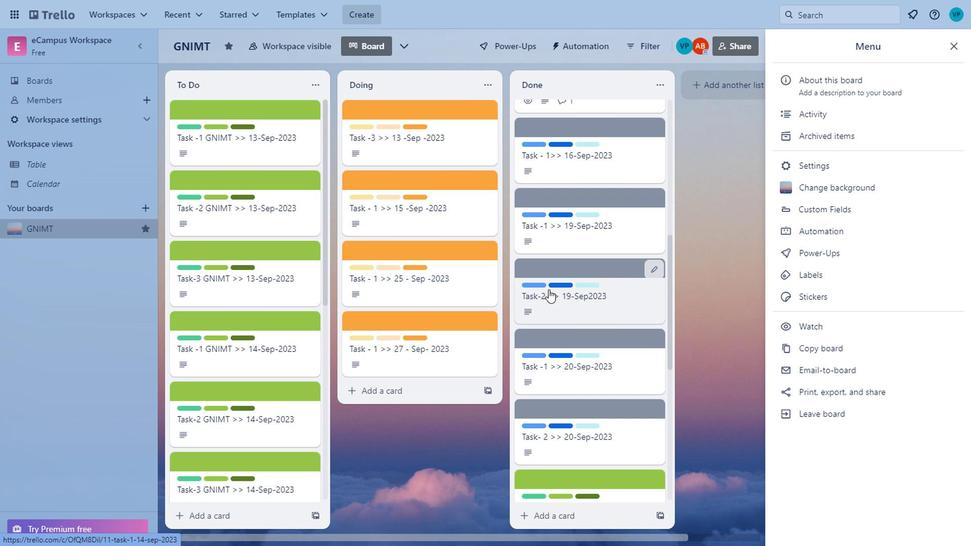 
Action: Mouse moved to (553, 302)
Screenshot: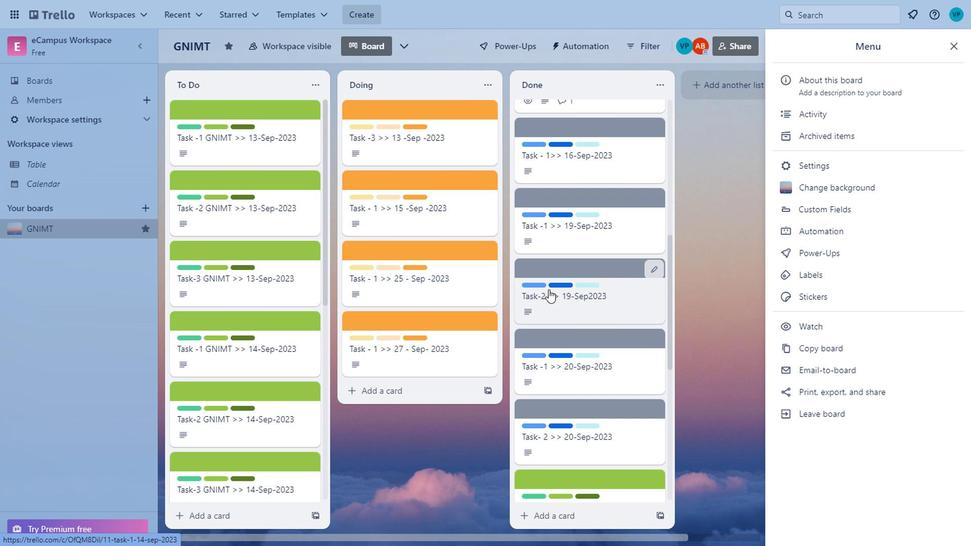 
Action: Mouse scrolled (553, 302) with delta (0, 0)
Screenshot: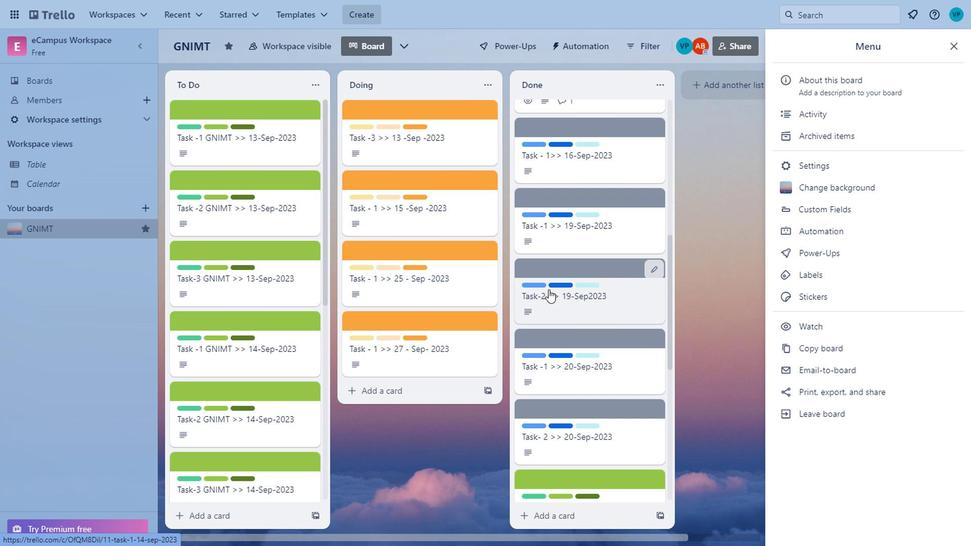 
Action: Mouse moved to (560, 324)
Screenshot: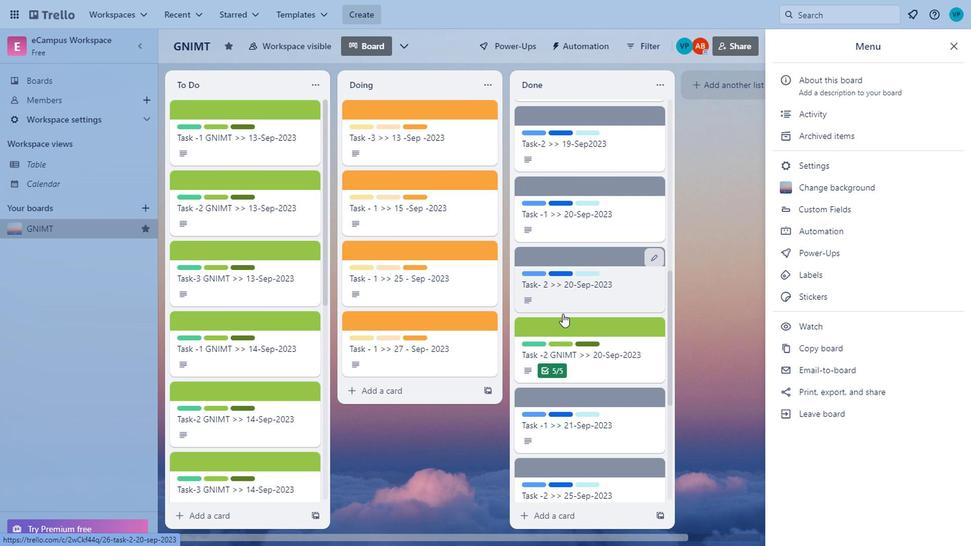 
Action: Mouse scrolled (560, 323) with delta (0, 0)
Screenshot: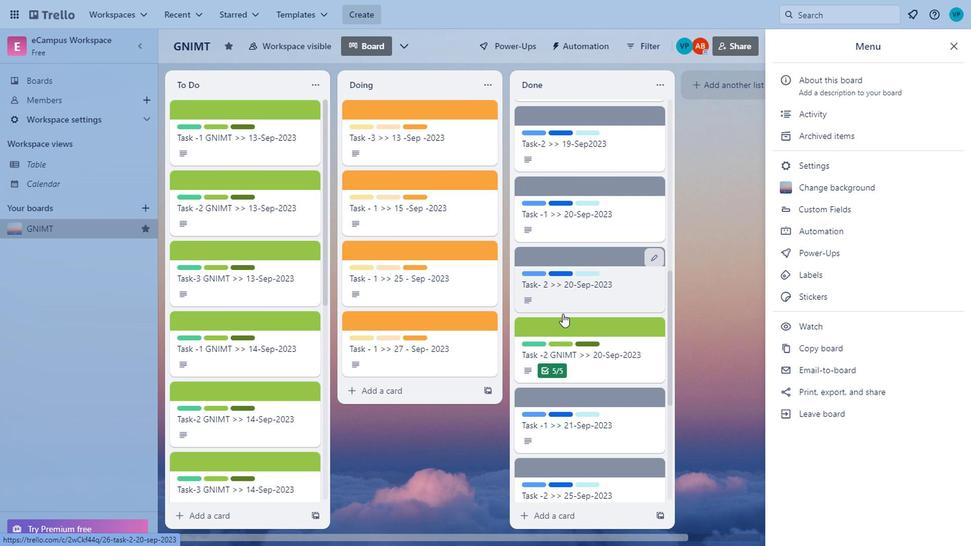 
Action: Mouse moved to (563, 340)
Screenshot: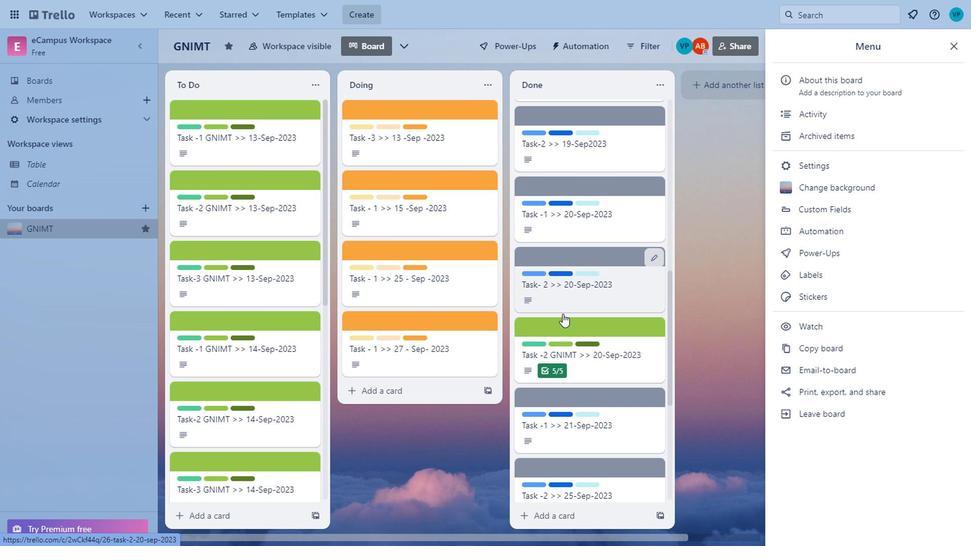 
Action: Mouse scrolled (563, 340) with delta (0, 0)
Screenshot: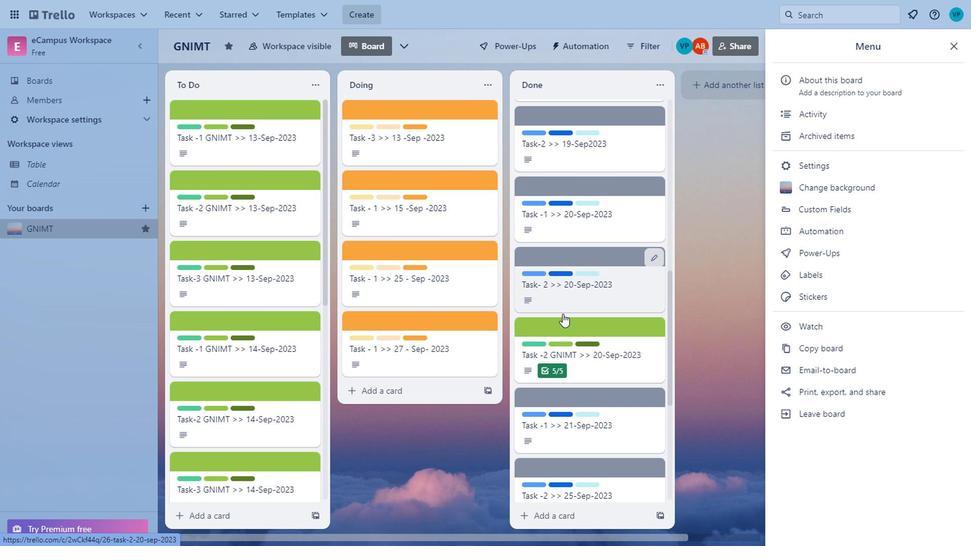 
Action: Mouse moved to (563, 342)
Screenshot: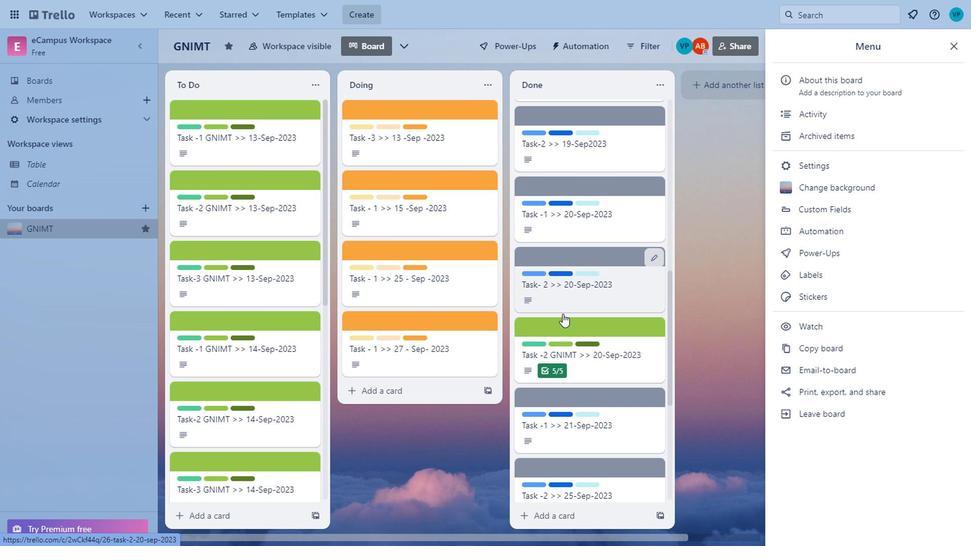 
Action: Mouse scrolled (563, 342) with delta (0, 0)
Screenshot: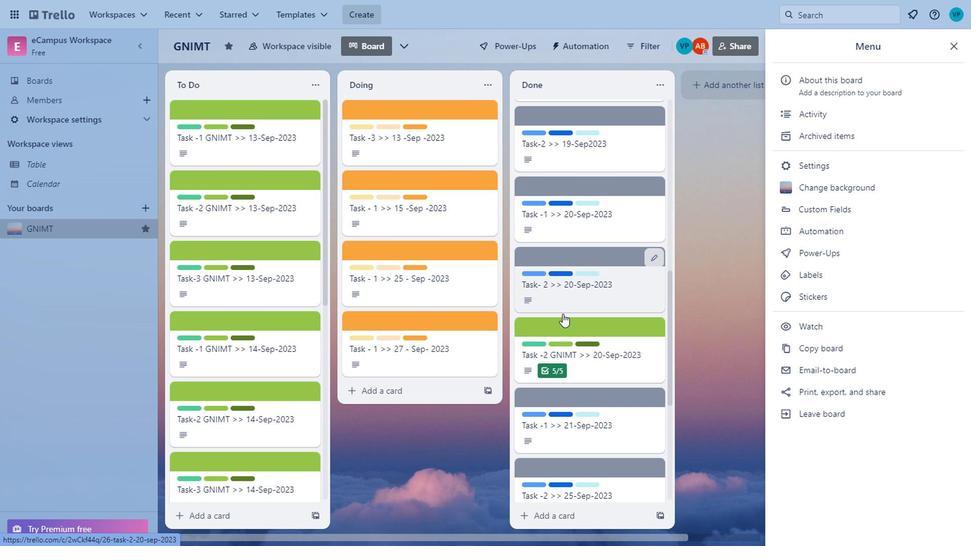 
Action: Mouse moved to (563, 347)
Screenshot: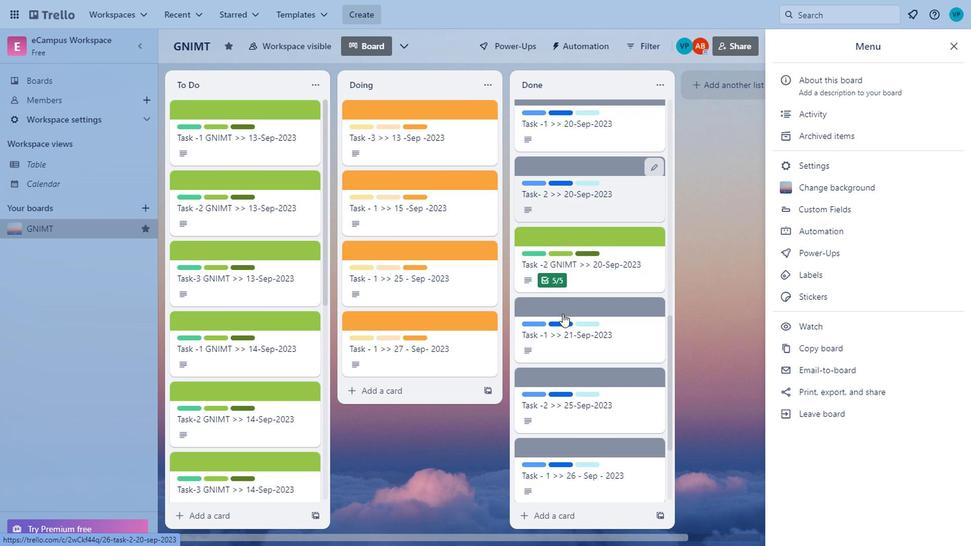 
Action: Mouse scrolled (563, 347) with delta (0, 0)
Screenshot: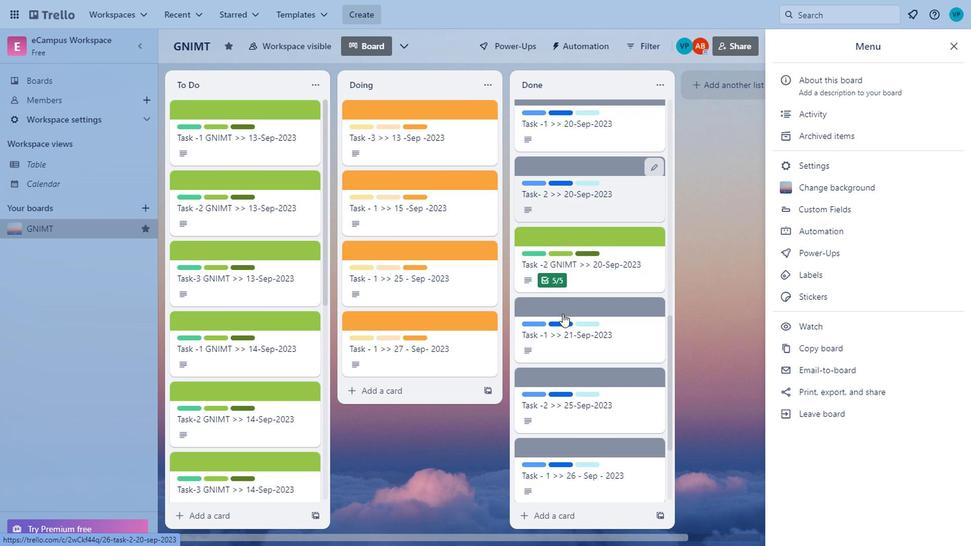 
Action: Mouse moved to (565, 353)
Screenshot: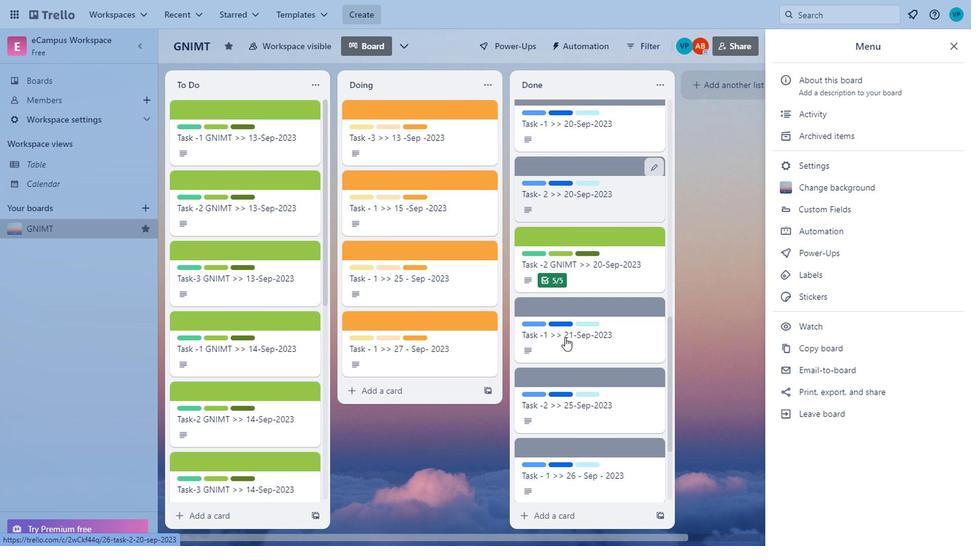 
Action: Mouse scrolled (565, 353) with delta (0, 0)
Screenshot: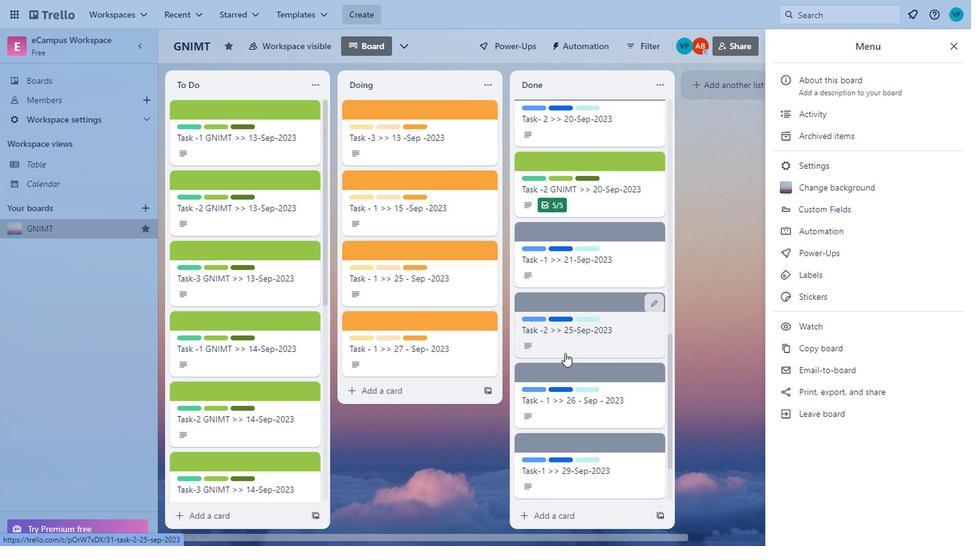 
Action: Mouse moved to (566, 354)
Screenshot: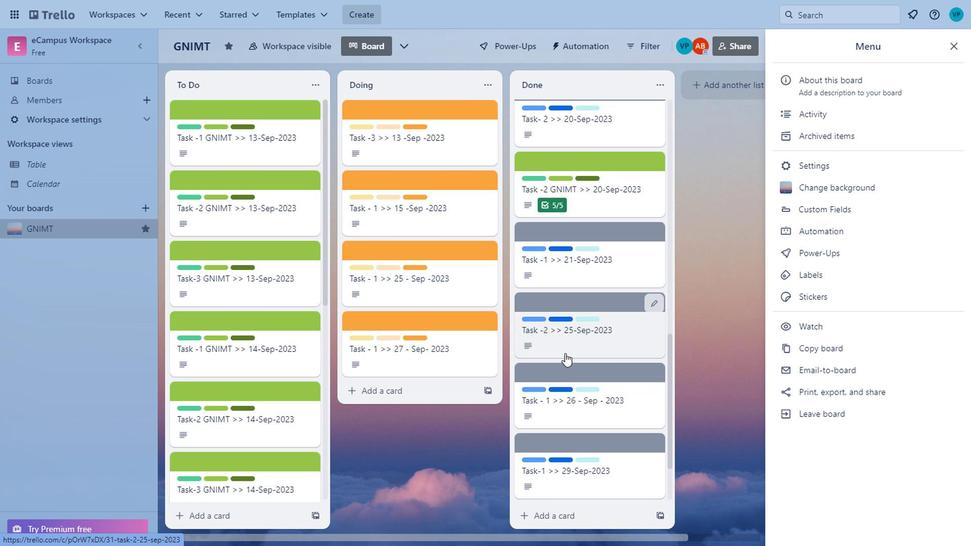 
Action: Mouse scrolled (566, 353) with delta (0, 0)
Screenshot: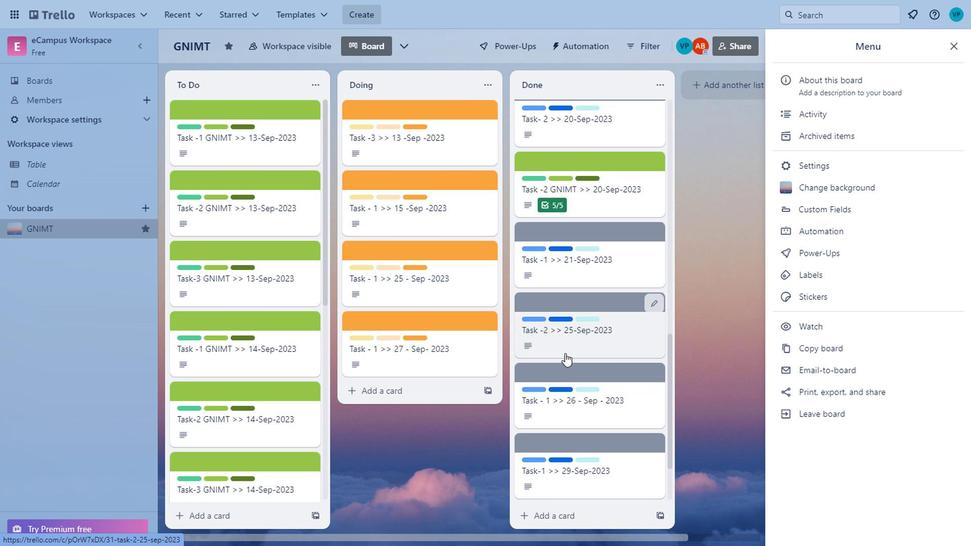
Action: Mouse scrolled (566, 353) with delta (0, 0)
Screenshot: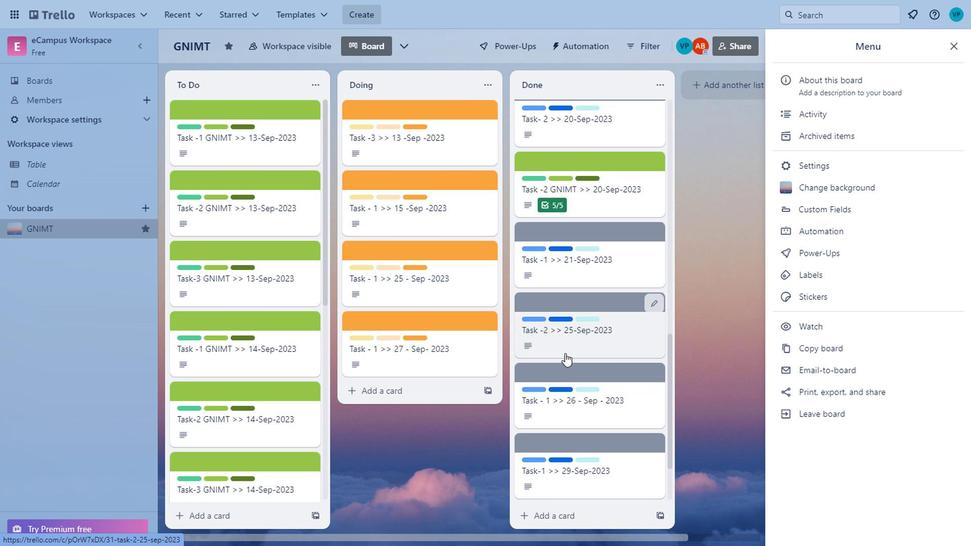 
Action: Mouse moved to (566, 358)
Screenshot: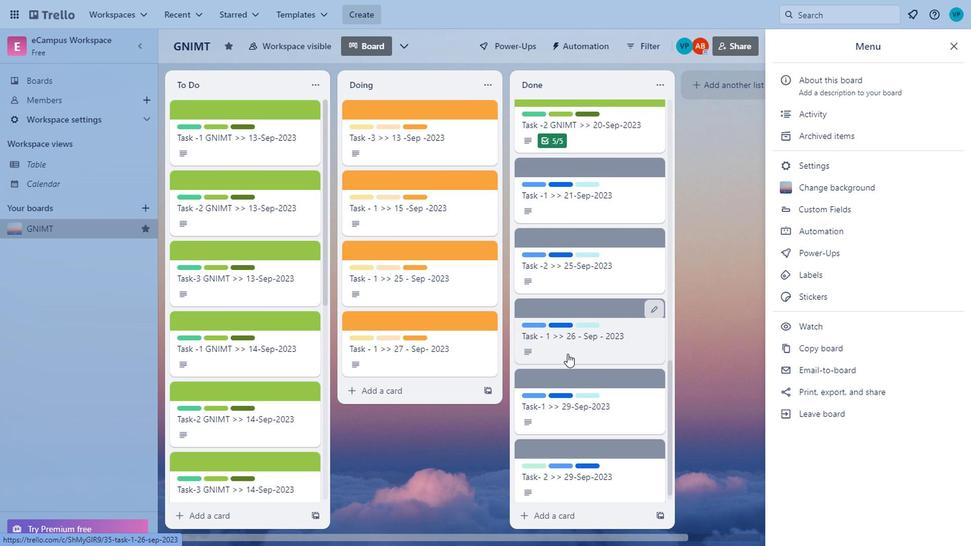 
Action: Mouse scrolled (566, 358) with delta (0, 0)
Screenshot: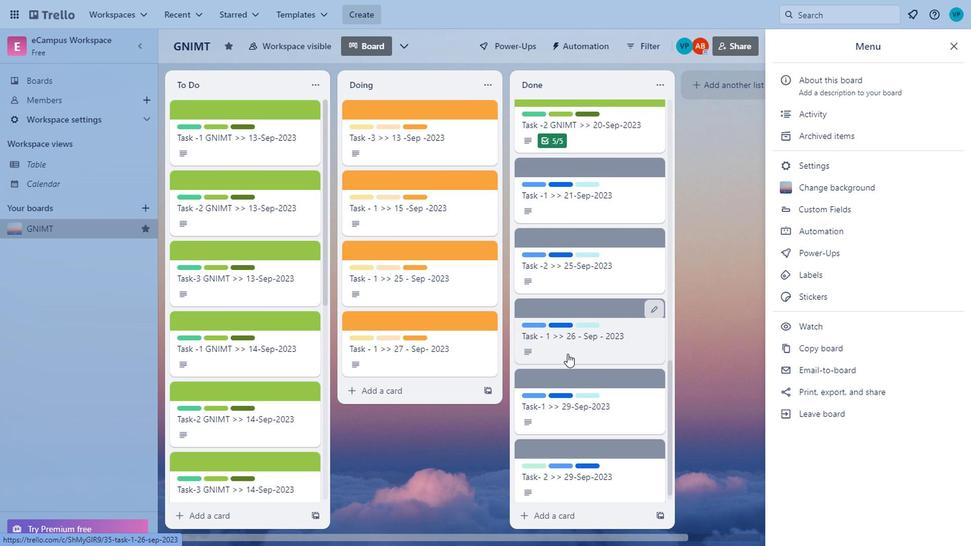 
Action: Mouse moved to (566, 367)
Screenshot: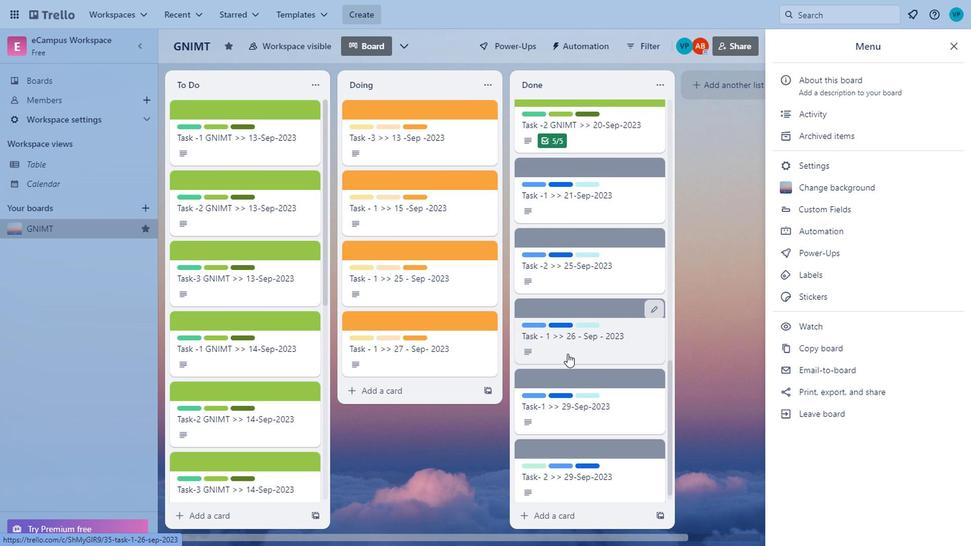
Action: Mouse scrolled (566, 366) with delta (0, -1)
Screenshot: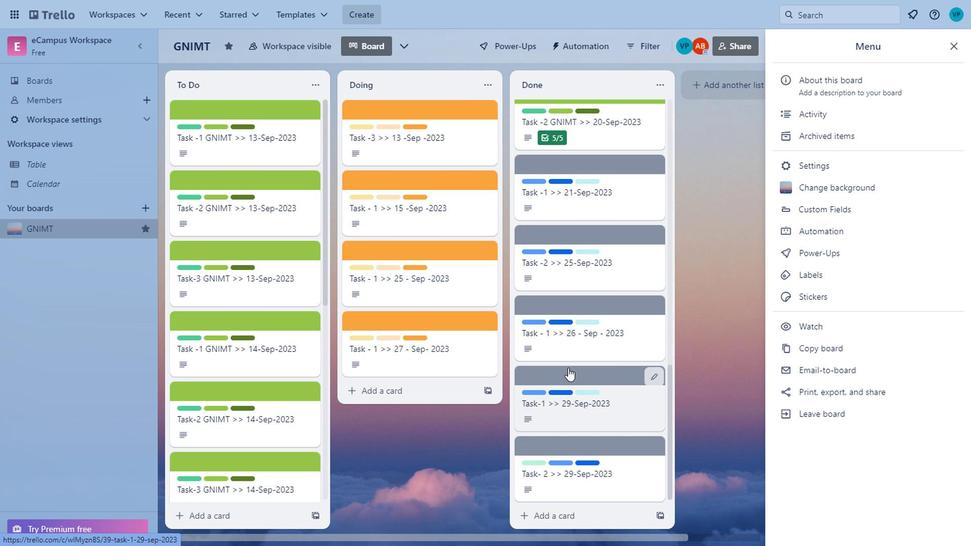 
Action: Mouse scrolled (566, 366) with delta (0, -1)
Screenshot: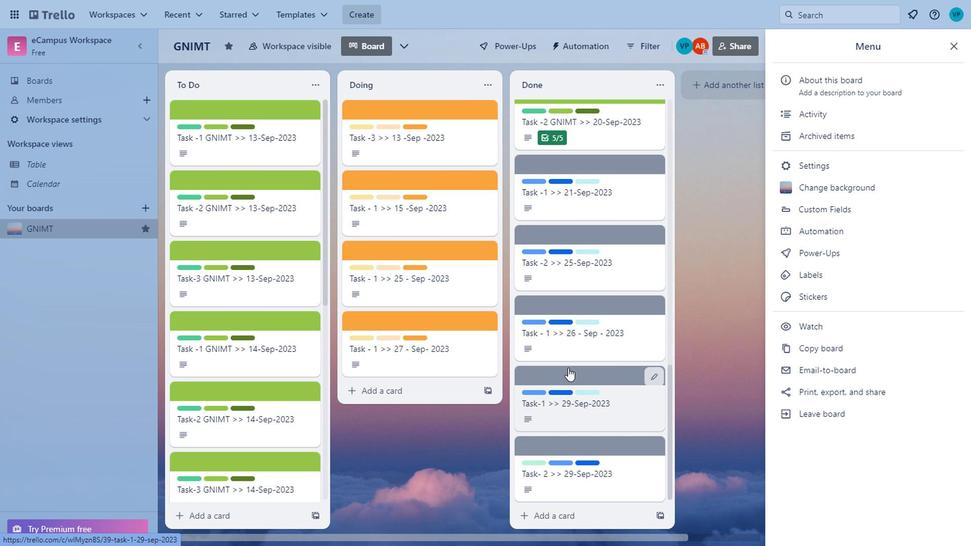 
Action: Mouse scrolled (566, 366) with delta (0, -1)
Screenshot: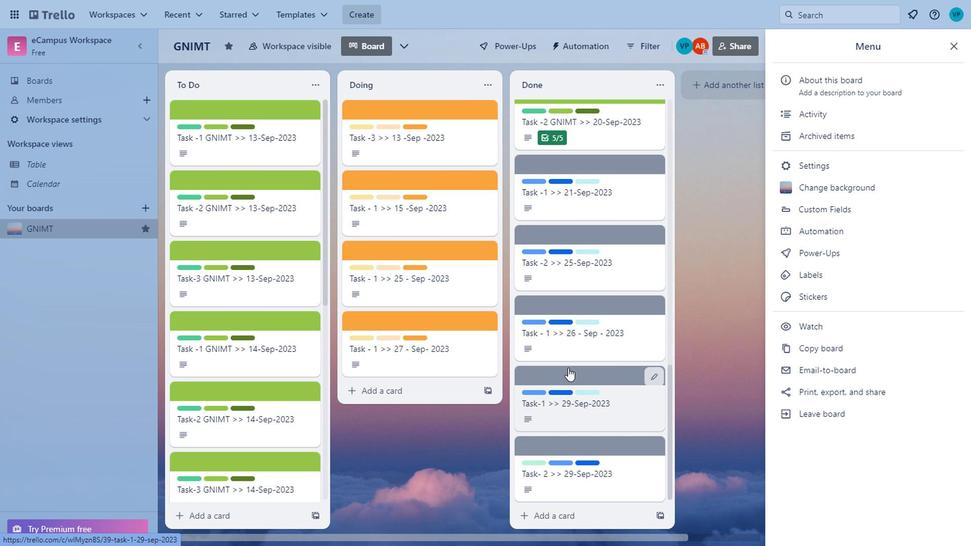 
Action: Mouse scrolled (566, 366) with delta (0, -1)
Screenshot: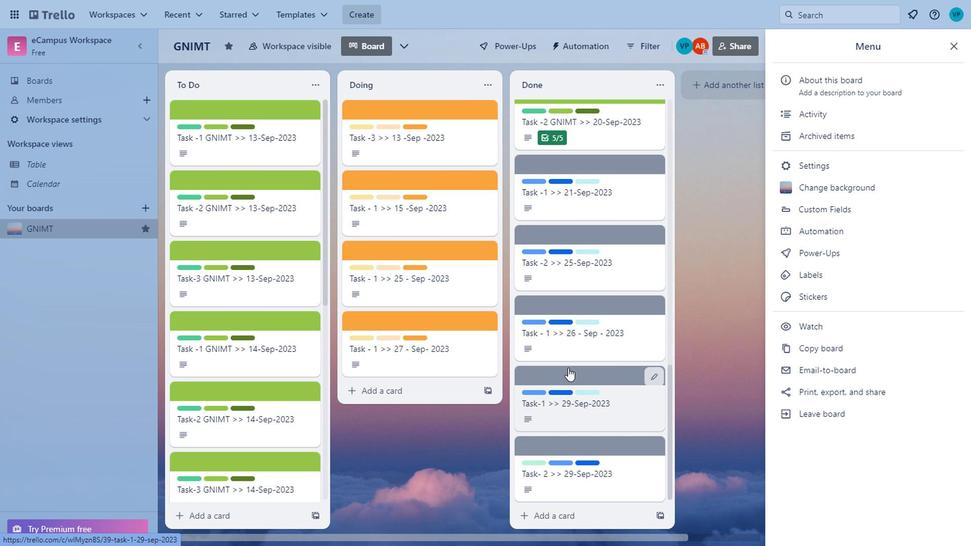 
Action: Mouse moved to (566, 369)
Screenshot: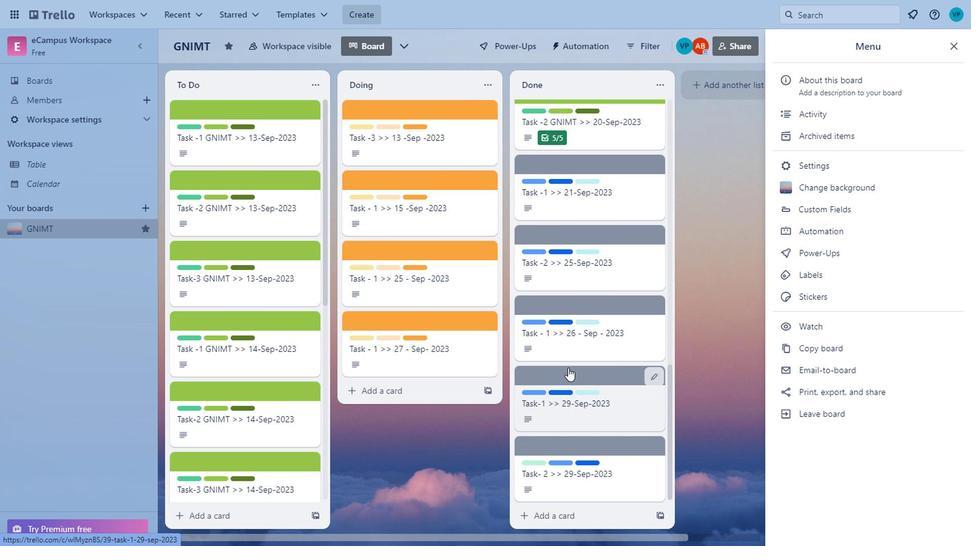 
Action: Mouse scrolled (566, 368) with delta (0, 0)
Screenshot: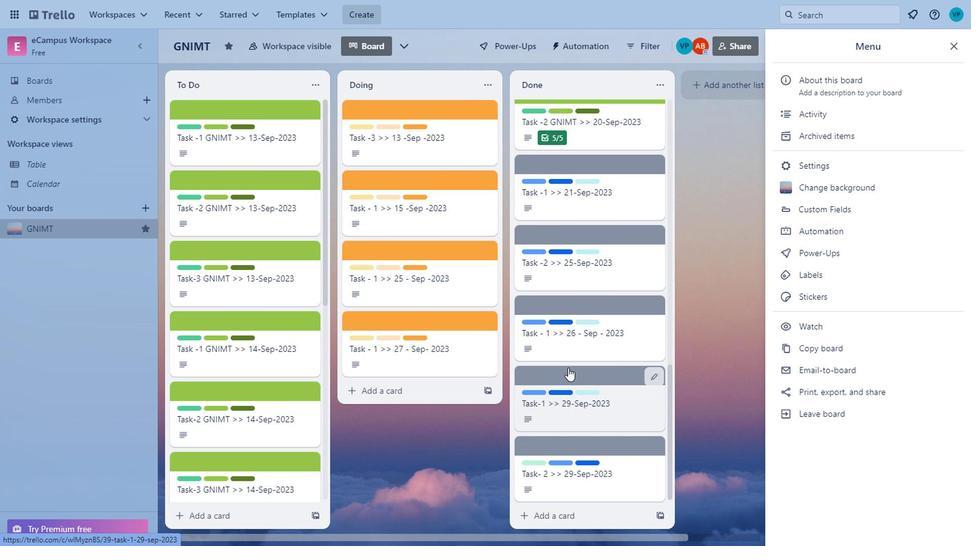 
Action: Mouse moved to (566, 393)
Screenshot: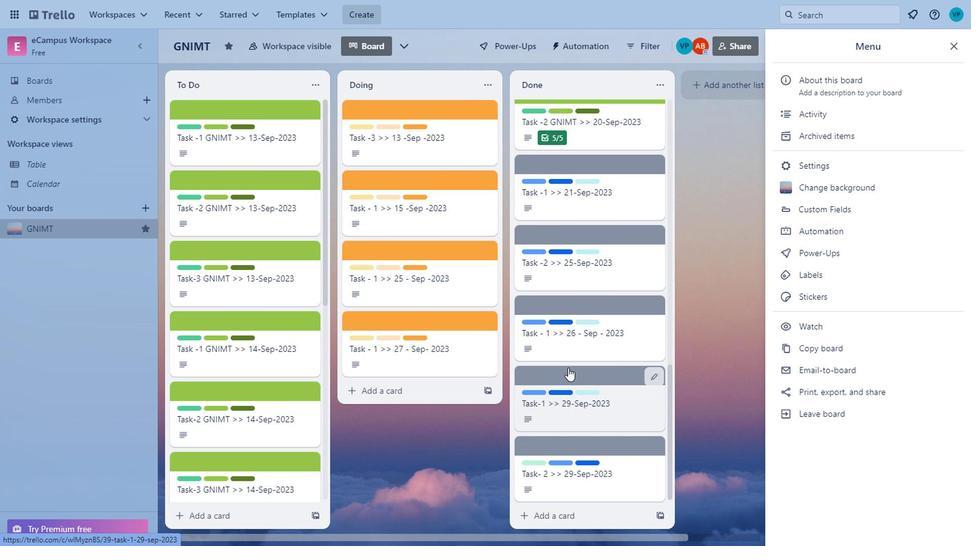 
Action: Mouse scrolled (566, 393) with delta (0, 0)
Screenshot: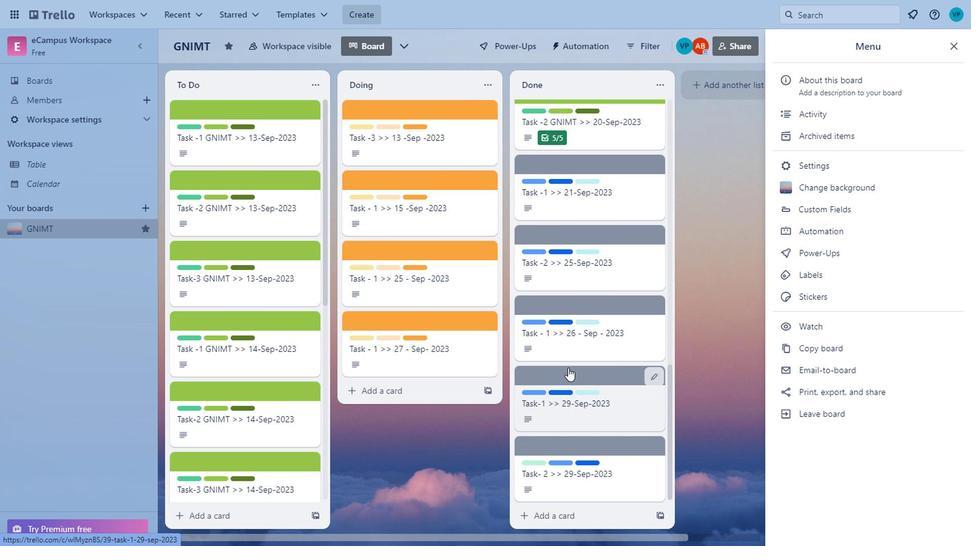 
Action: Mouse moved to (228, 261)
Screenshot: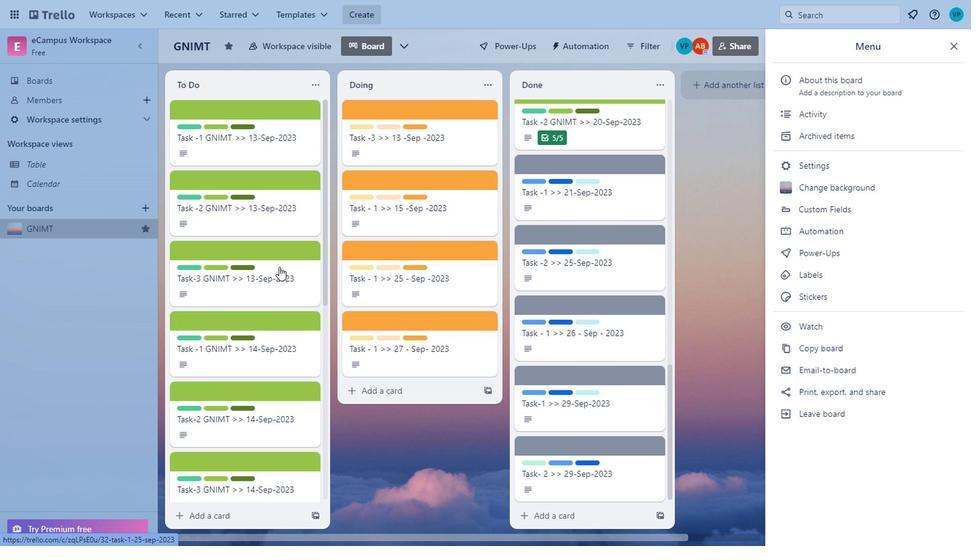 
Action: Mouse scrolled (228, 261) with delta (0, 0)
Screenshot: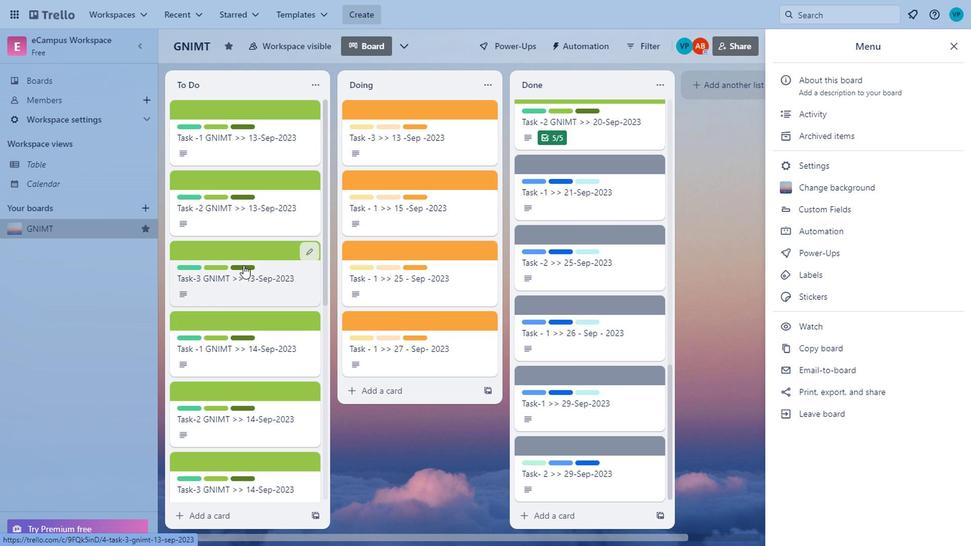 
Action: Mouse scrolled (228, 261) with delta (0, 0)
Screenshot: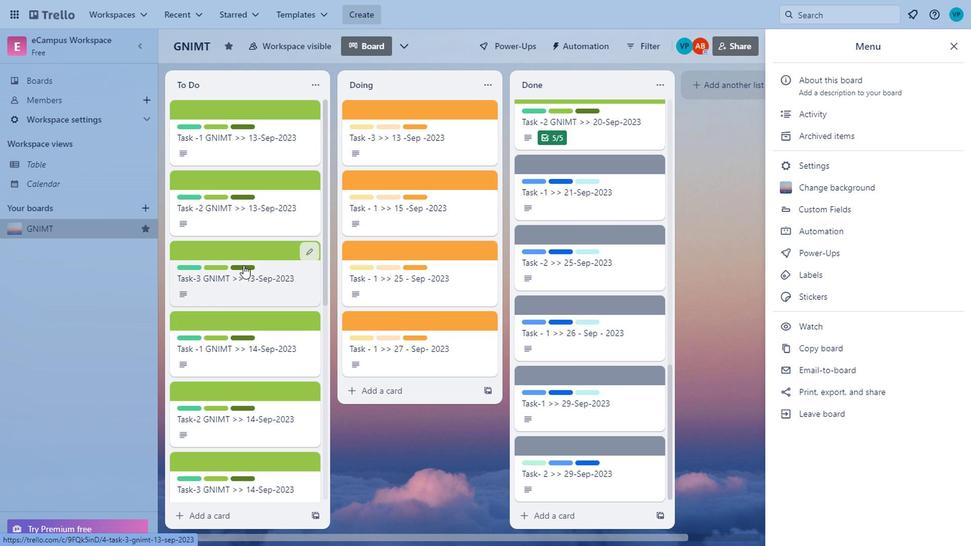 
Action: Mouse moved to (227, 265)
Screenshot: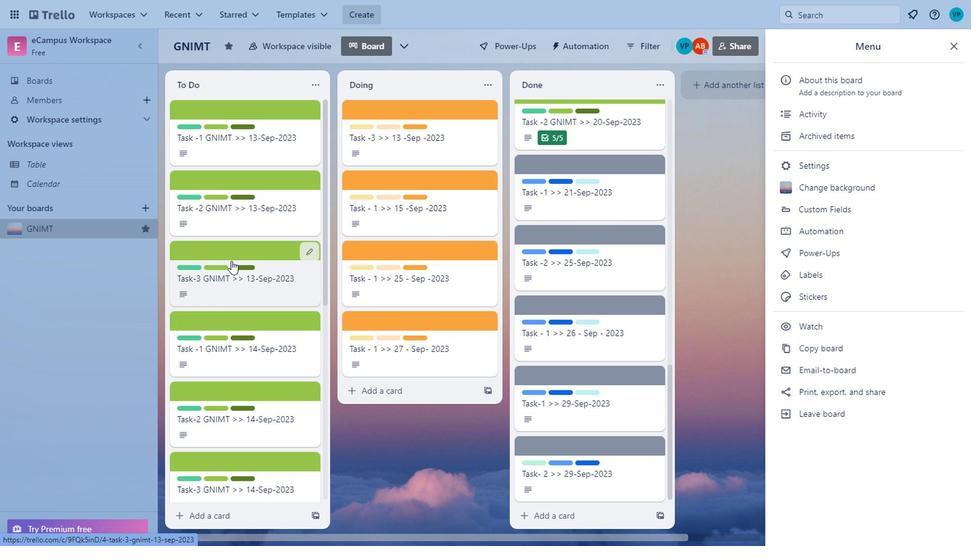 
Action: Mouse scrolled (227, 264) with delta (0, 0)
Screenshot: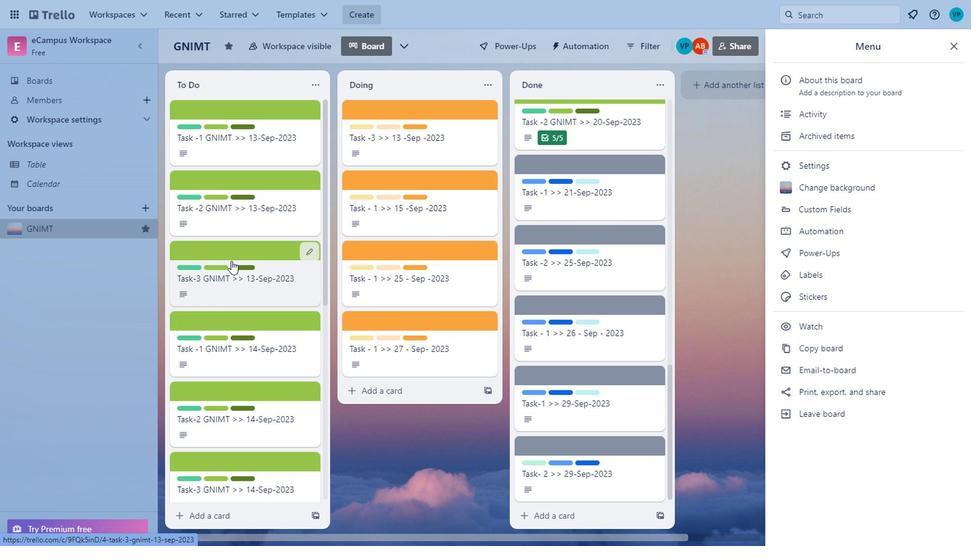 
Action: Mouse moved to (227, 269)
Screenshot: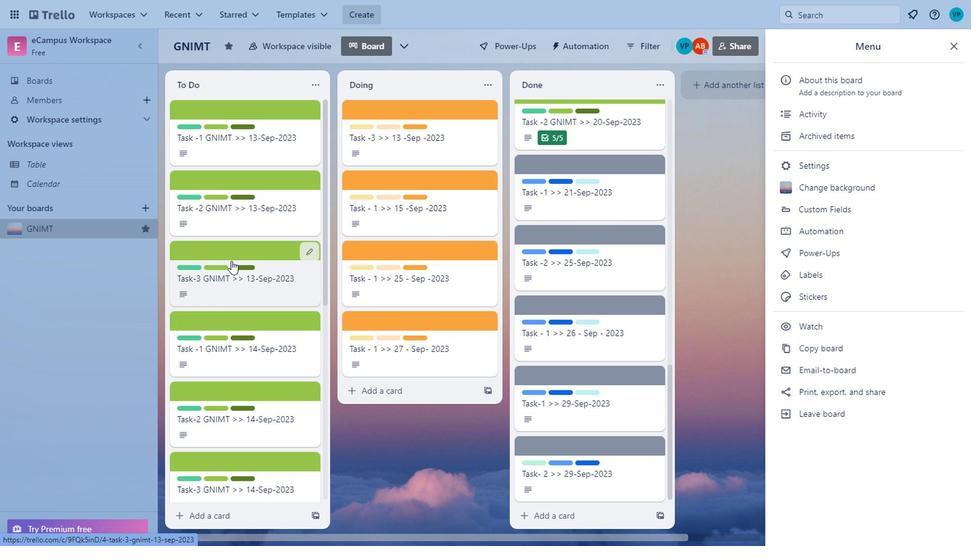 
Action: Mouse scrolled (227, 269) with delta (0, 0)
Screenshot: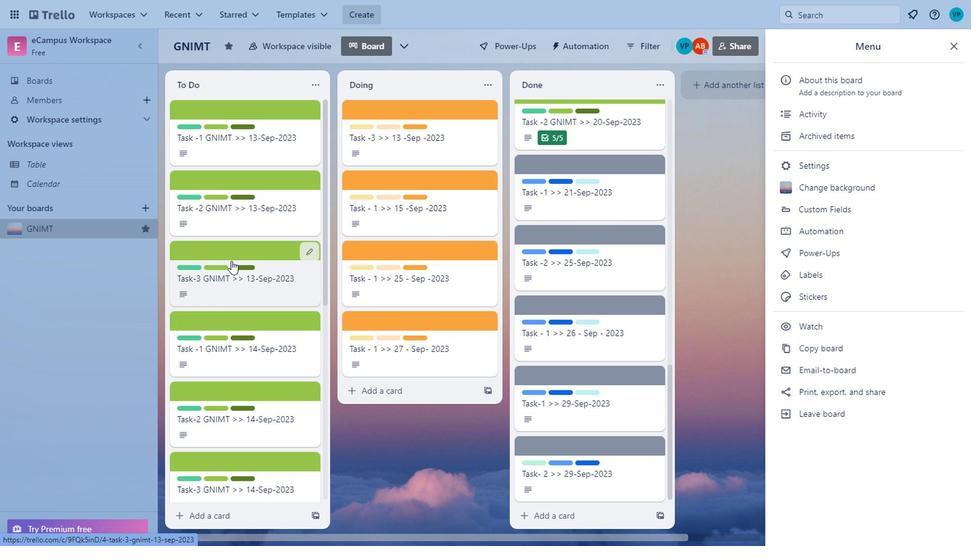 
Action: Mouse moved to (233, 283)
Screenshot: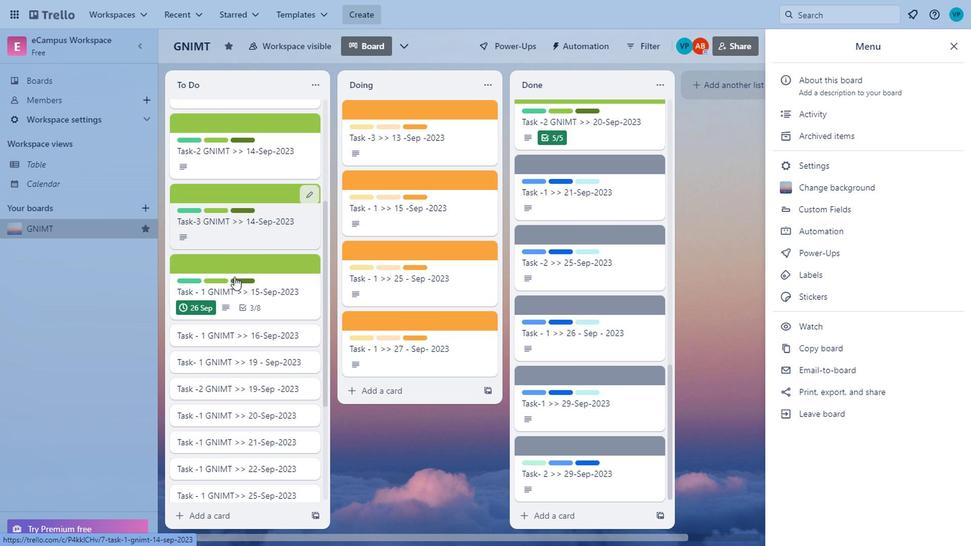 
Action: Mouse scrolled (233, 283) with delta (0, 0)
Screenshot: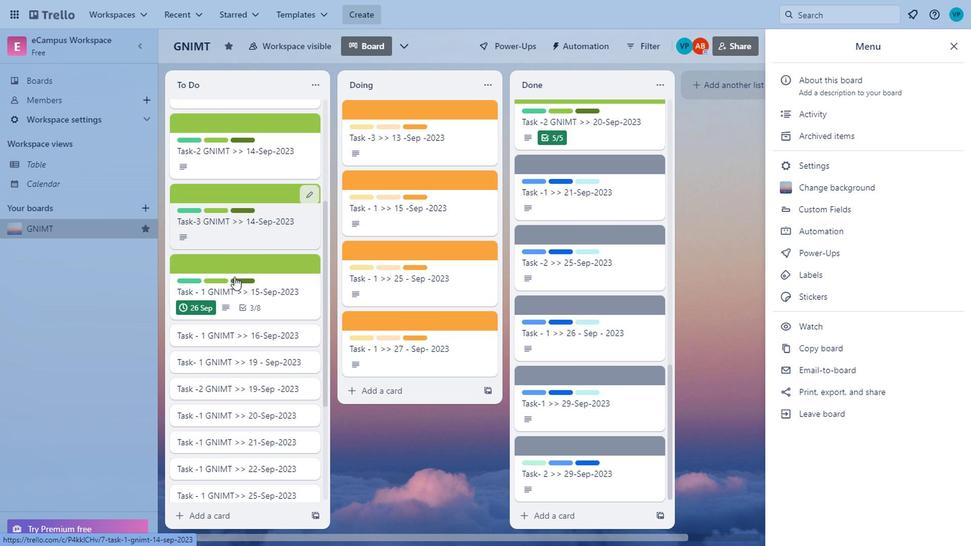 
Action: Mouse moved to (233, 290)
Screenshot: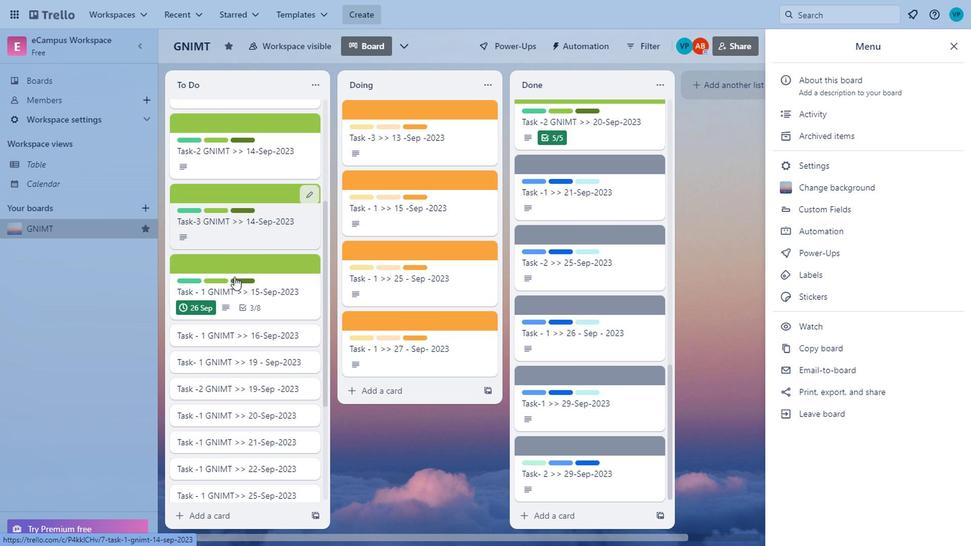 
Action: Mouse scrolled (233, 290) with delta (0, 0)
Screenshot: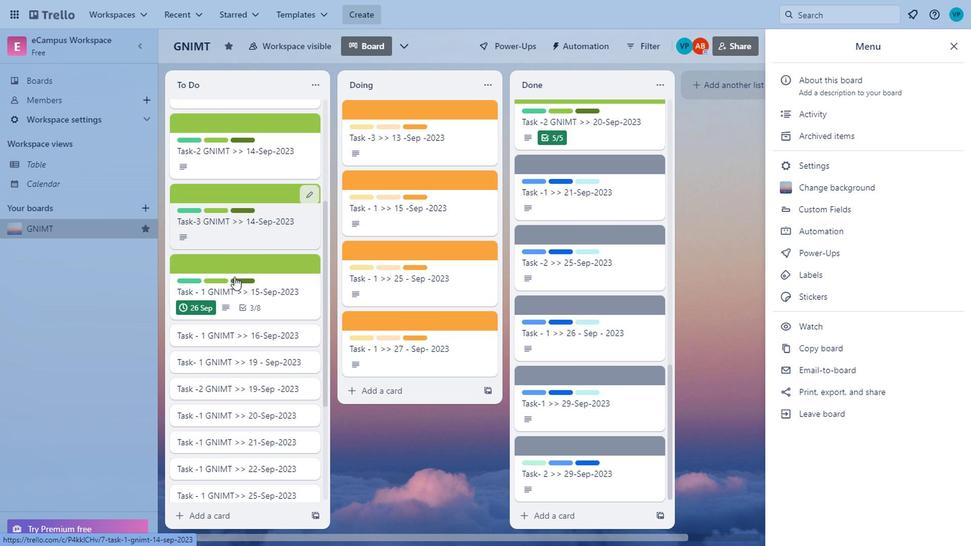 
Action: Mouse moved to (233, 294)
Screenshot: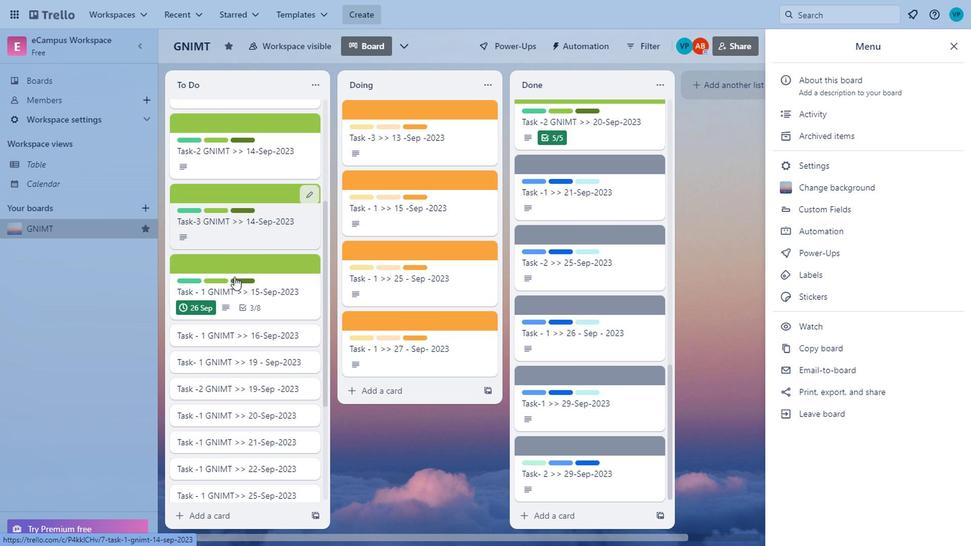 
Action: Mouse scrolled (233, 293) with delta (0, 0)
Screenshot: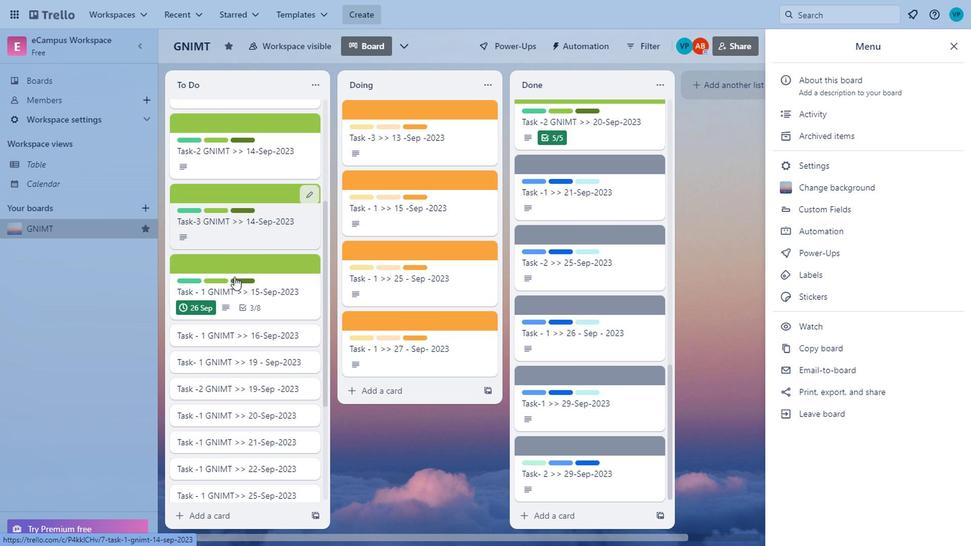
Action: Mouse moved to (233, 295)
Screenshot: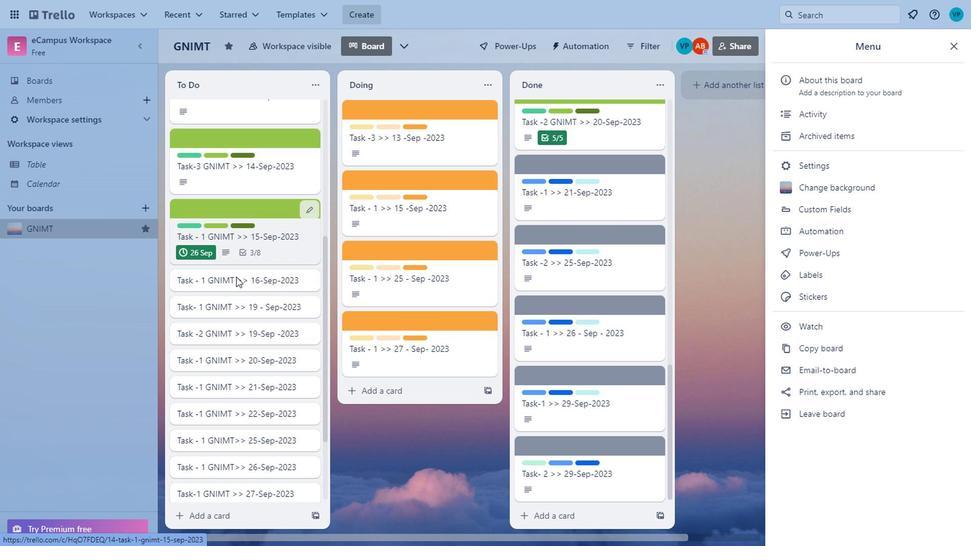 
Action: Mouse scrolled (233, 295) with delta (0, 0)
Screenshot: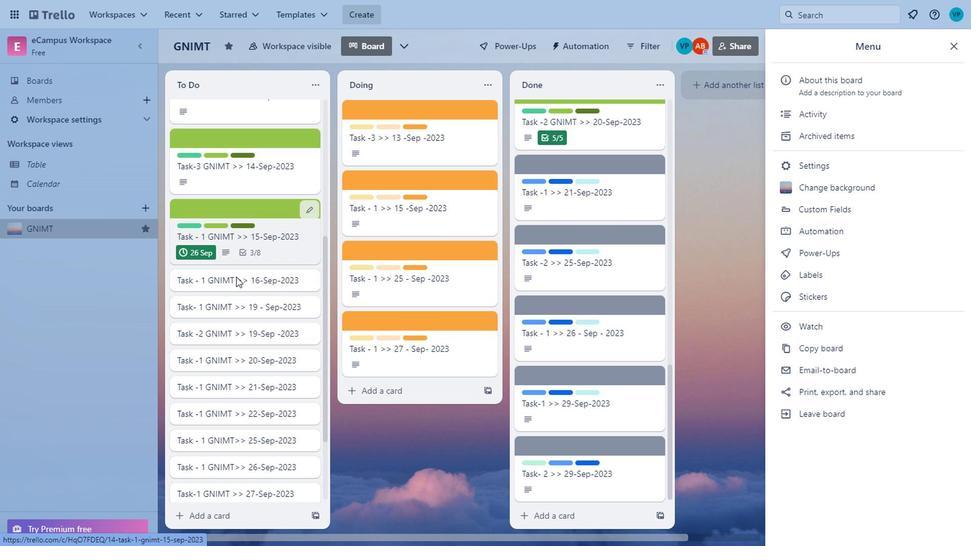
Action: Mouse moved to (232, 335)
Screenshot: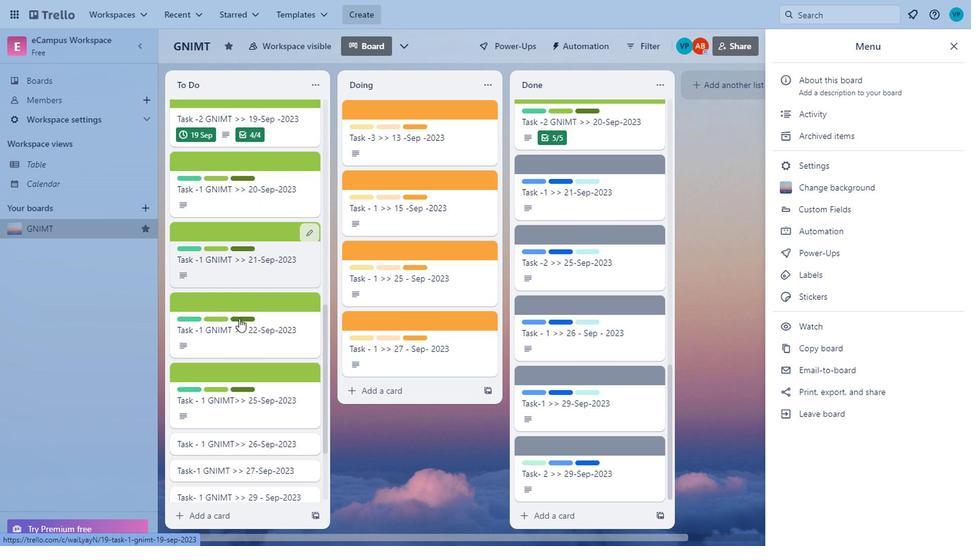 
Action: Mouse scrolled (232, 334) with delta (0, 0)
Screenshot: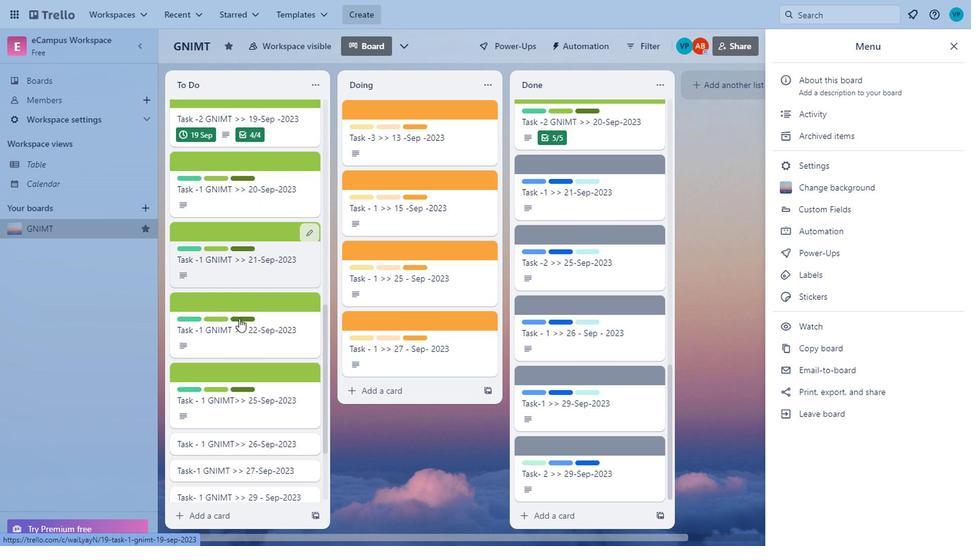 
Action: Mouse moved to (230, 343)
Screenshot: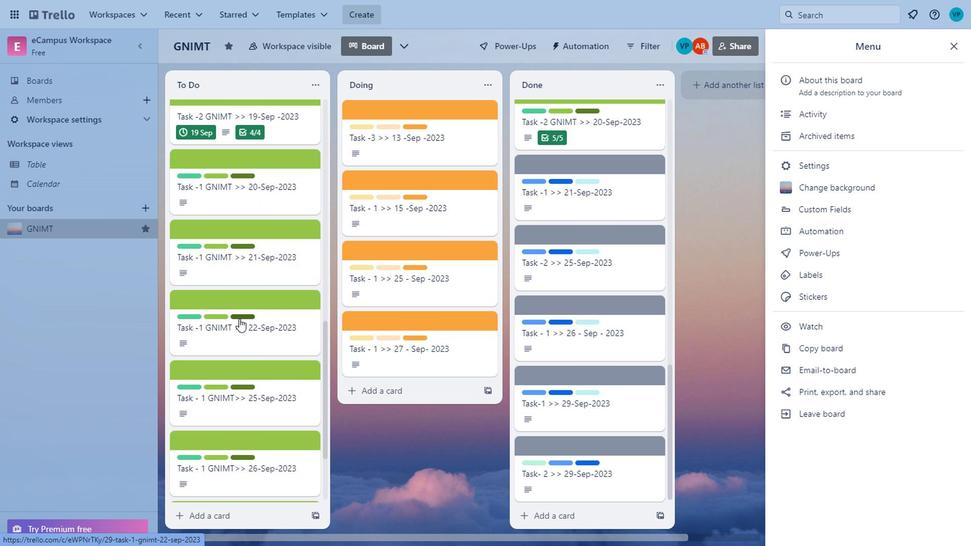 
Action: Mouse scrolled (230, 342) with delta (0, 0)
Screenshot: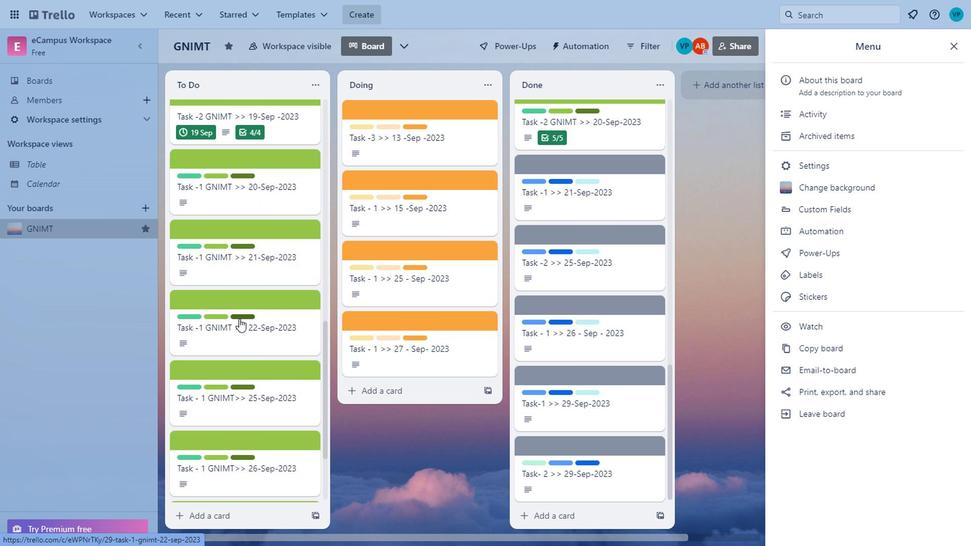 
Action: Mouse moved to (224, 369)
Screenshot: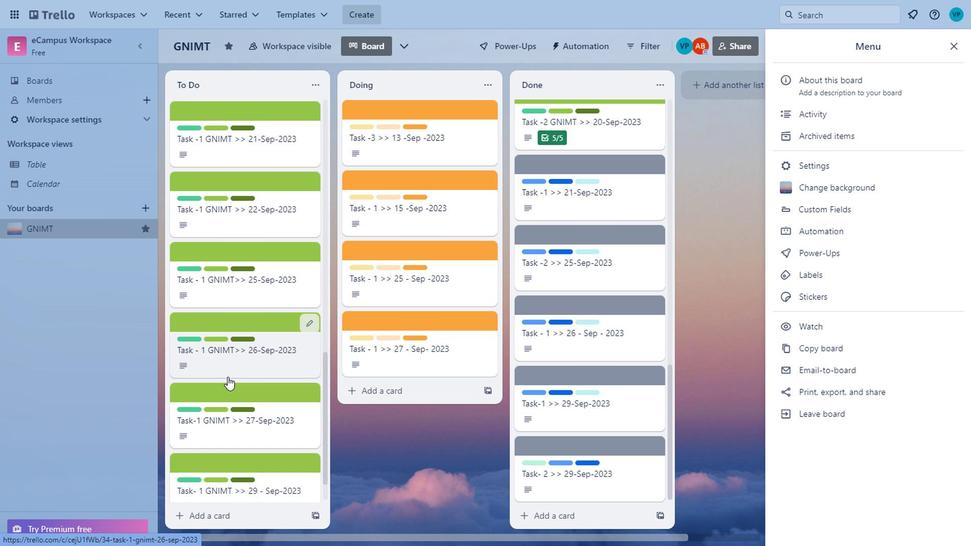 
Action: Mouse scrolled (224, 370) with delta (0, 1)
Screenshot: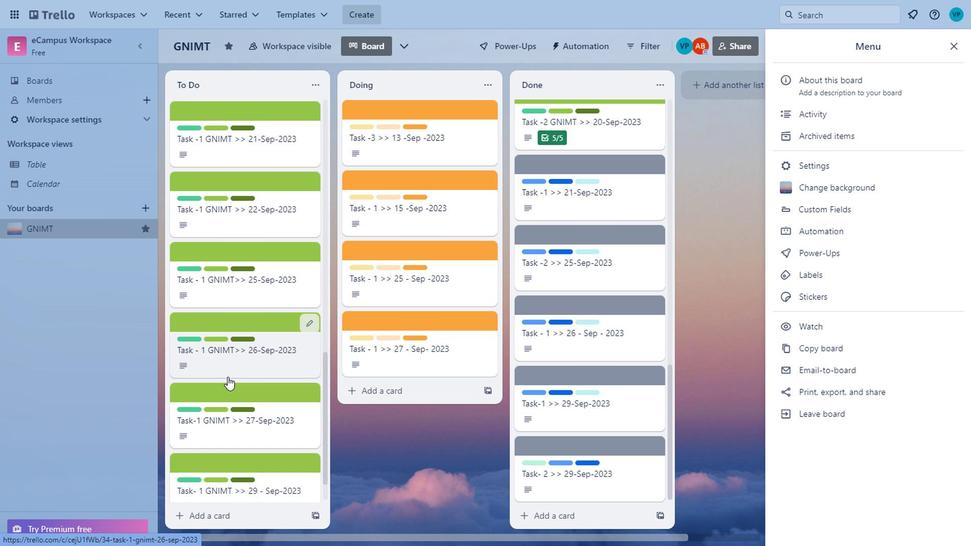 
Action: Mouse moved to (226, 353)
Screenshot: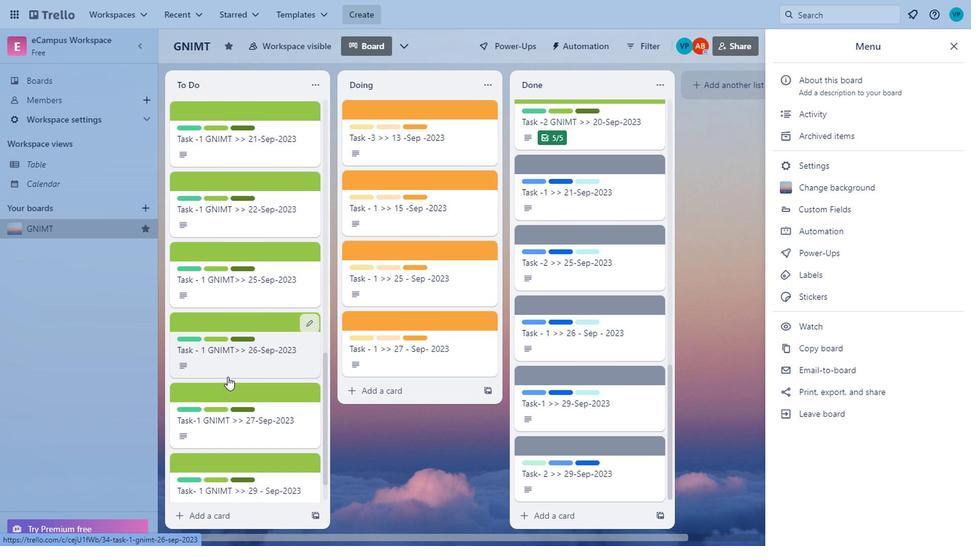 
Action: Mouse scrolled (226, 353) with delta (0, 0)
Screenshot: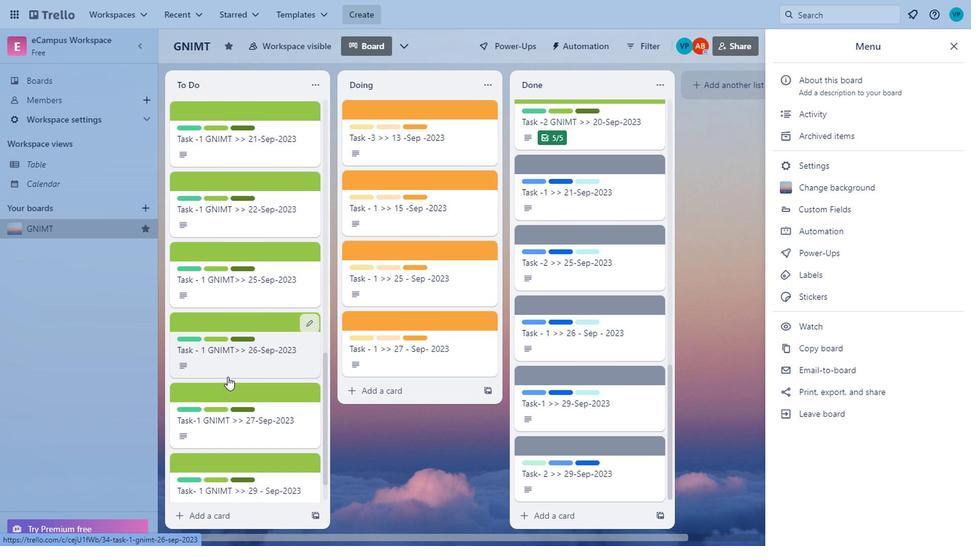 
Action: Mouse moved to (226, 333)
Screenshot: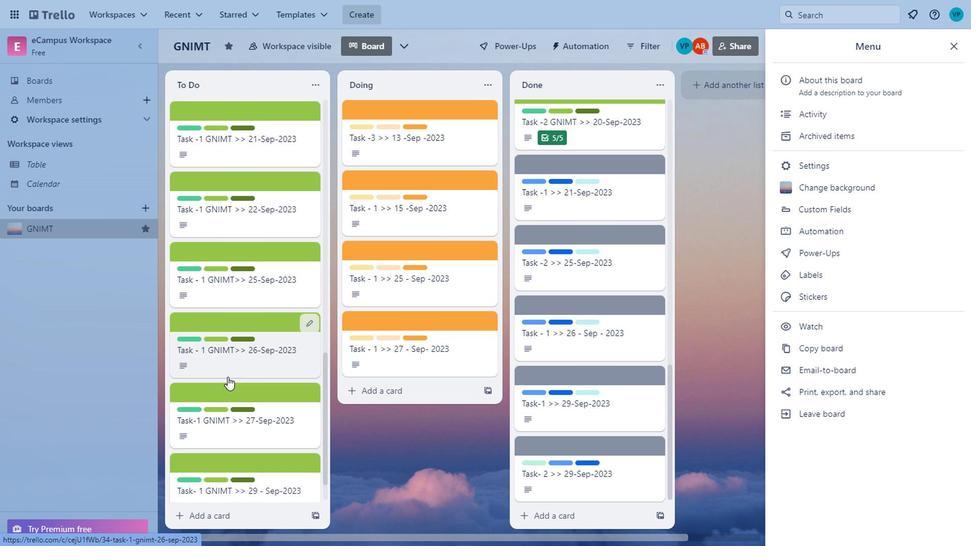 
Action: Mouse scrolled (226, 334) with delta (0, 0)
Screenshot: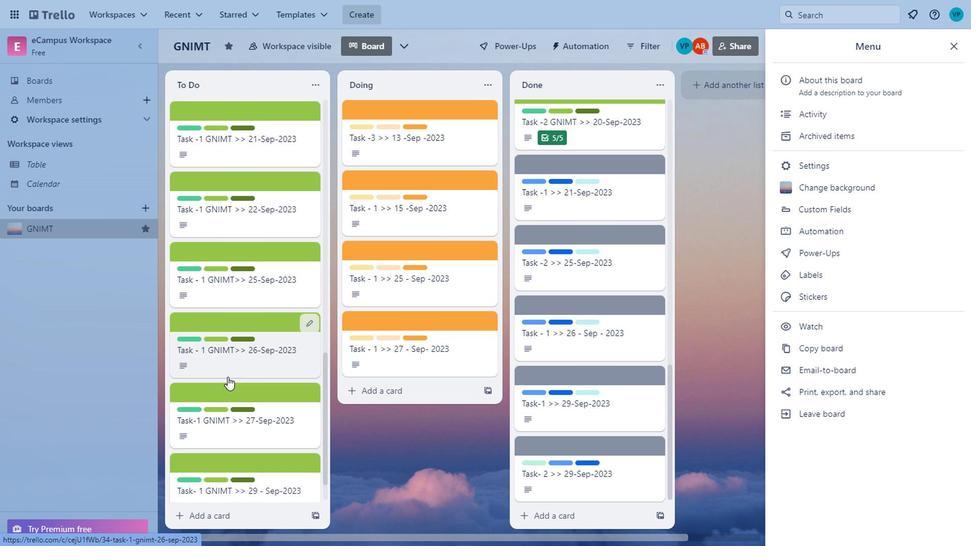 
Action: Mouse moved to (226, 323)
Screenshot: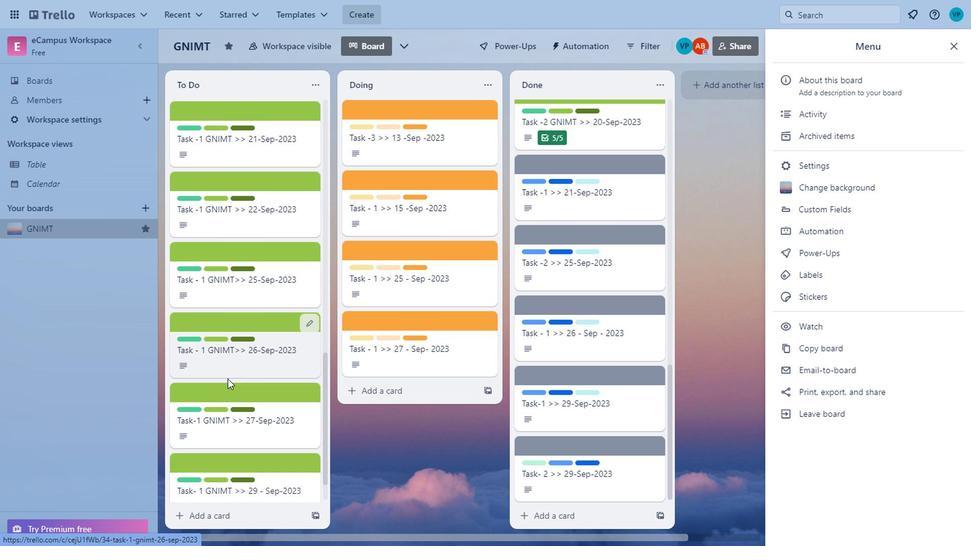 
Action: Mouse scrolled (226, 324) with delta (0, 0)
Screenshot: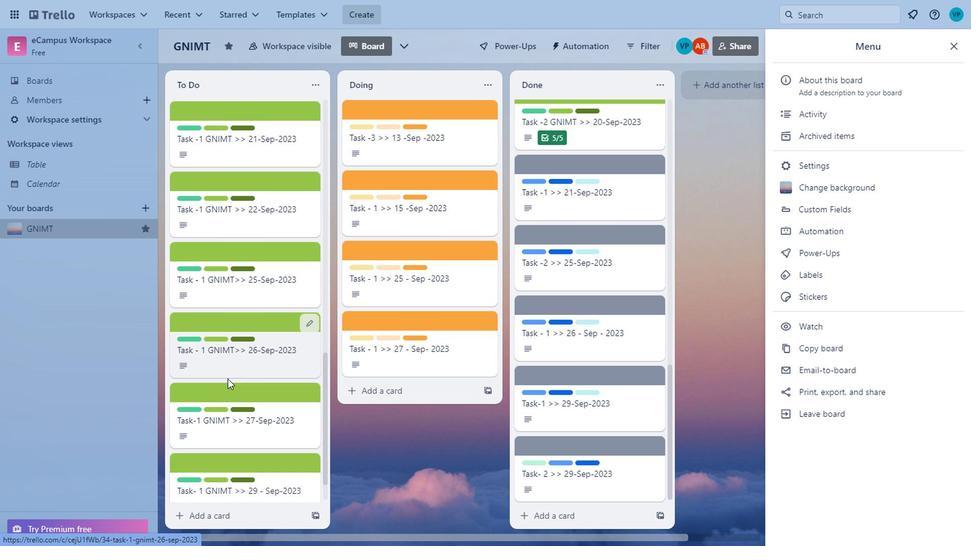 
Action: Mouse moved to (233, 316)
Screenshot: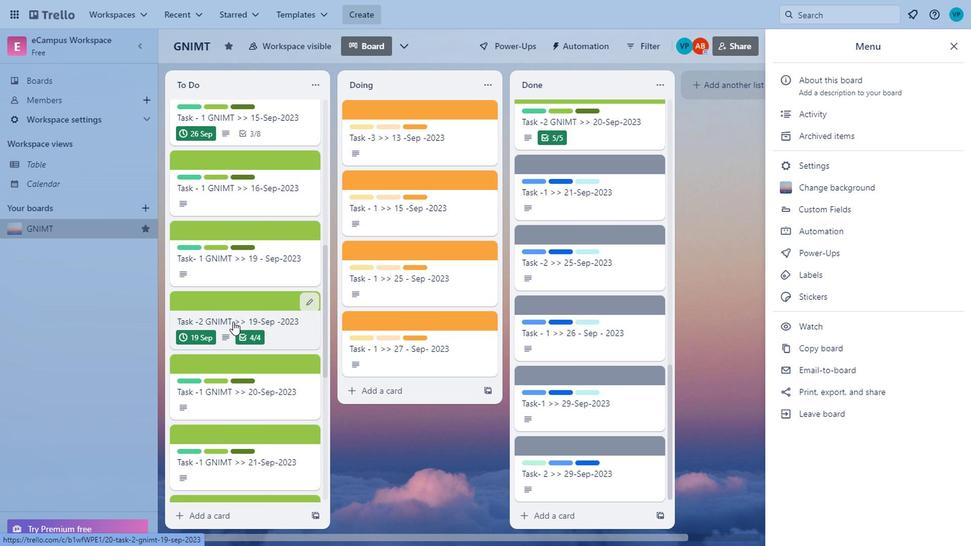 
Action: Mouse scrolled (233, 316) with delta (0, 0)
Screenshot: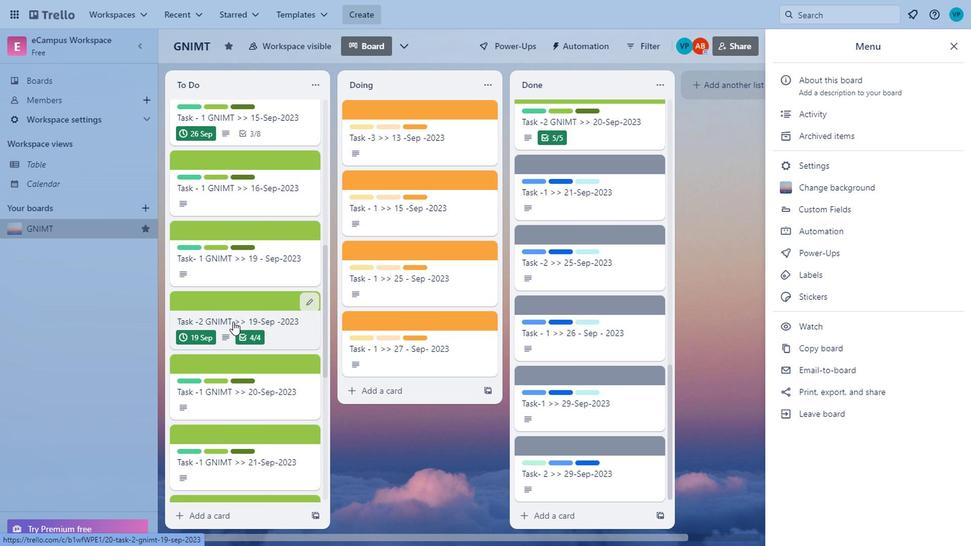 
Action: Mouse moved to (233, 312)
Screenshot: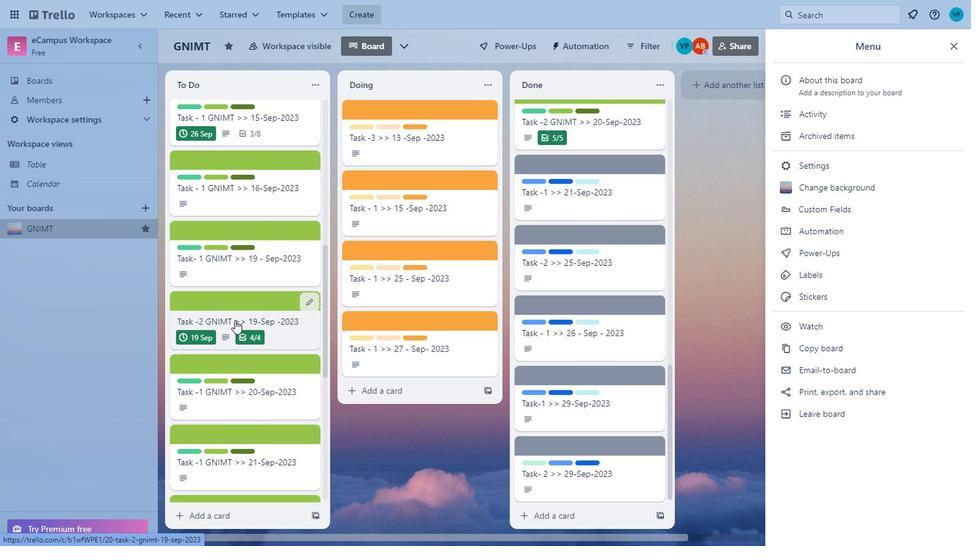 
Action: Mouse scrolled (233, 313) with delta (0, 0)
Screenshot: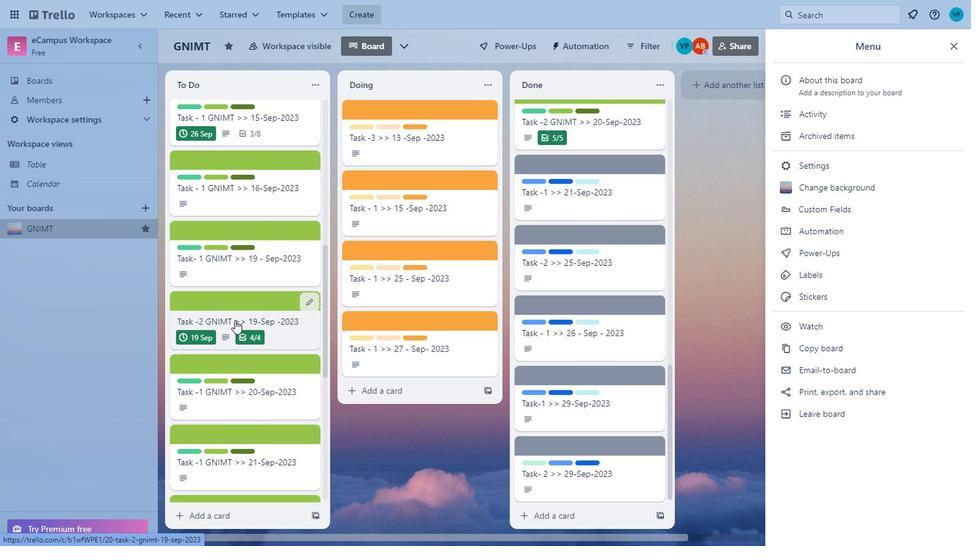 
Action: Mouse moved to (238, 302)
Screenshot: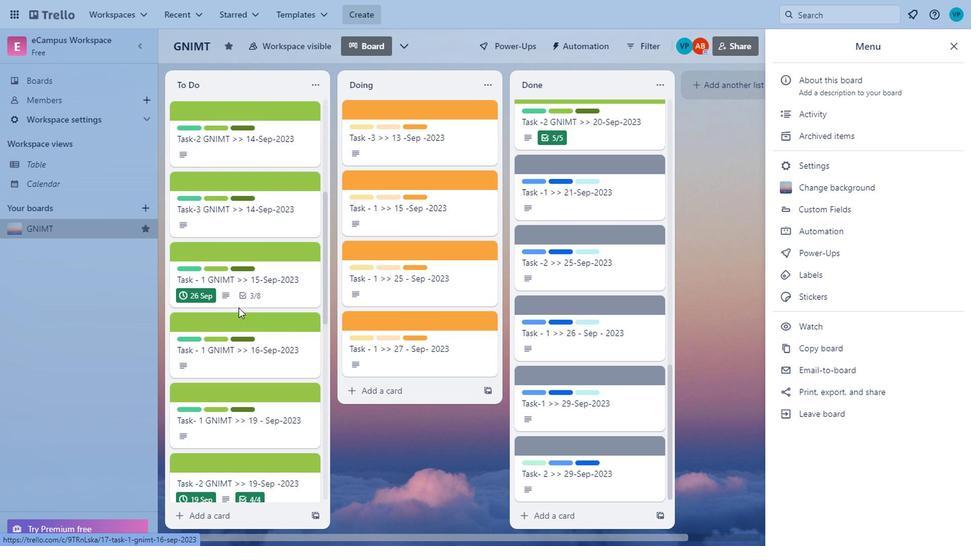 
Action: Mouse scrolled (238, 303) with delta (0, 0)
Screenshot: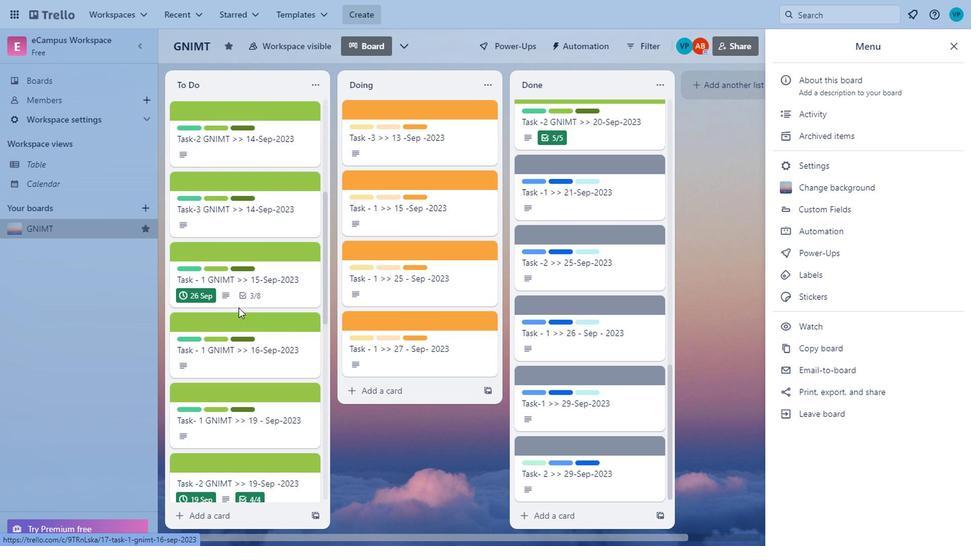 
Action: Mouse moved to (238, 288)
Screenshot: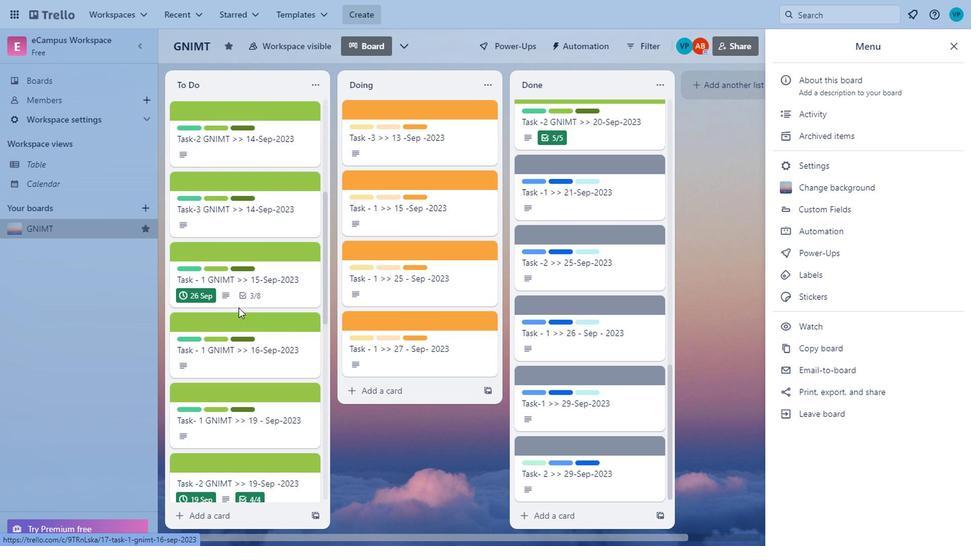 
Action: Mouse scrolled (238, 289) with delta (0, 1)
Screenshot: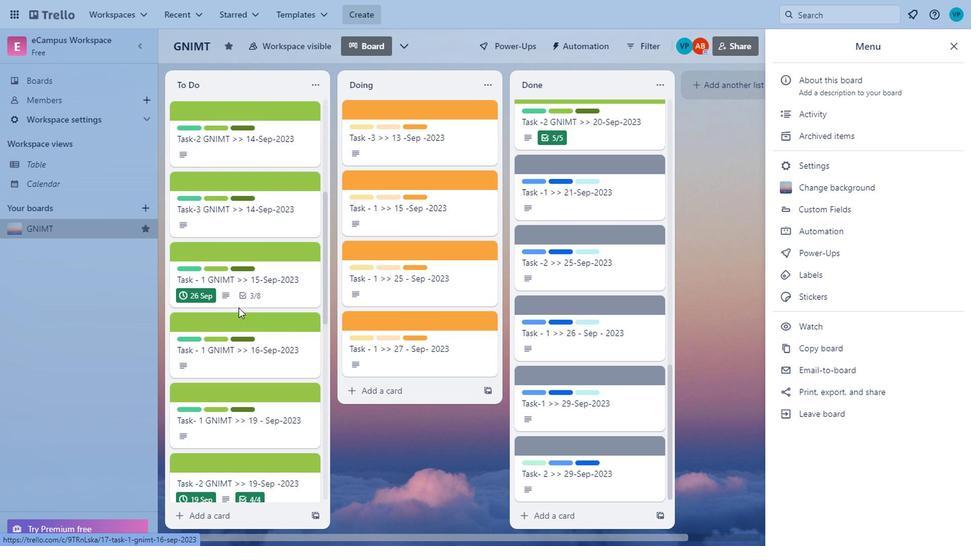 
Action: Mouse moved to (238, 252)
Screenshot: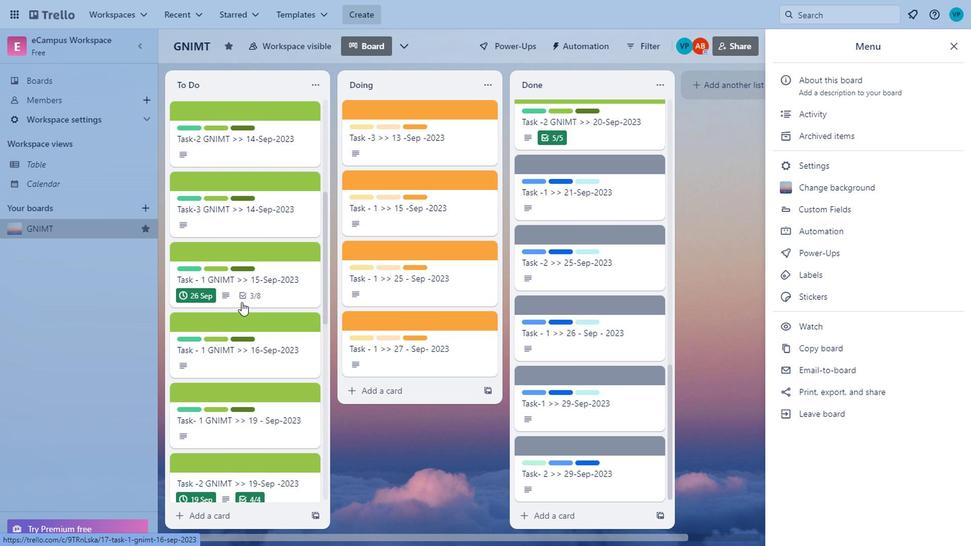 
Action: Mouse scrolled (238, 252) with delta (0, 0)
Screenshot: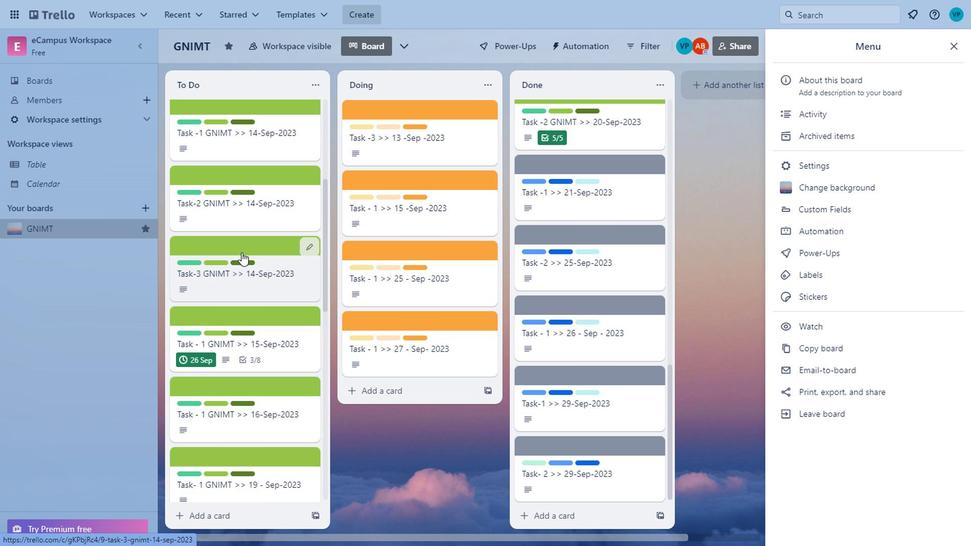 
Action: Mouse scrolled (238, 252) with delta (0, 0)
Screenshot: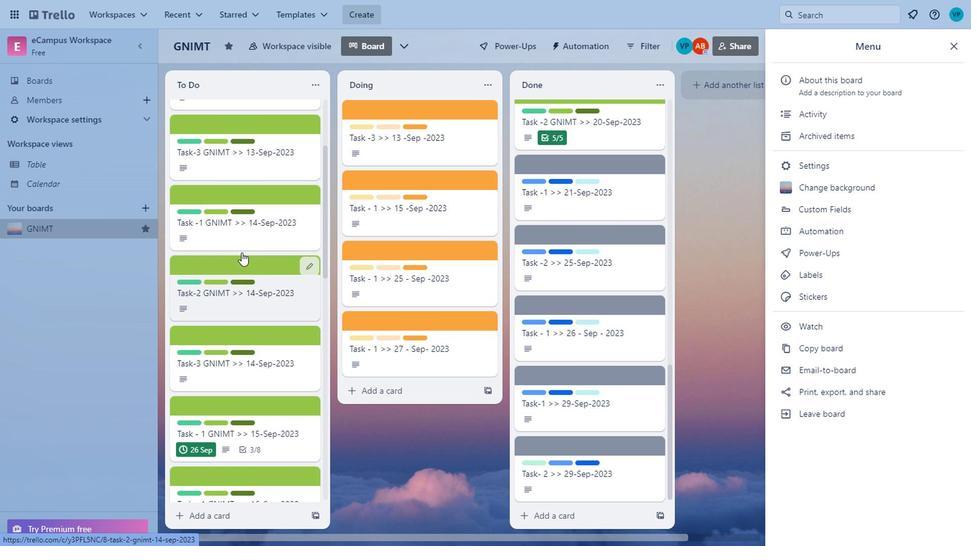
Action: Mouse scrolled (238, 252) with delta (0, 0)
Screenshot: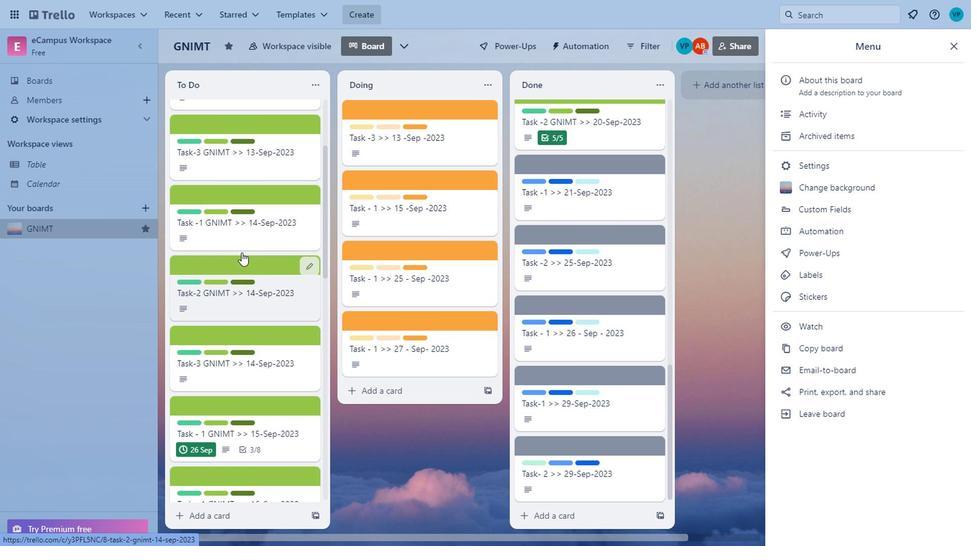 
Action: Mouse scrolled (238, 252) with delta (0, 0)
Screenshot: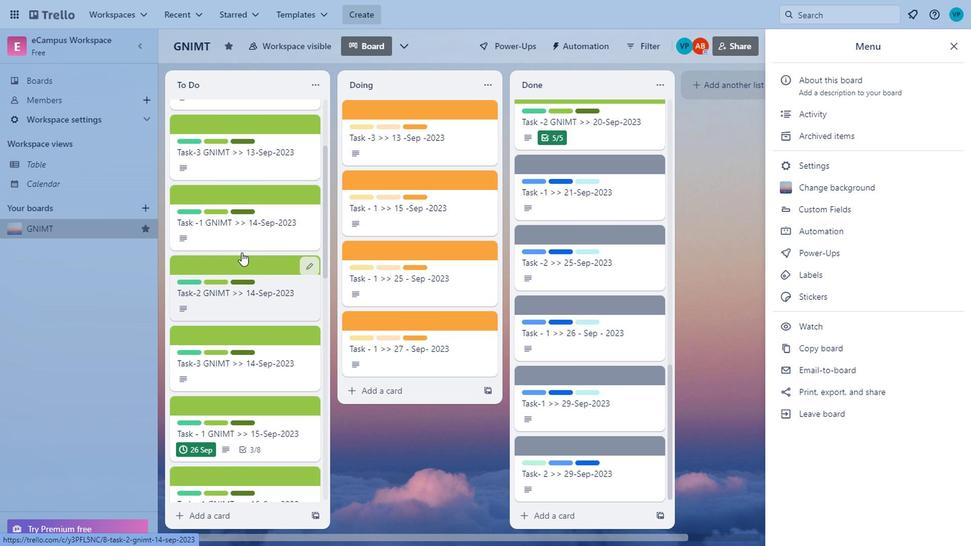 
Action: Mouse scrolled (238, 252) with delta (0, 0)
Screenshot: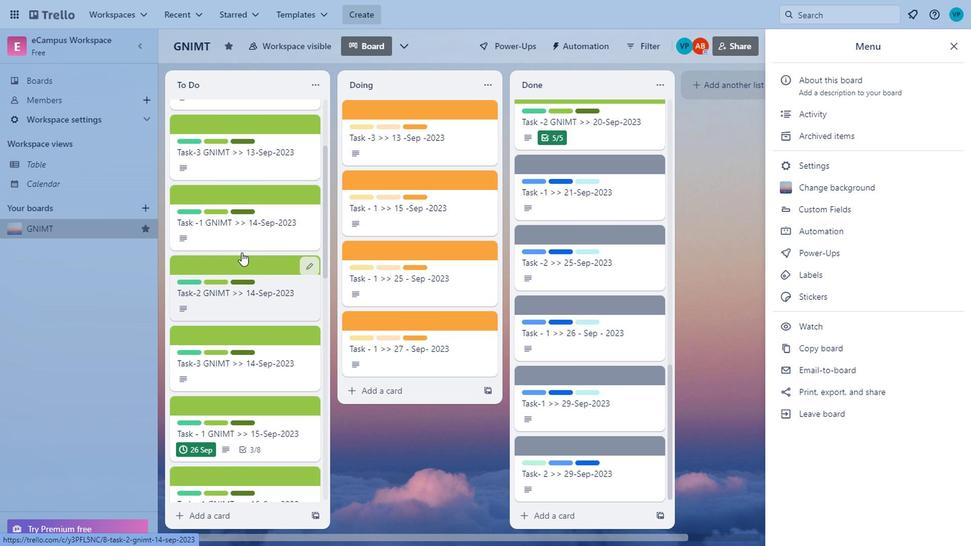 
Action: Mouse moved to (223, 306)
Screenshot: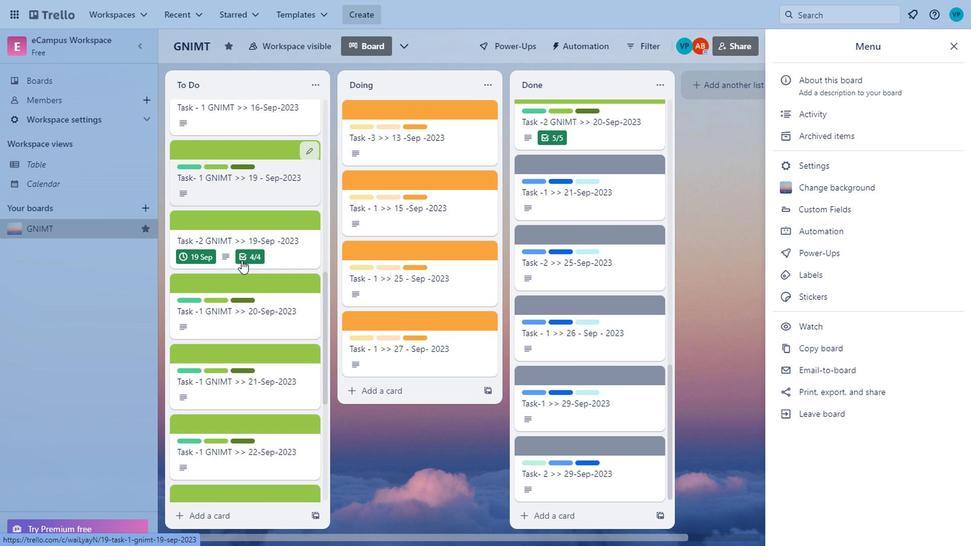 
Action: Mouse scrolled (223, 306) with delta (0, 0)
Screenshot: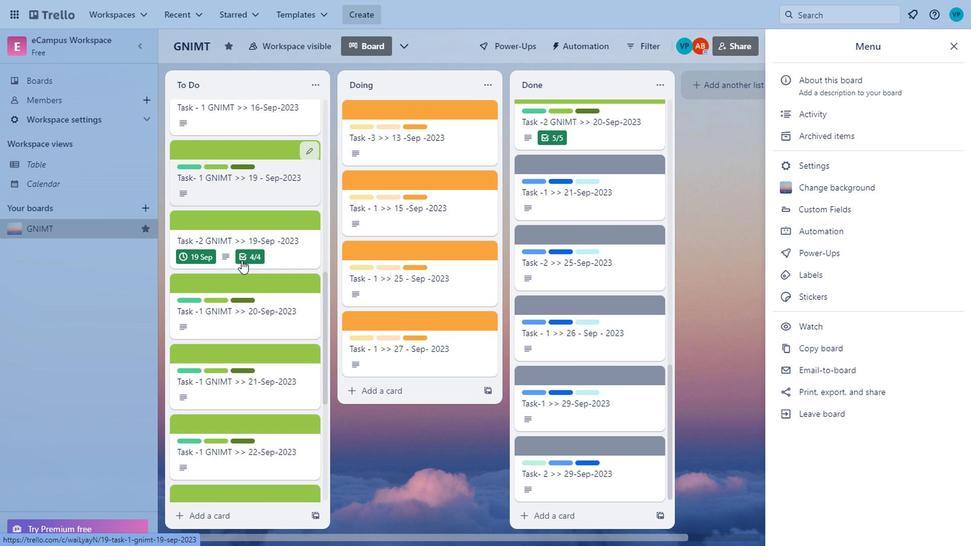 
Action: Mouse moved to (220, 325)
Screenshot: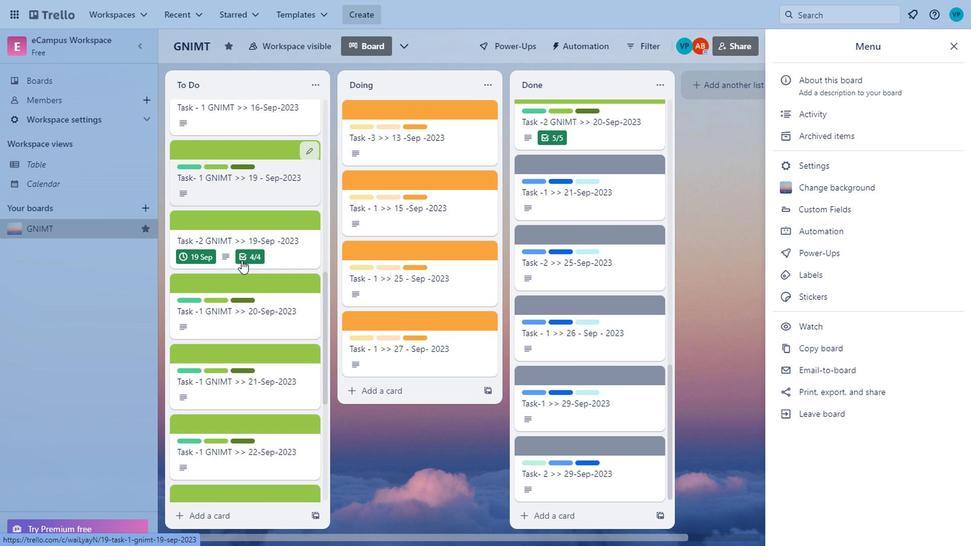 
Action: Mouse scrolled (220, 324) with delta (0, 0)
Screenshot: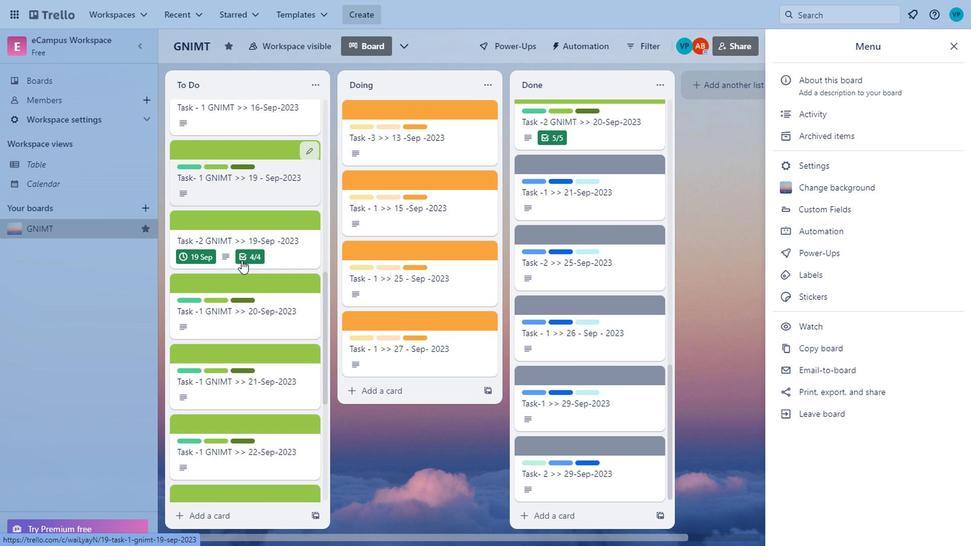 
Action: Mouse moved to (215, 336)
Screenshot: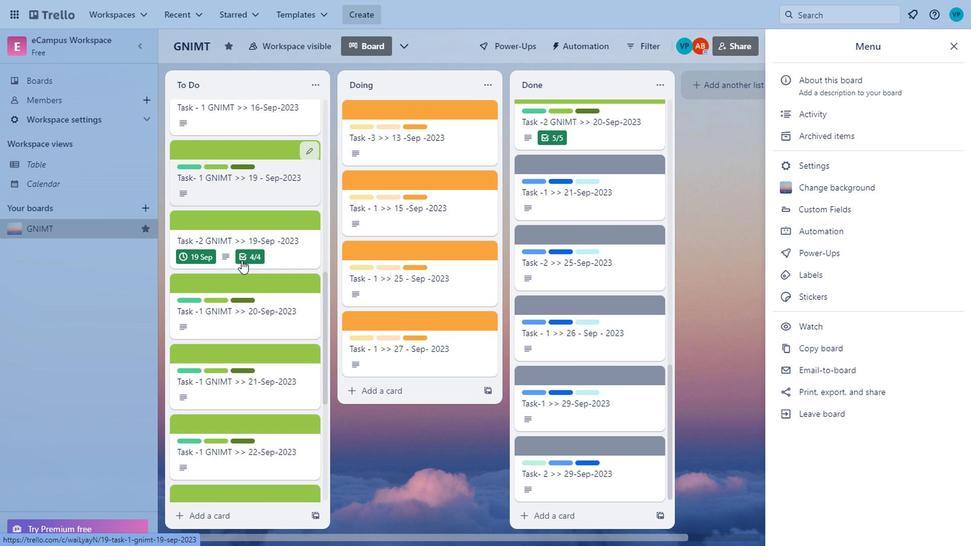 
Action: Mouse scrolled (215, 336) with delta (0, 0)
Screenshot: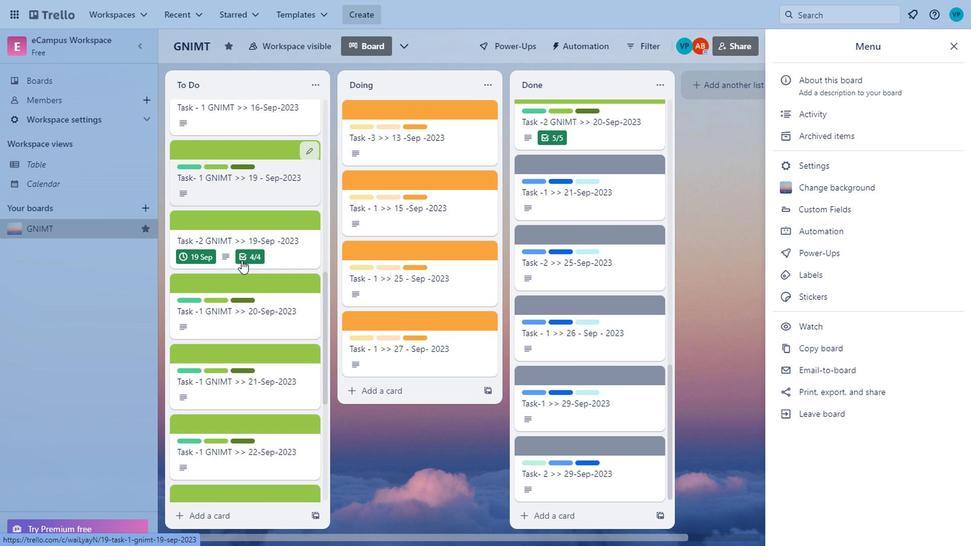 
Action: Mouse moved to (213, 343)
Screenshot: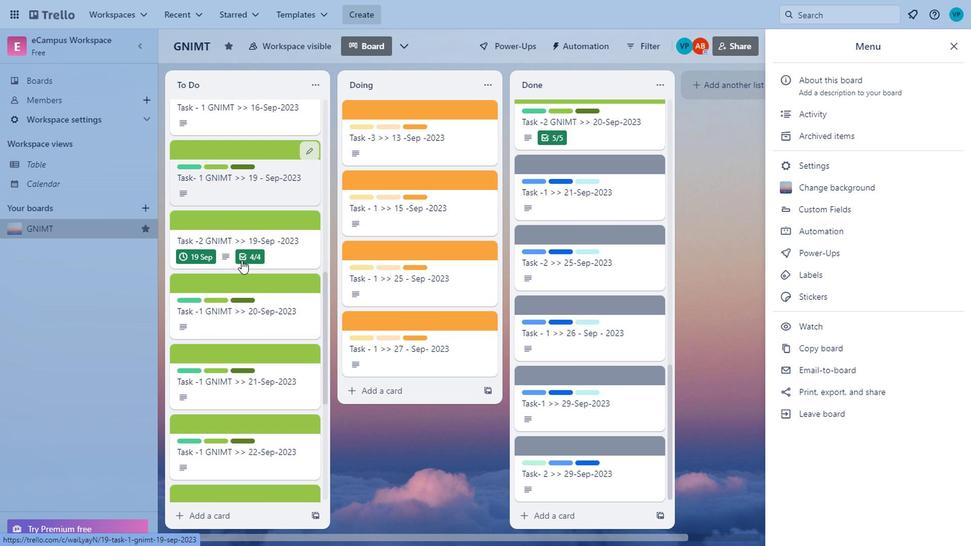 
Action: Mouse scrolled (213, 343) with delta (0, 0)
Screenshot: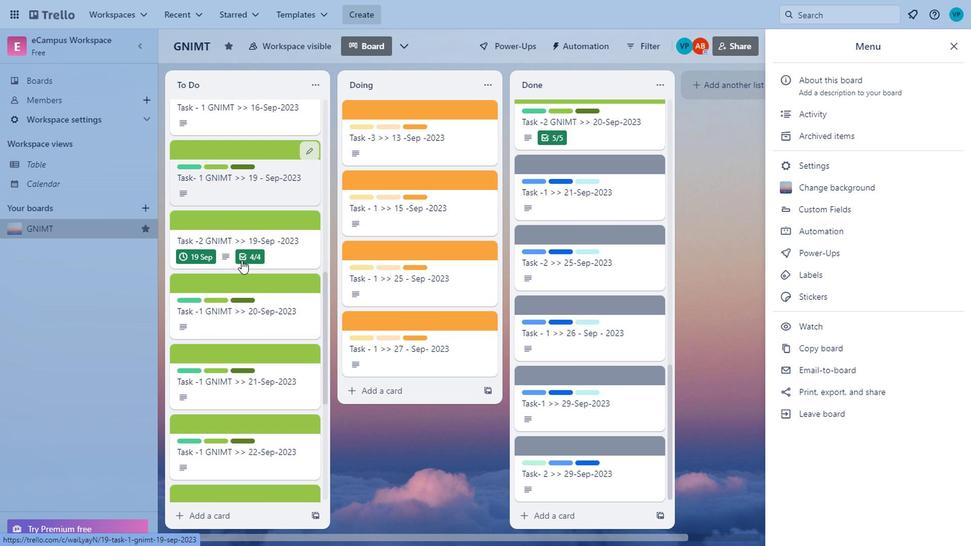
Action: Mouse moved to (213, 347)
Screenshot: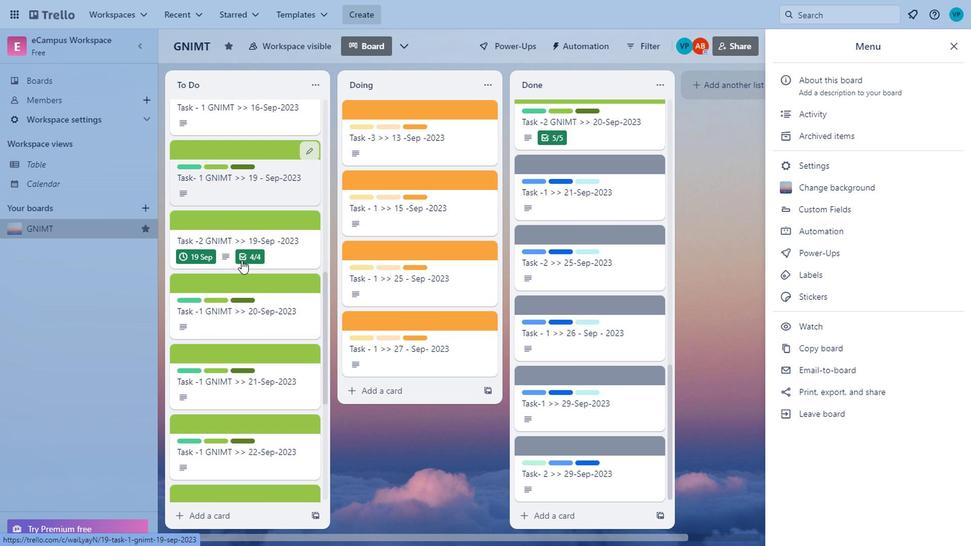 
Action: Mouse scrolled (213, 347) with delta (0, 0)
Screenshot: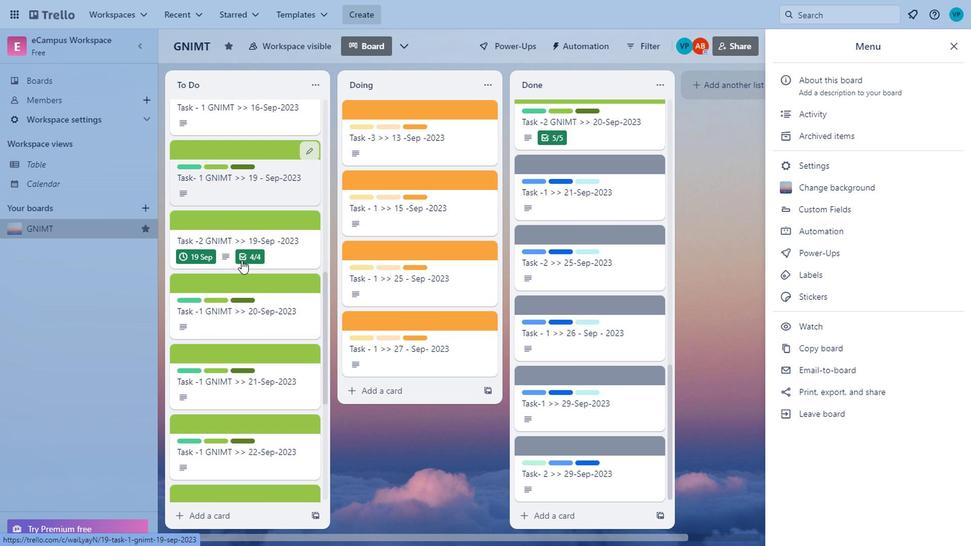 
Action: Mouse moved to (209, 371)
Screenshot: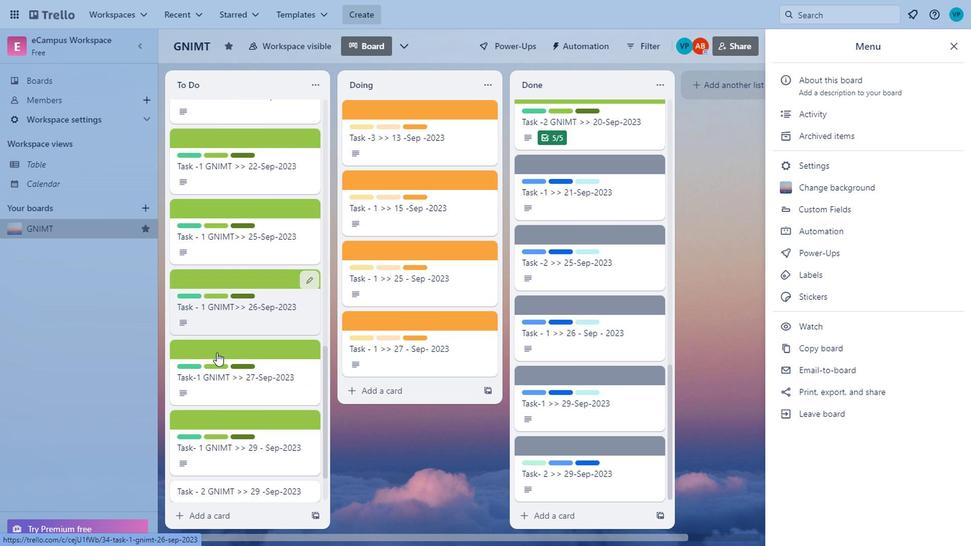 
Action: Mouse scrolled (209, 371) with delta (0, 0)
Screenshot: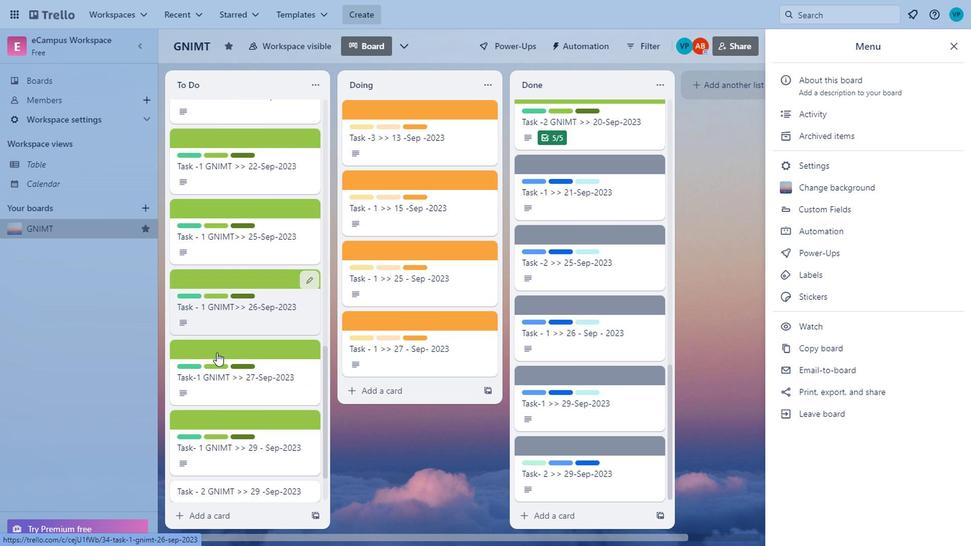 
Action: Mouse moved to (203, 400)
Screenshot: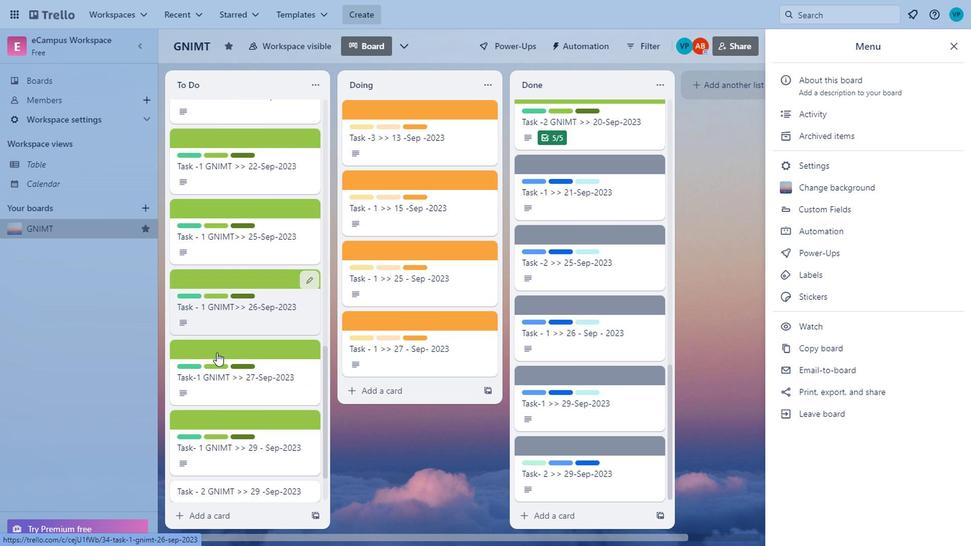 
Action: Mouse scrolled (203, 399) with delta (0, 0)
Screenshot: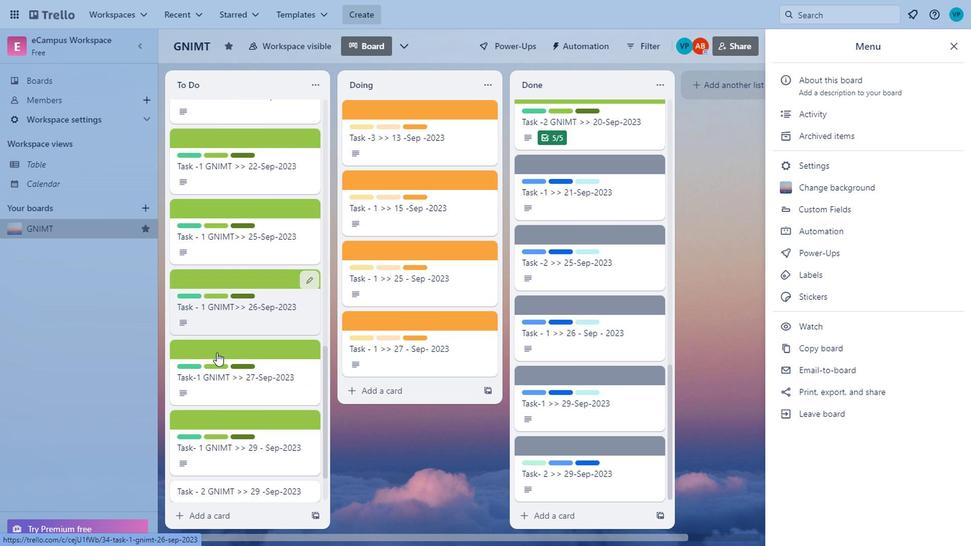 
Action: Mouse moved to (202, 411)
Screenshot: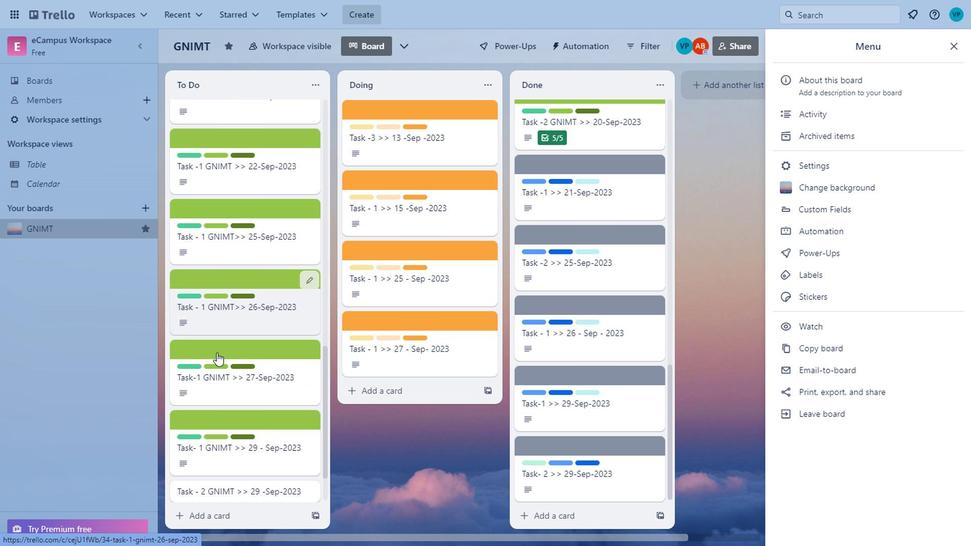 
Action: Mouse scrolled (202, 411) with delta (0, 0)
Screenshot: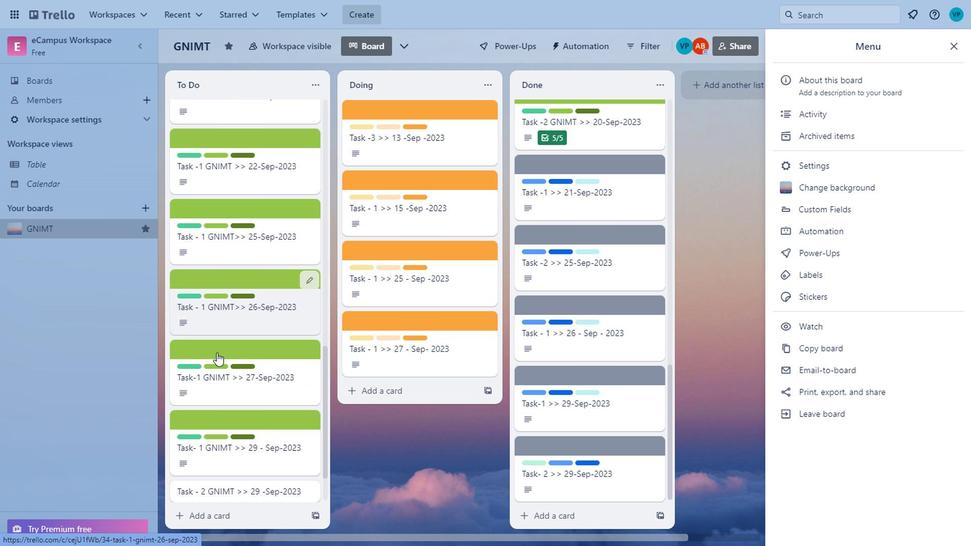 
Action: Mouse moved to (202, 417)
Screenshot: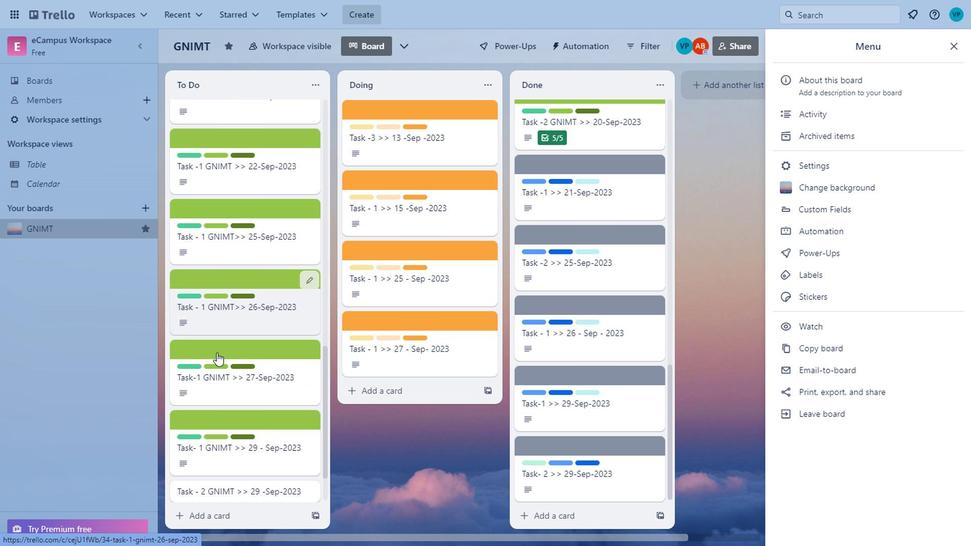 
Action: Mouse scrolled (202, 416) with delta (0, -1)
Screenshot: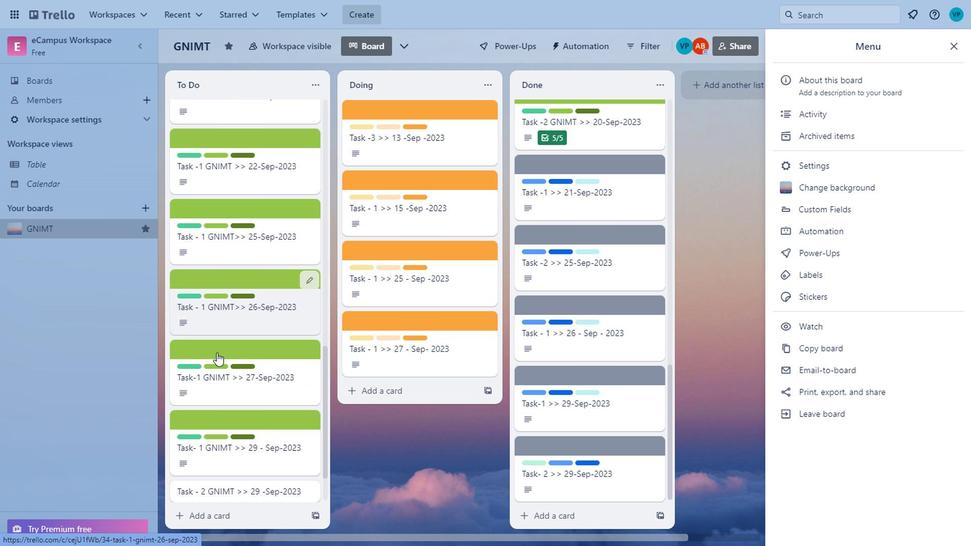 
Action: Mouse moved to (199, 431)
Screenshot: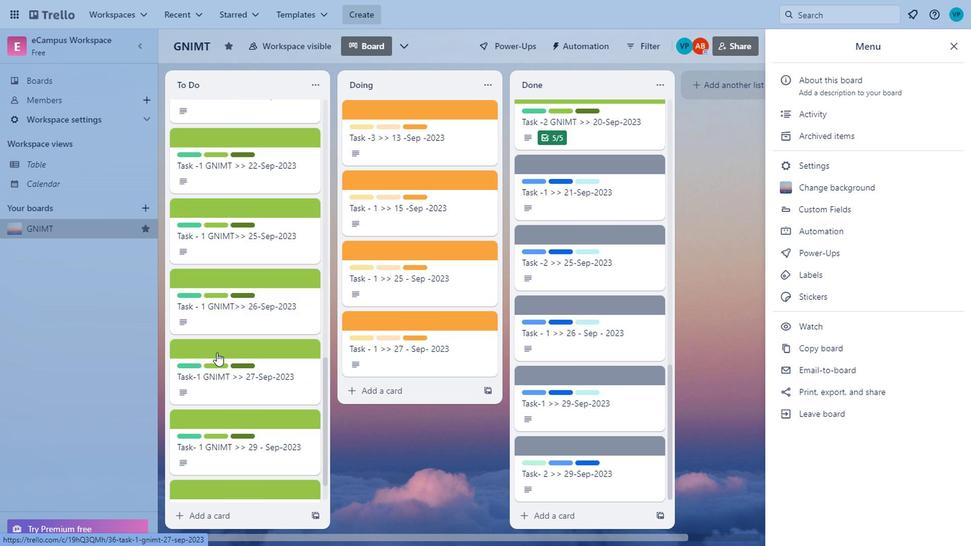 
Action: Mouse scrolled (199, 431) with delta (0, 0)
Screenshot: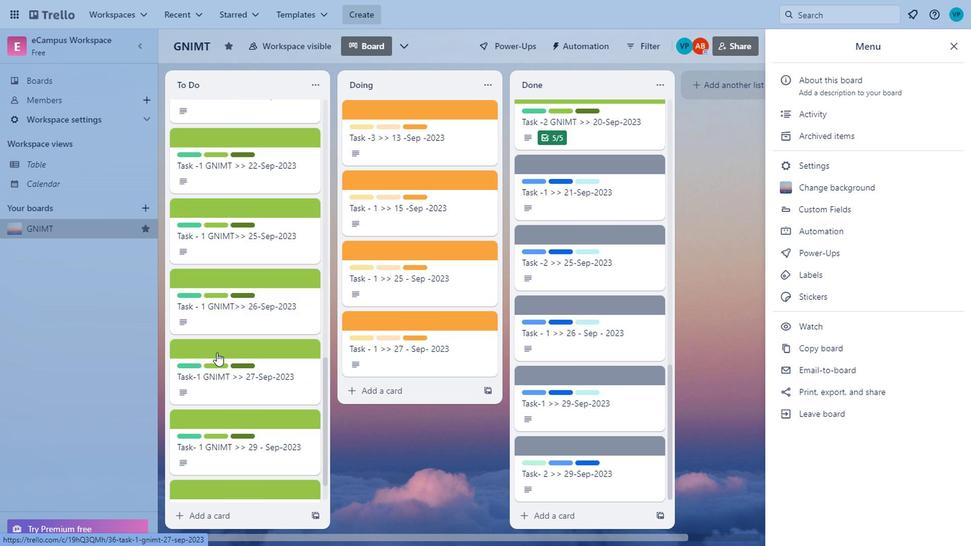 
Action: Mouse moved to (199, 433)
Screenshot: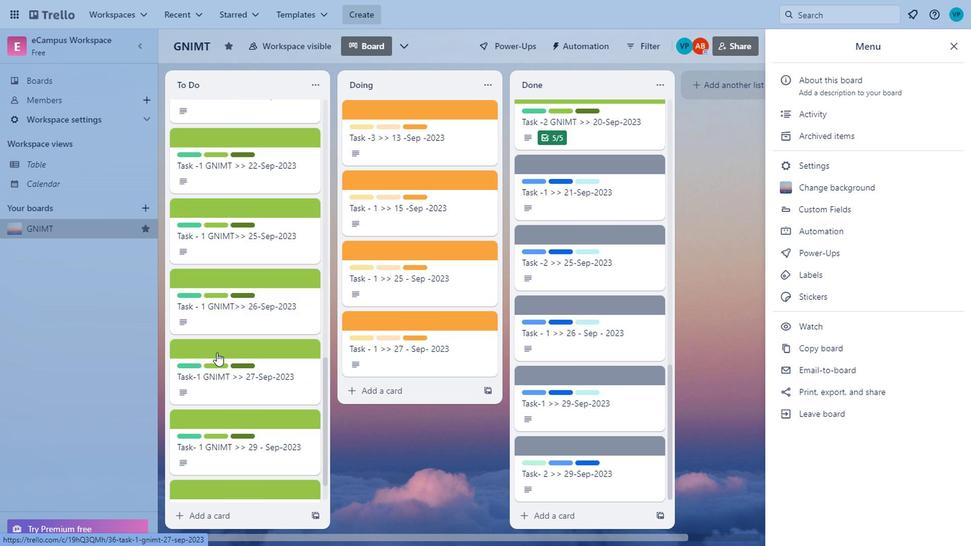 
Action: Mouse scrolled (199, 432) with delta (0, -1)
Screenshot: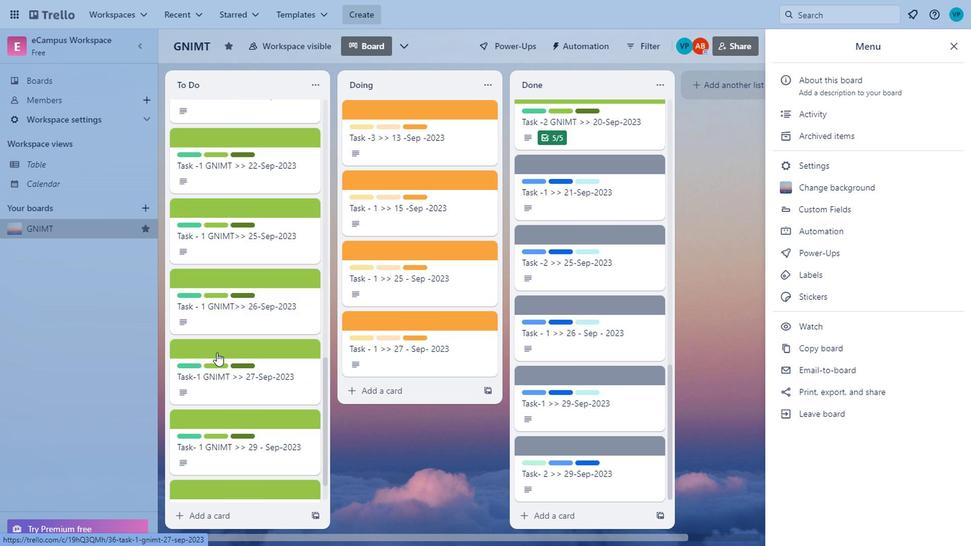 
Action: Mouse moved to (196, 466)
Screenshot: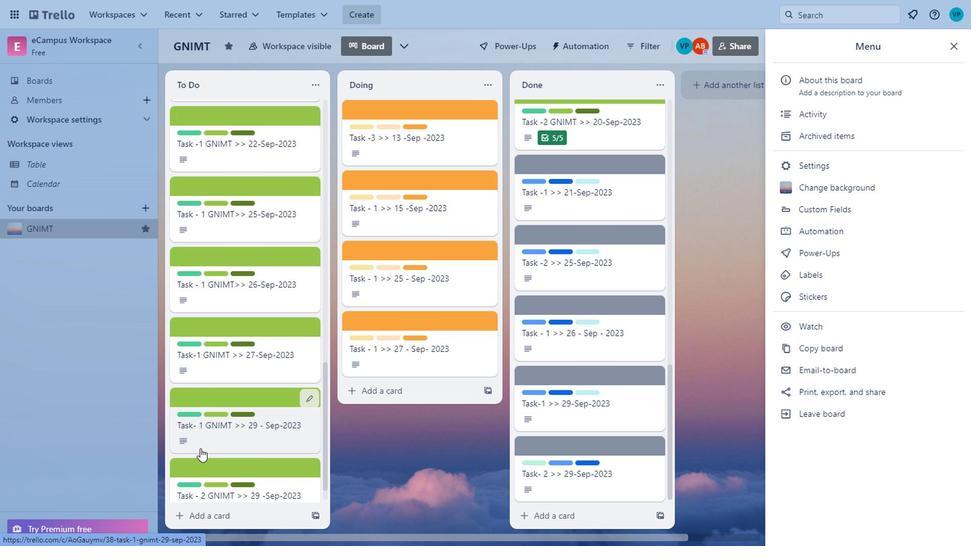 
Action: Mouse scrolled (196, 466) with delta (0, 0)
Screenshot: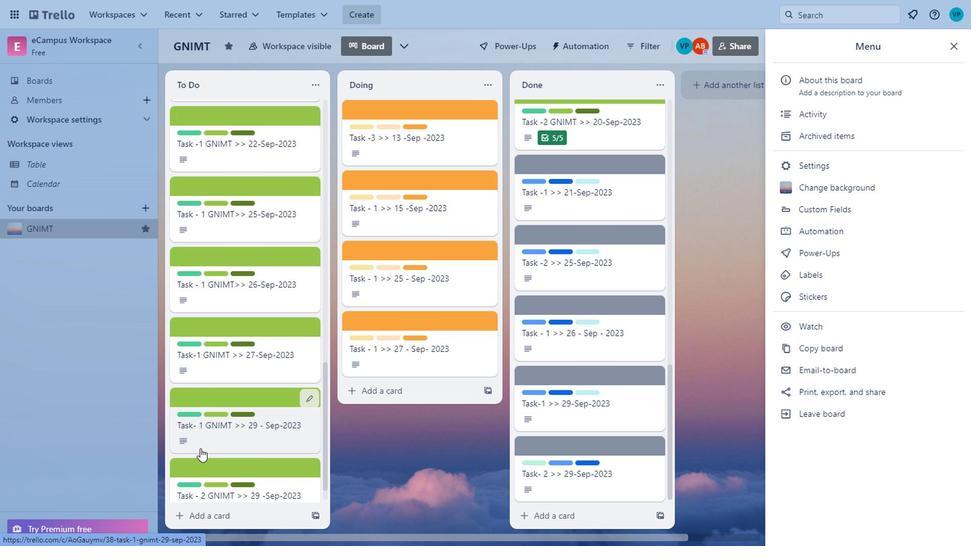 
Action: Mouse moved to (196, 474)
Screenshot: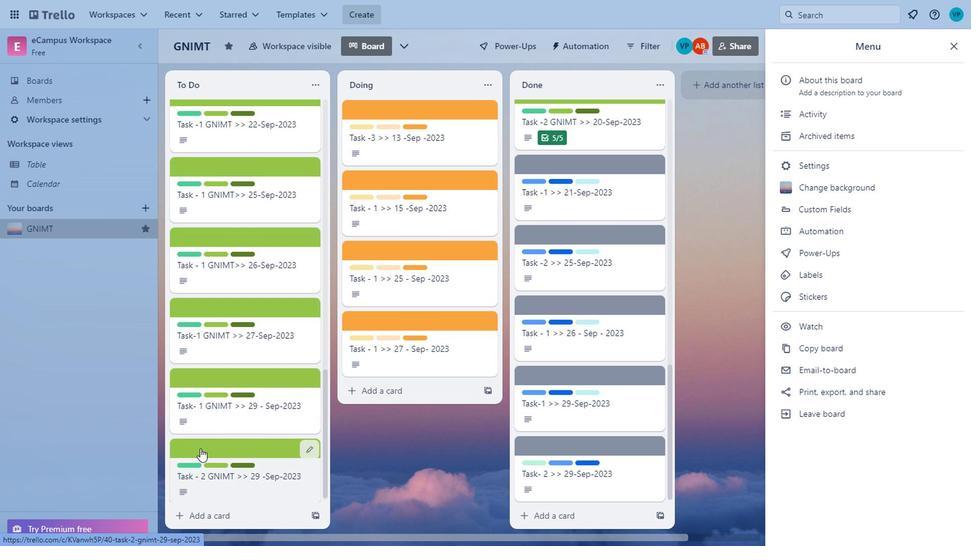
Action: Mouse scrolled (196, 474) with delta (0, 0)
Screenshot: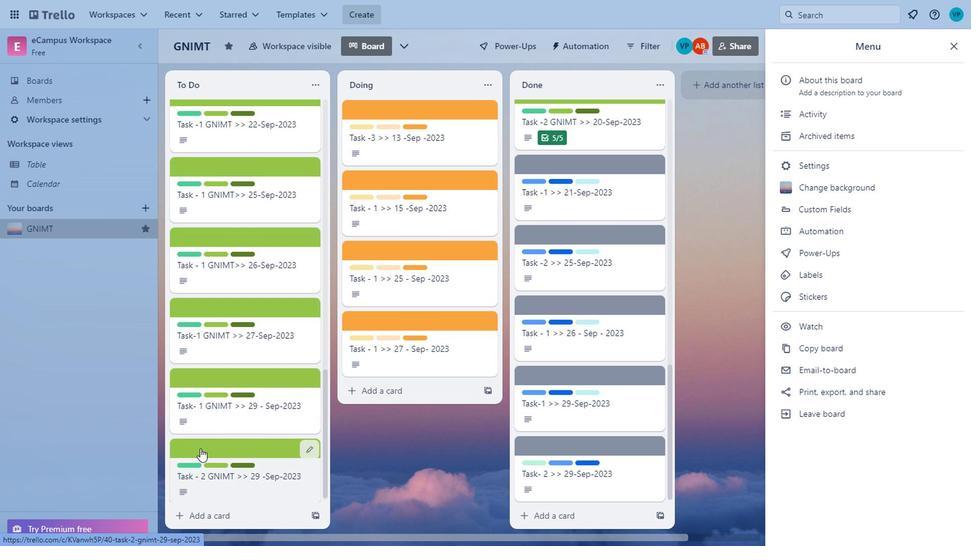 
Action: Mouse moved to (196, 479)
Screenshot: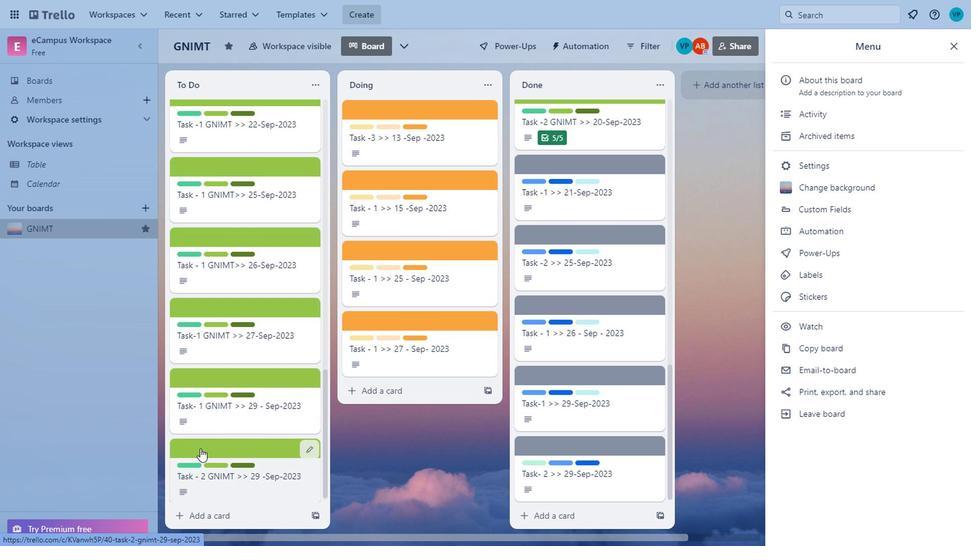 
Action: Mouse scrolled (196, 478) with delta (0, 0)
Screenshot: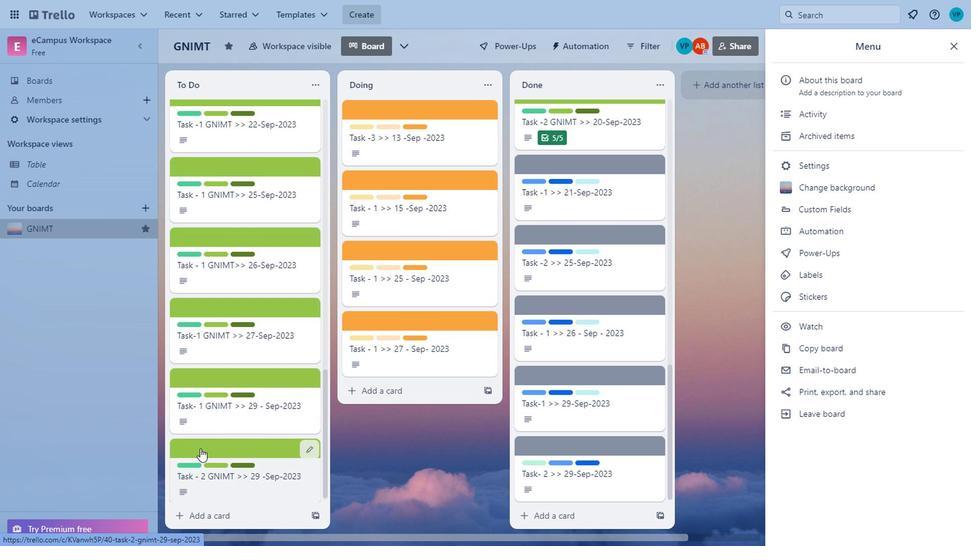 
Action: Mouse moved to (196, 481)
Screenshot: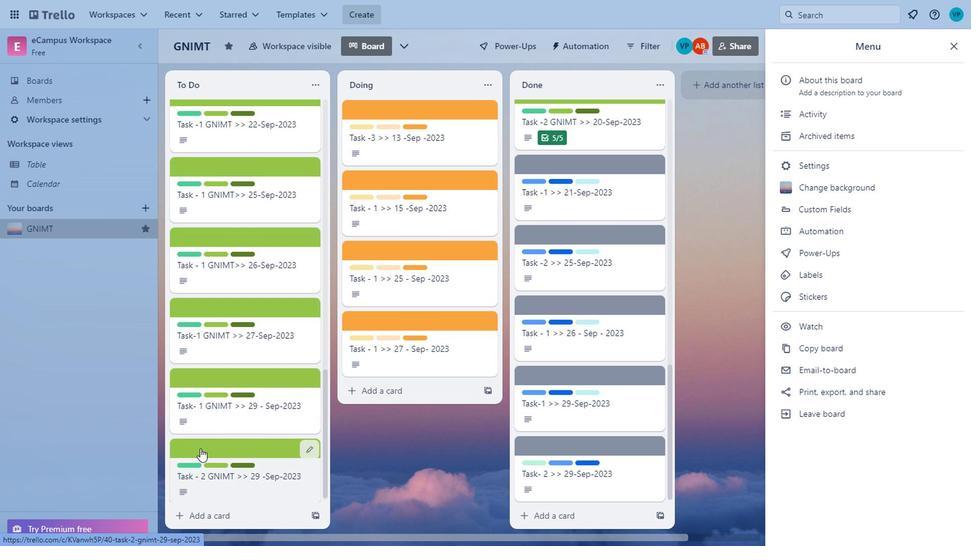 
Action: Mouse scrolled (196, 480) with delta (0, 0)
Screenshot: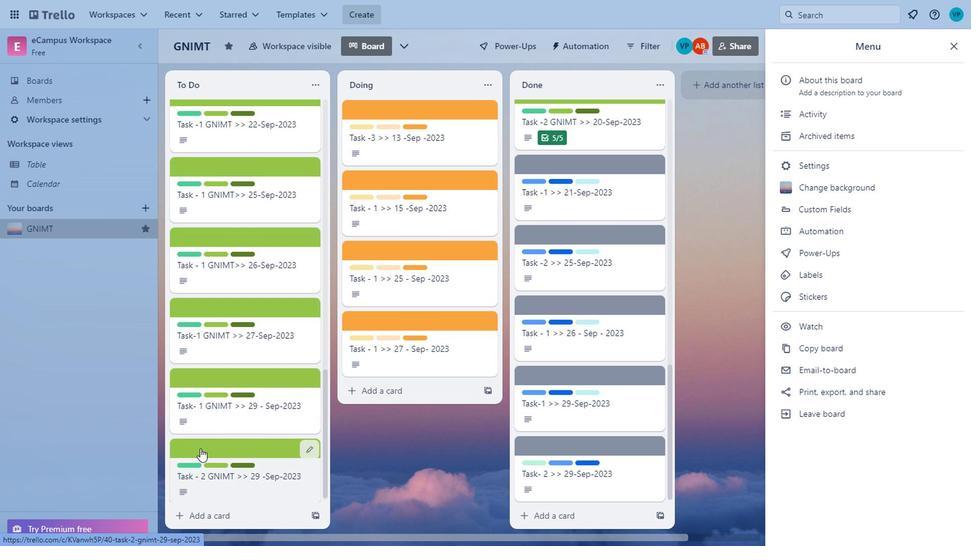 
Action: Mouse scrolled (196, 480) with delta (0, 0)
Screenshot: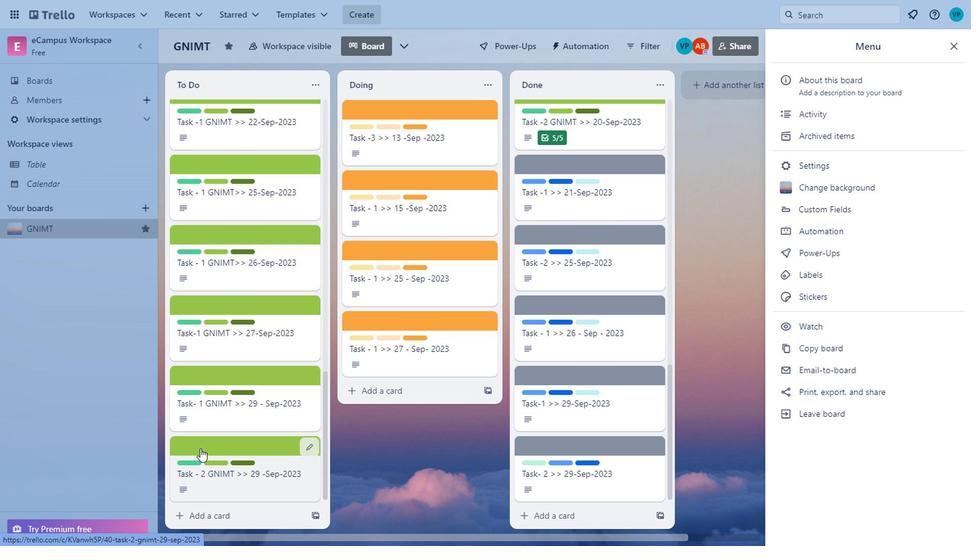
Action: Mouse moved to (399, 209)
Screenshot: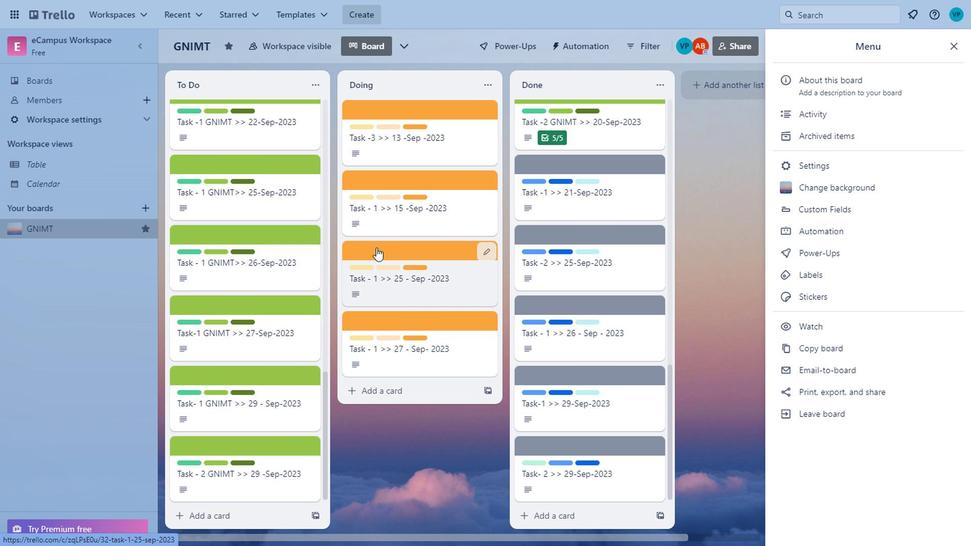 
Action: Mouse scrolled (399, 208) with delta (0, 0)
Screenshot: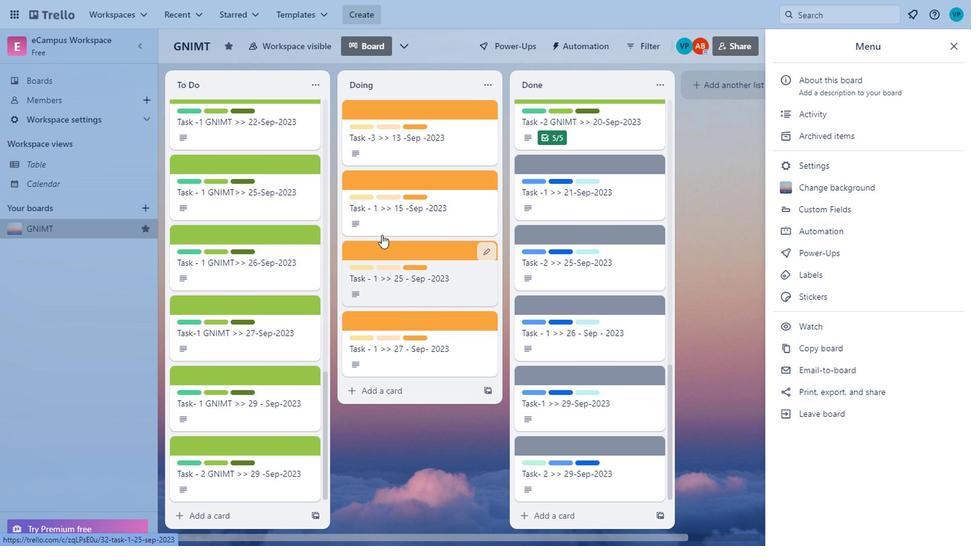 
Action: Mouse scrolled (399, 208) with delta (0, 0)
Screenshot: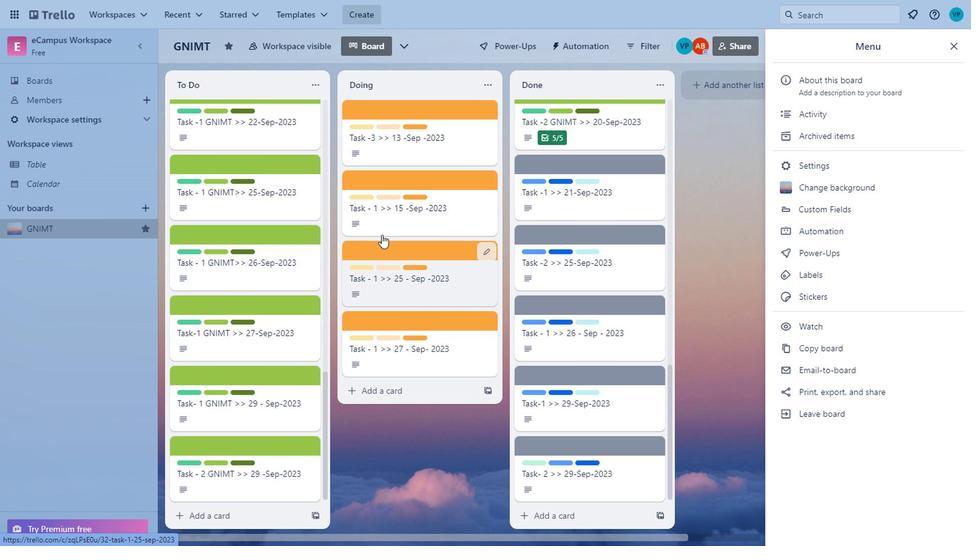 
Action: Mouse scrolled (399, 208) with delta (0, 0)
Screenshot: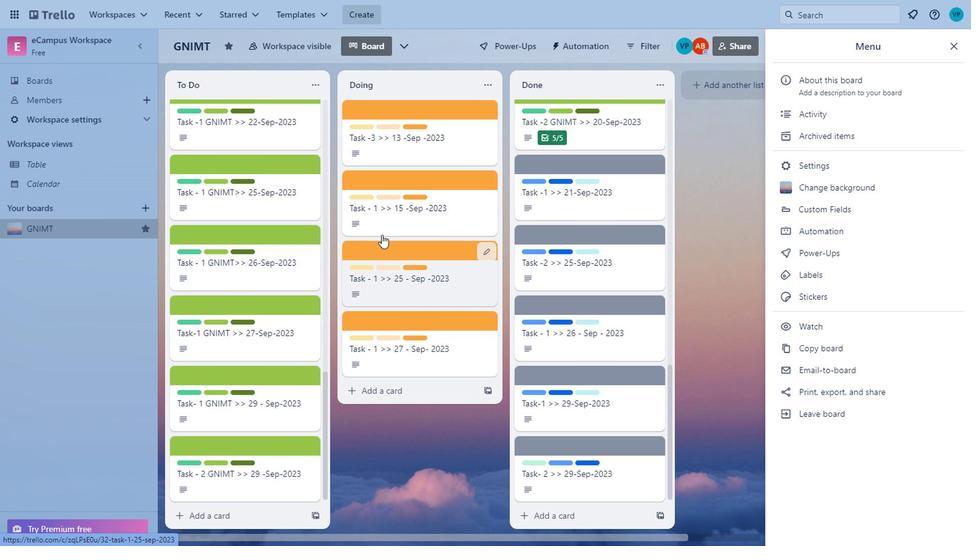
Action: Mouse scrolled (399, 208) with delta (0, 0)
Screenshot: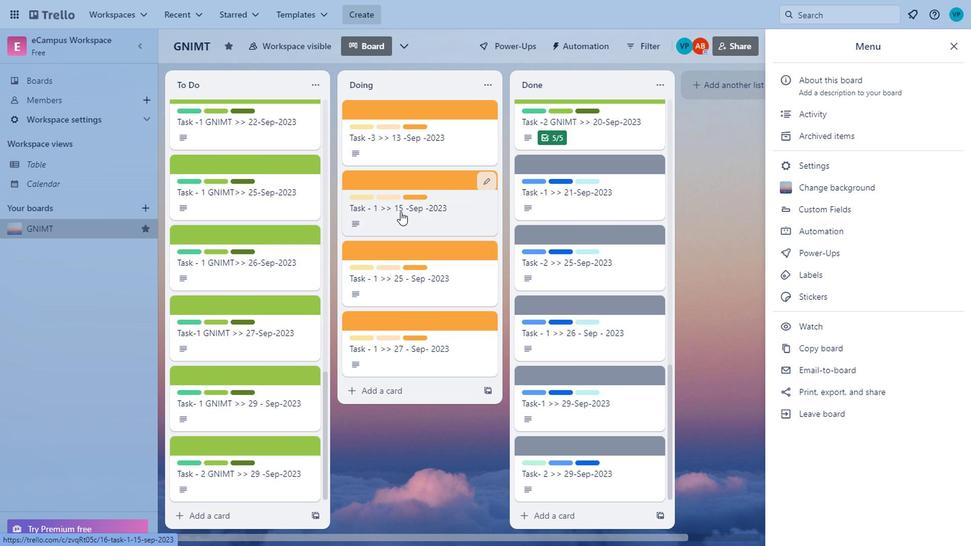 
Action: Mouse moved to (388, 249)
Screenshot: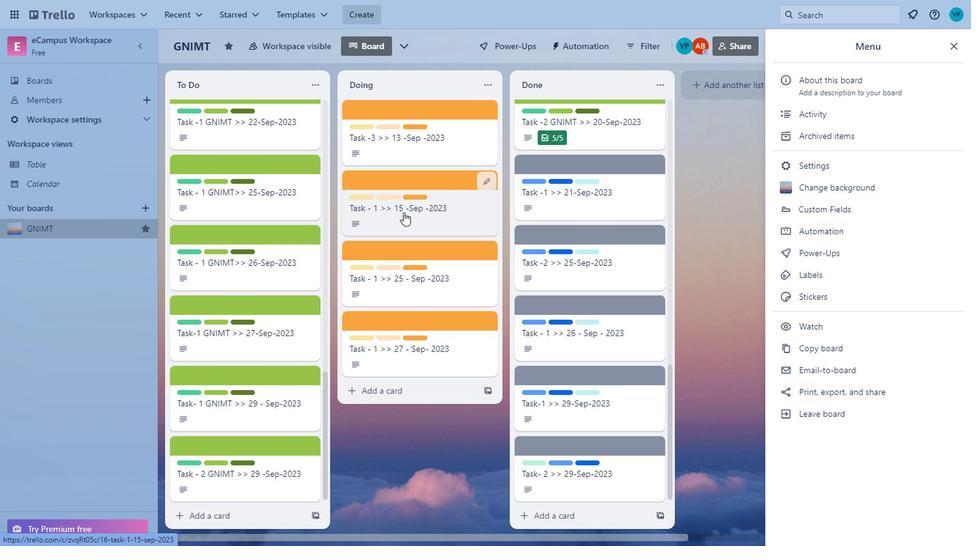 
Action: Mouse scrolled (388, 249) with delta (0, 0)
Screenshot: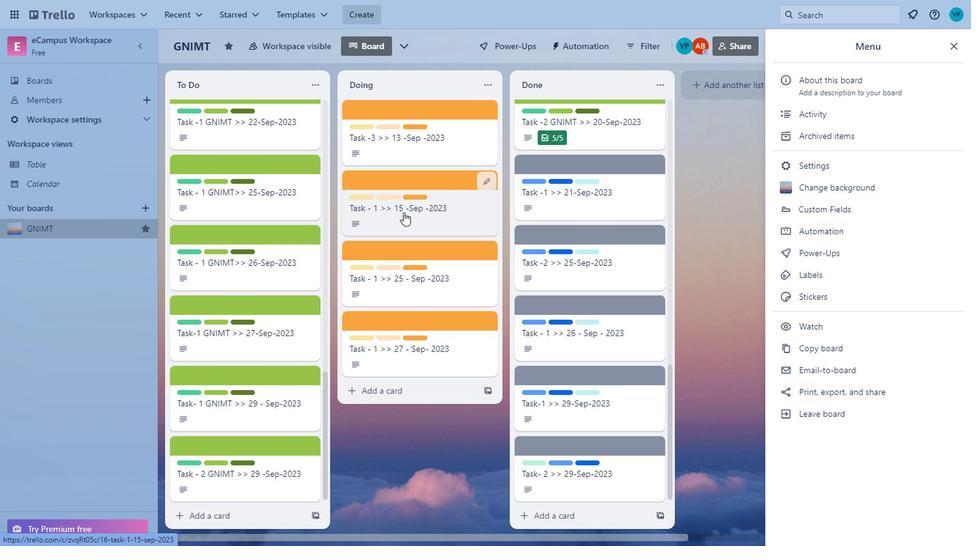 
Action: Mouse moved to (383, 270)
Screenshot: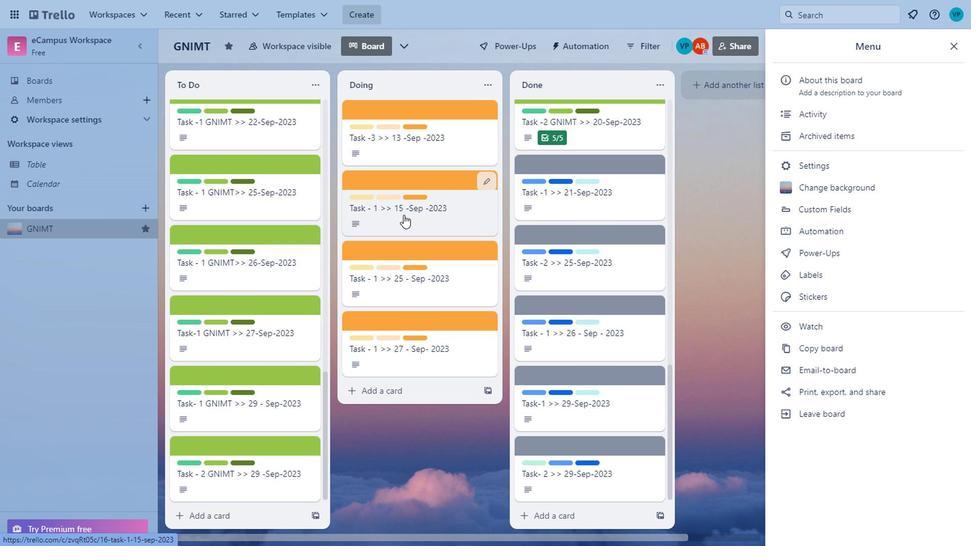 
Action: Mouse scrolled (383, 269) with delta (0, -1)
Screenshot: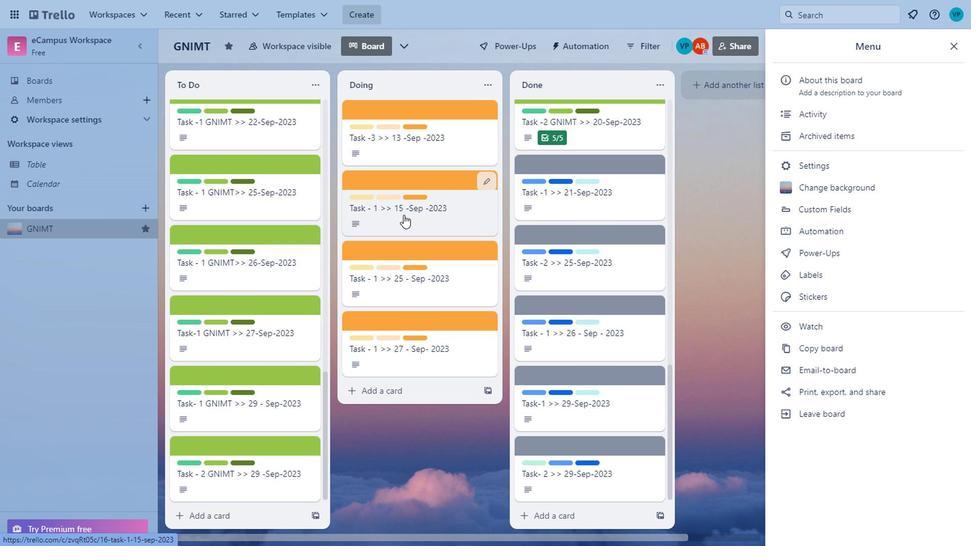 
Action: Mouse moved to (383, 275)
Screenshot: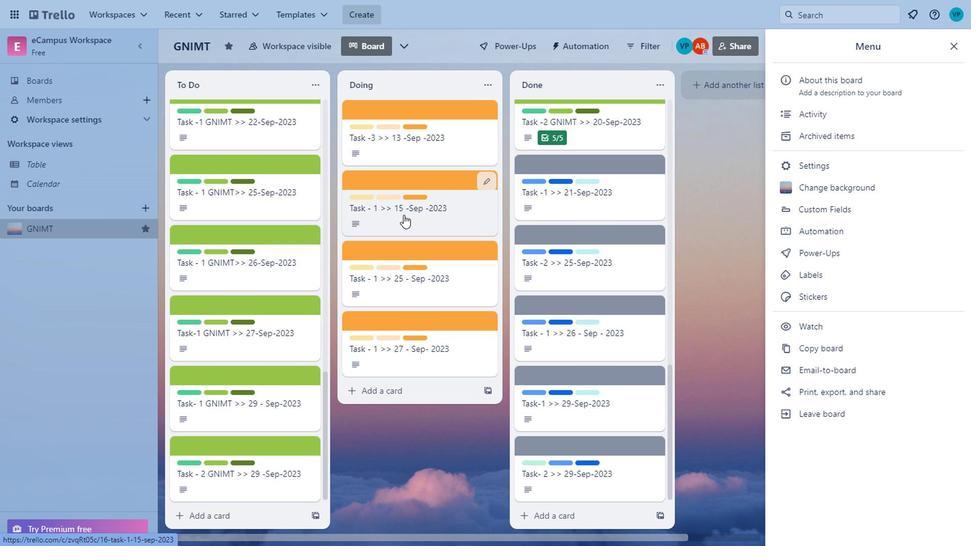 
Action: Mouse scrolled (383, 274) with delta (0, 0)
Screenshot: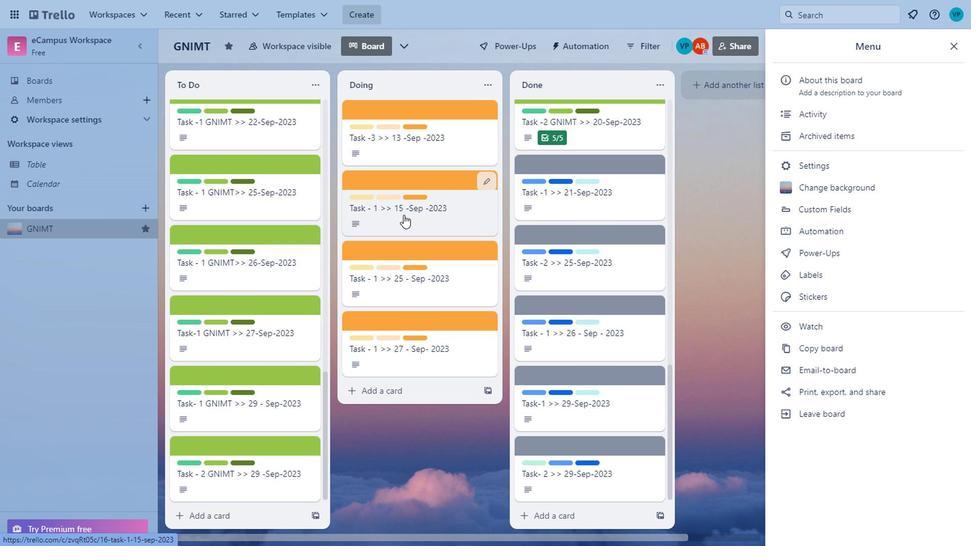 
Action: Mouse moved to (382, 280)
Screenshot: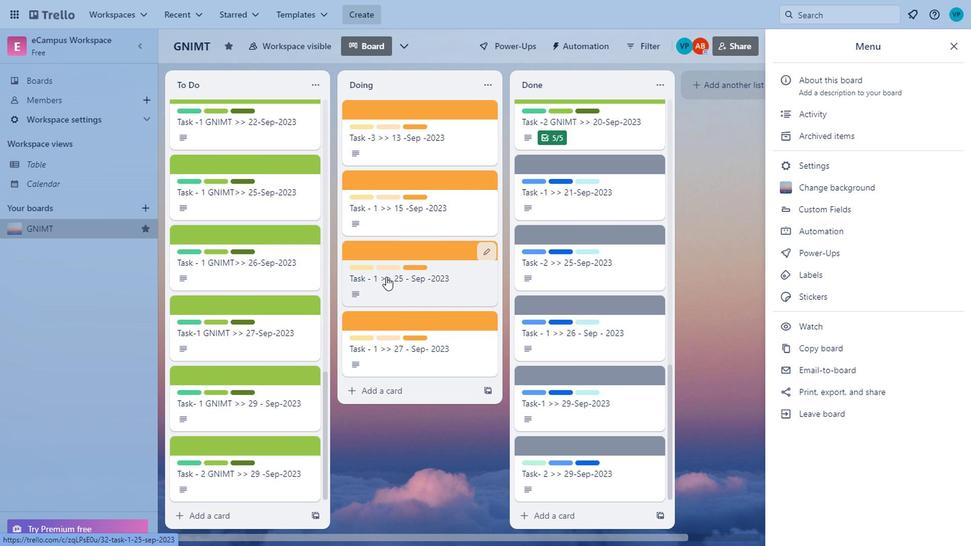 
Action: Mouse scrolled (382, 281) with delta (0, 0)
Screenshot: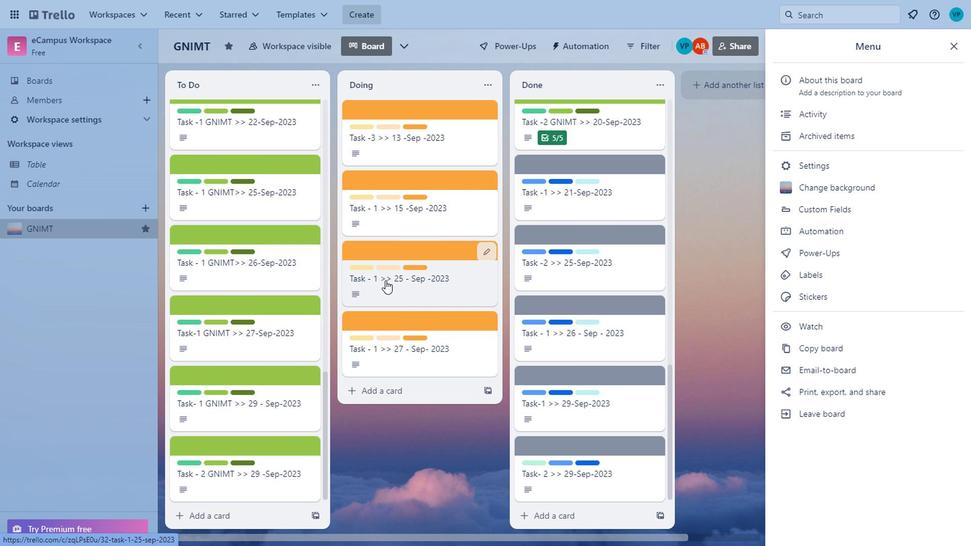 
Action: Mouse scrolled (382, 281) with delta (0, 0)
Screenshot: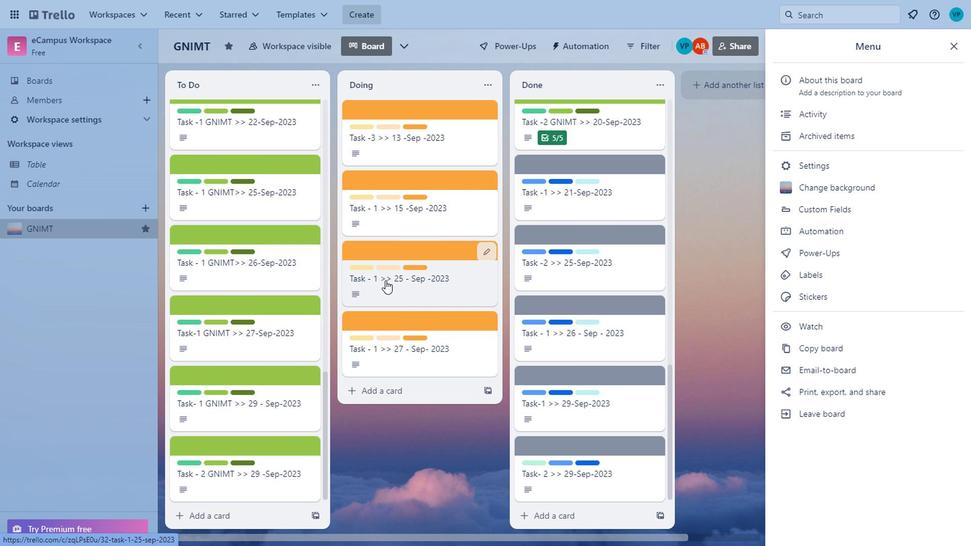
Action: Mouse scrolled (382, 281) with delta (0, 0)
Screenshot: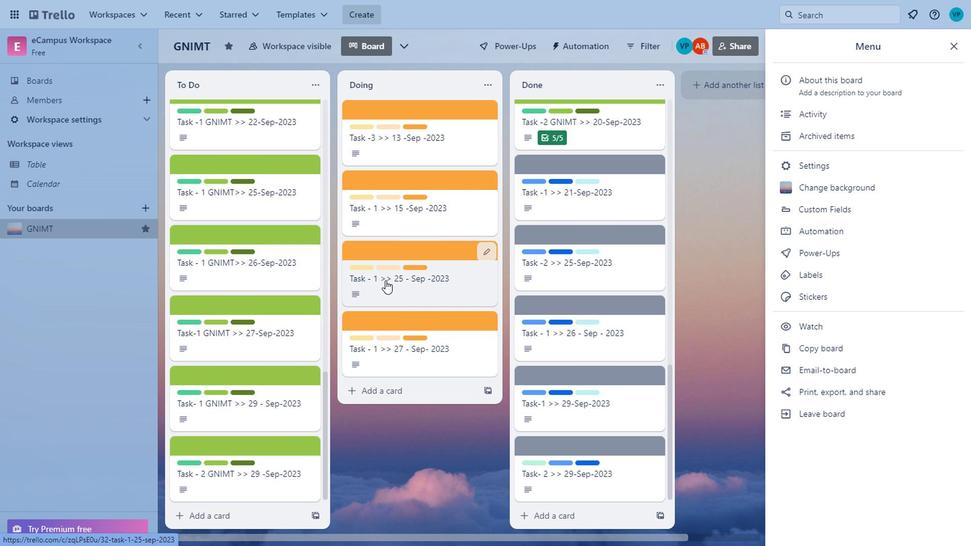 
Action: Mouse scrolled (382, 281) with delta (0, 0)
Screenshot: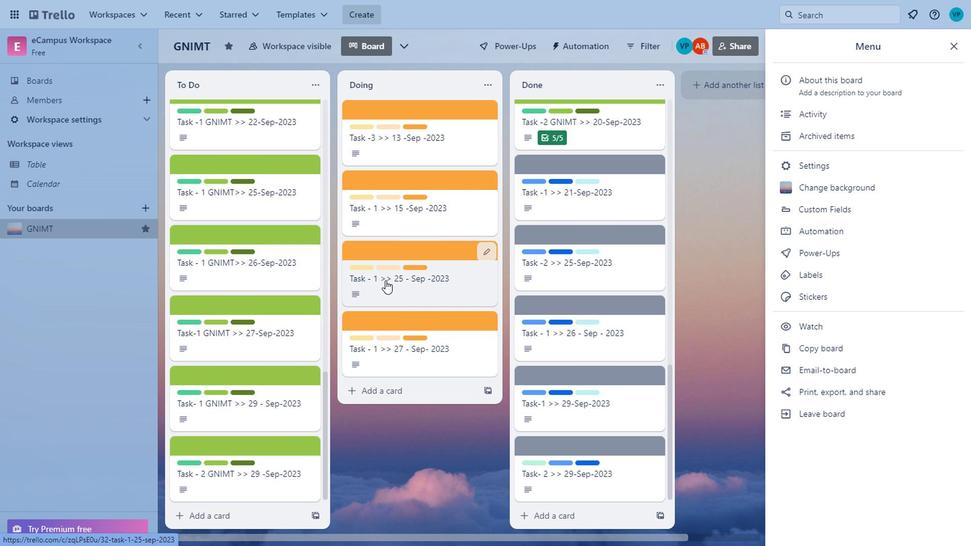 
Action: Mouse moved to (140, 207)
Screenshot: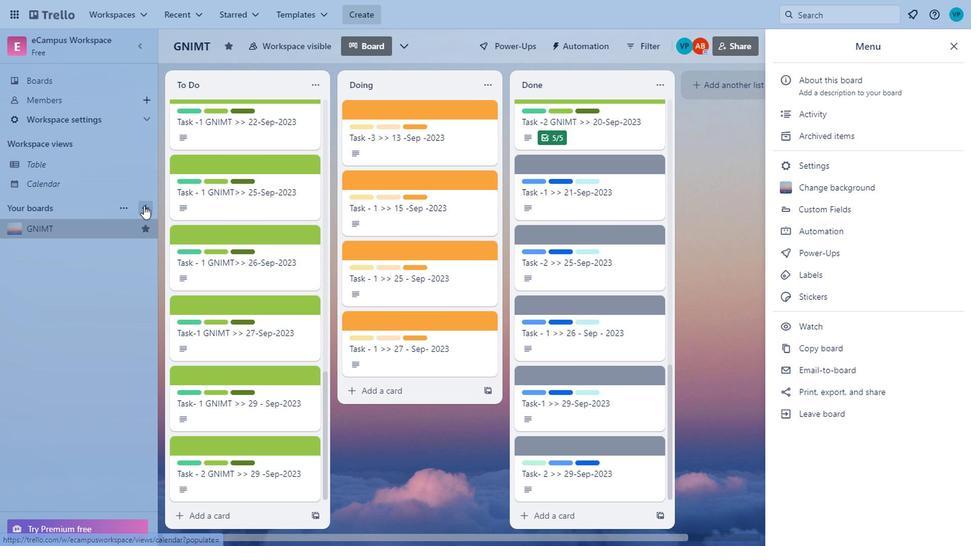 
Action: Mouse pressed left at (140, 207)
Screenshot: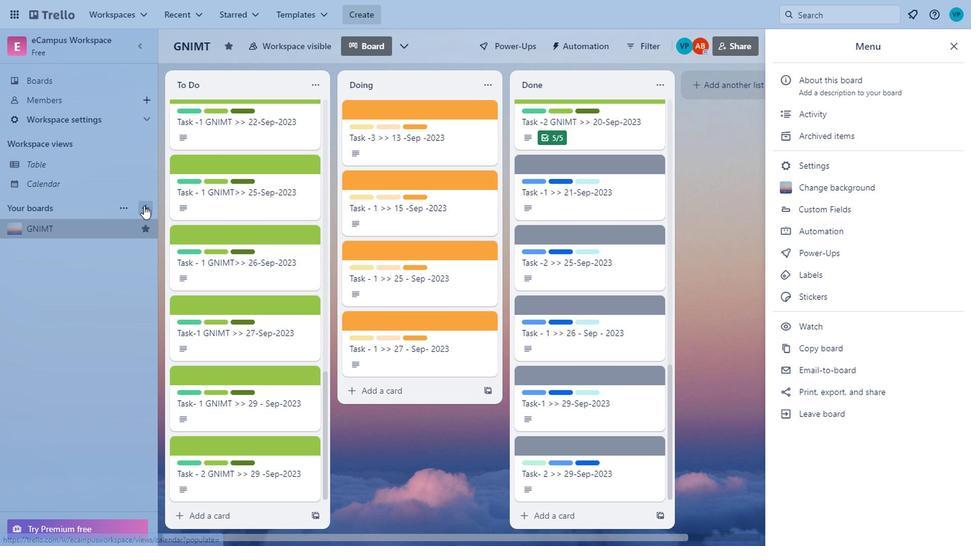 
Action: Mouse moved to (203, 349)
Screenshot: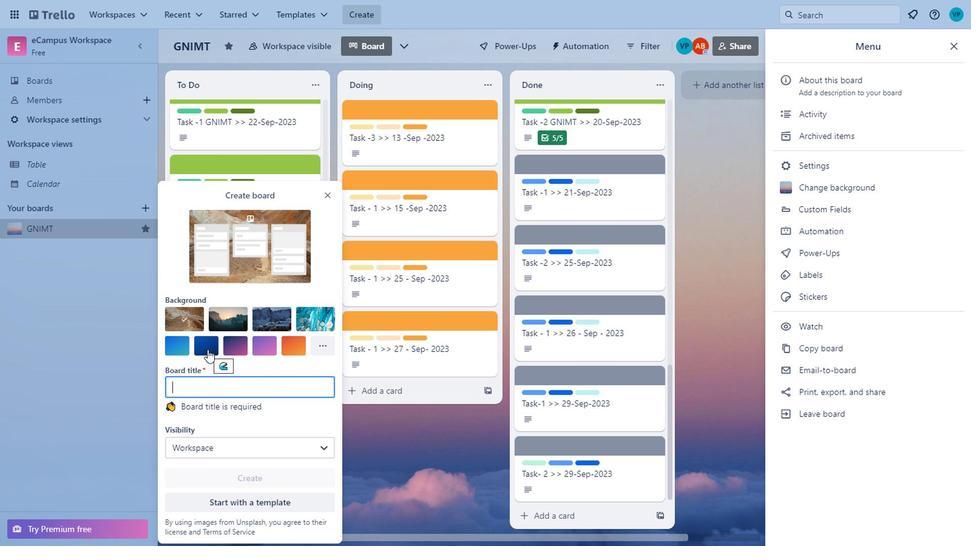 
Action: Mouse pressed left at (203, 349)
Screenshot: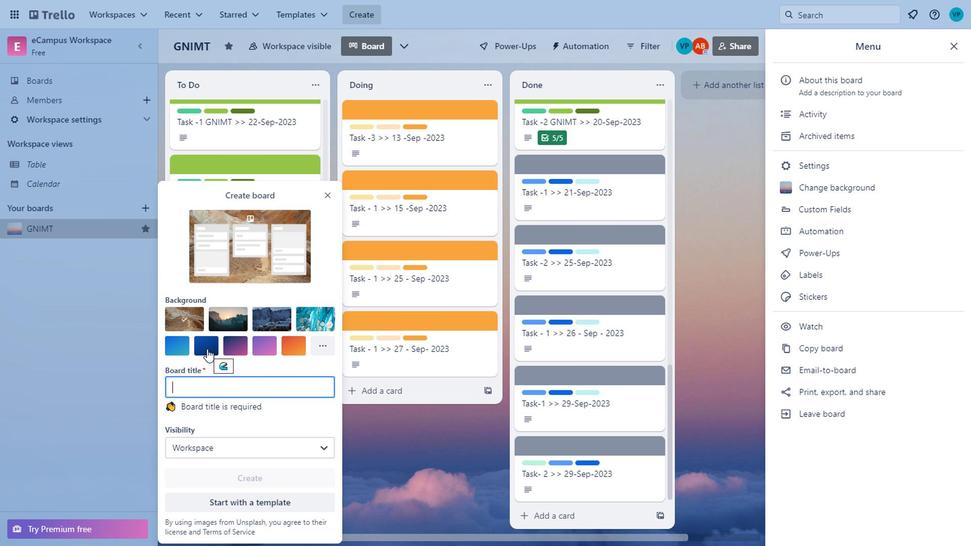 
Action: Mouse moved to (229, 350)
Screenshot: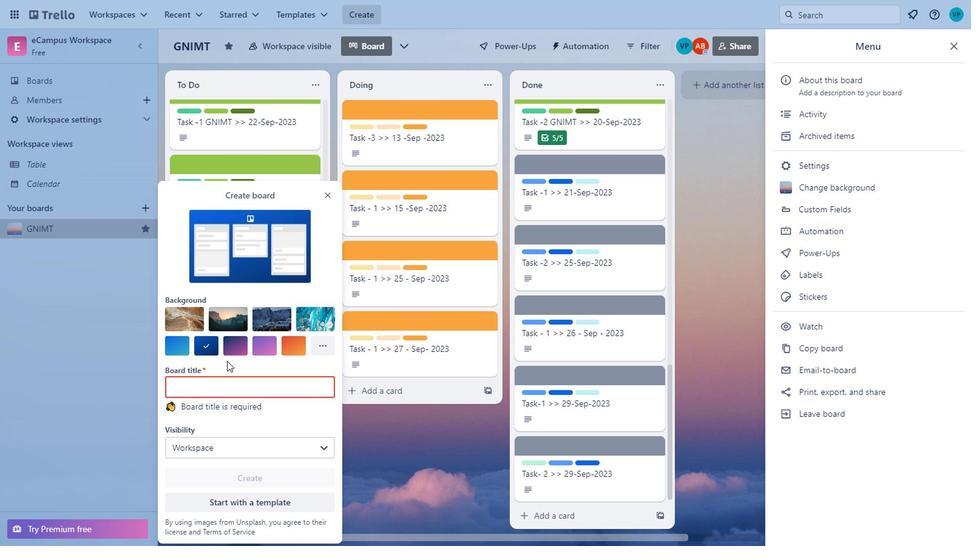 
Action: Mouse pressed left at (229, 350)
Screenshot: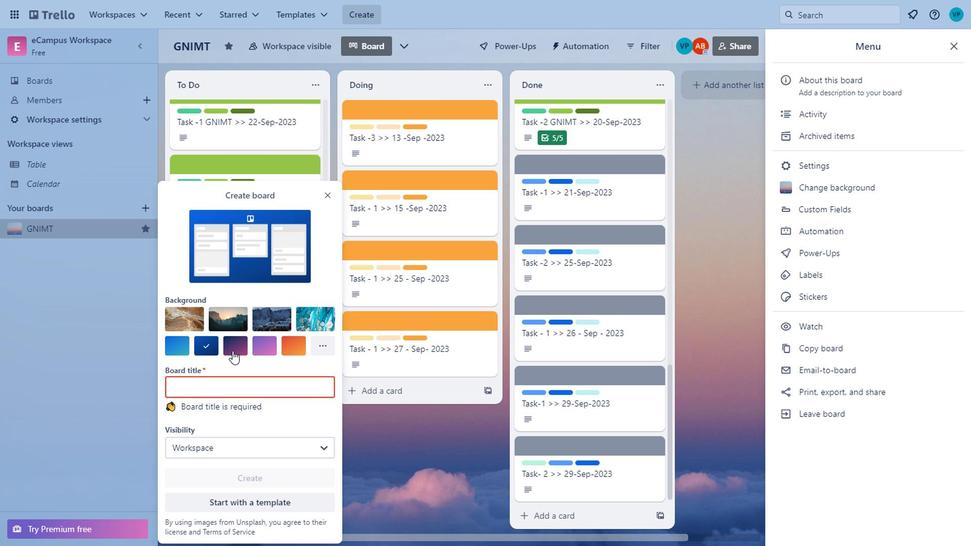 
Action: Mouse moved to (262, 350)
Screenshot: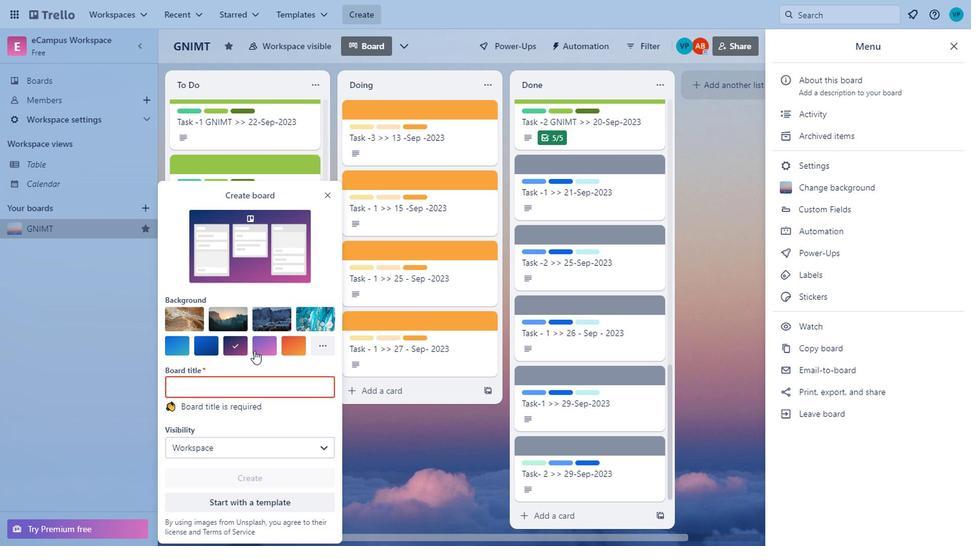 
Action: Mouse pressed left at (262, 350)
Screenshot: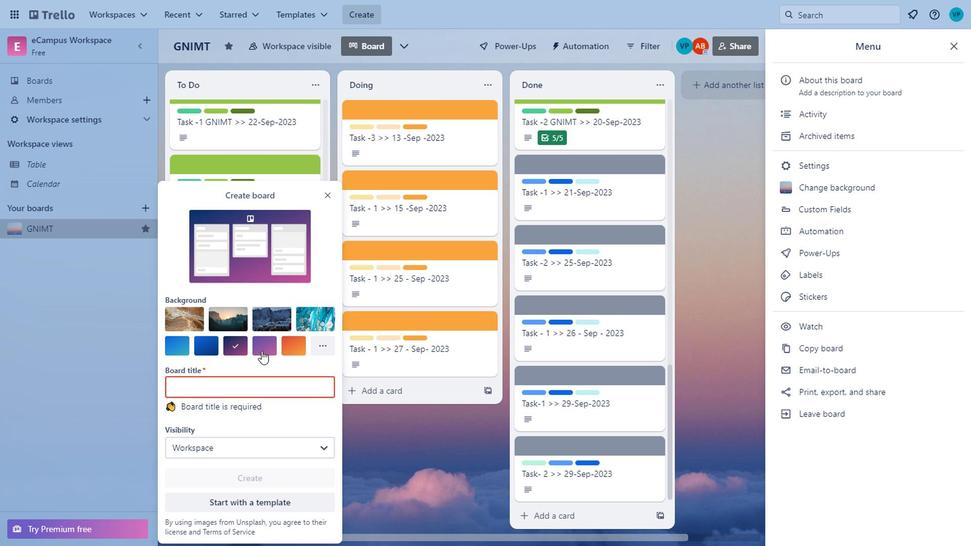 
Action: Mouse moved to (288, 349)
